 Task: Find connections with filter location Rechytsa with filter topic #property with filter profile language Spanish with filter current company Conduent with filter school Knowledge Institute of Technology (KIOT) with filter industry Renewable Energy Semiconductor Manufacturing with filter service category Network Support with filter keywords title Sales Manager
Action: Mouse moved to (658, 109)
Screenshot: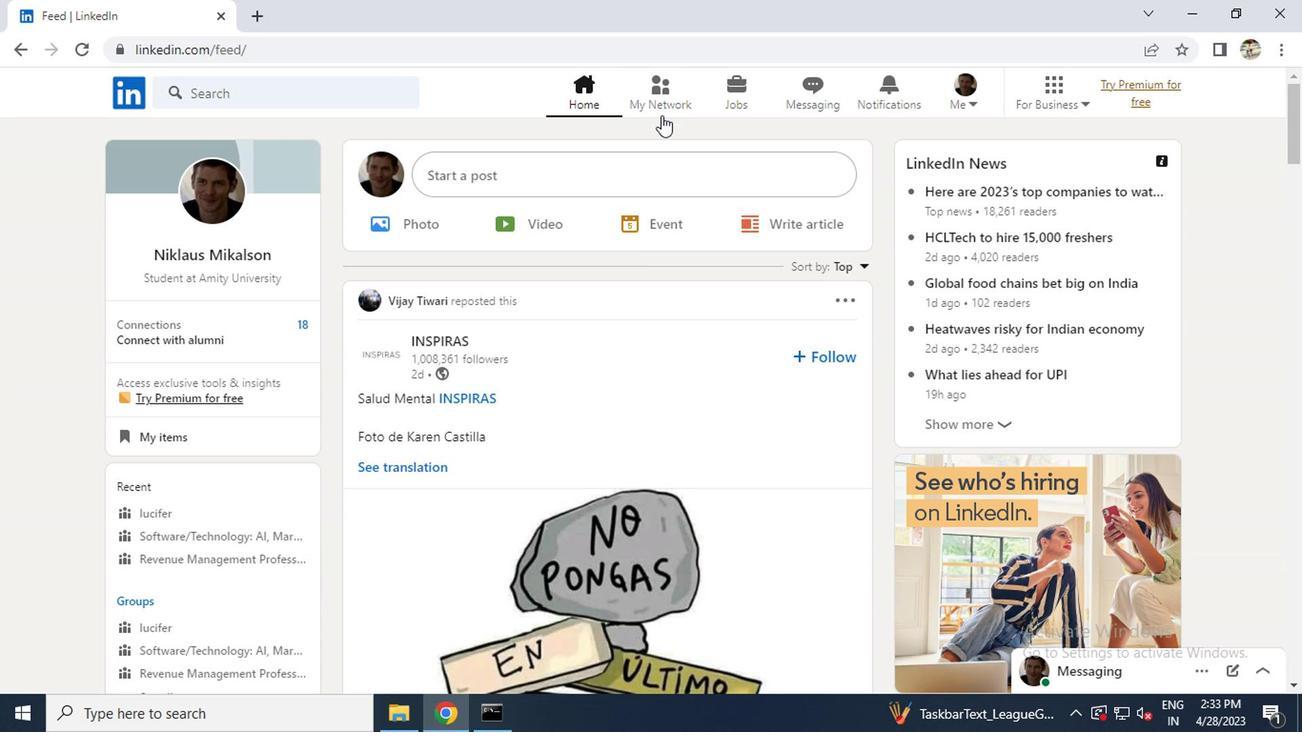 
Action: Mouse pressed left at (658, 109)
Screenshot: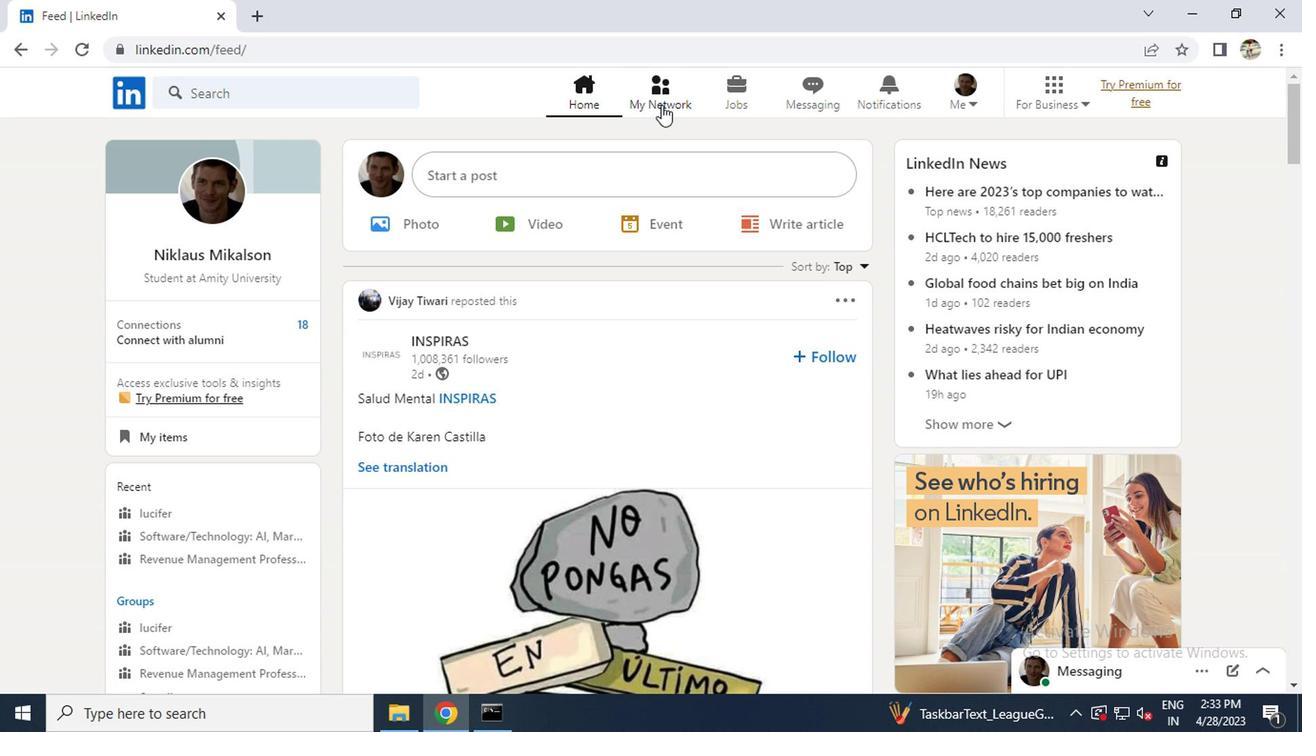
Action: Mouse moved to (248, 193)
Screenshot: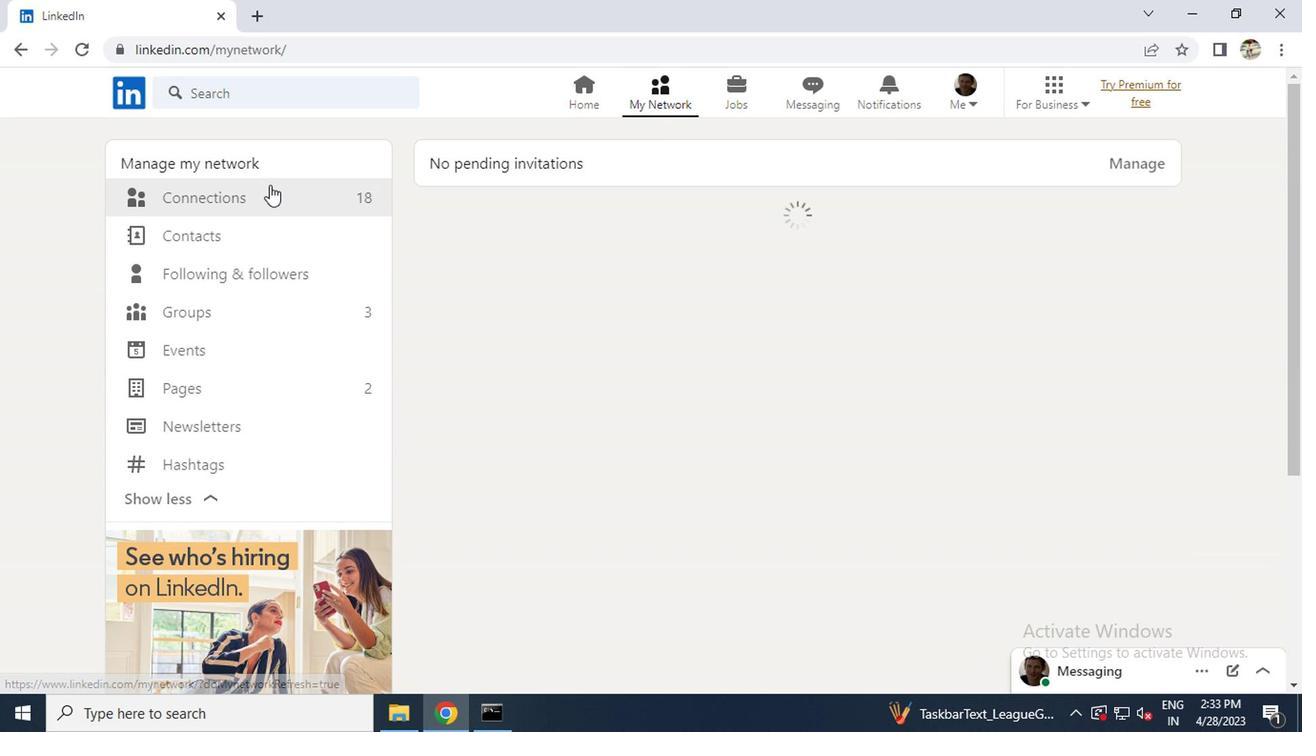 
Action: Mouse pressed left at (248, 193)
Screenshot: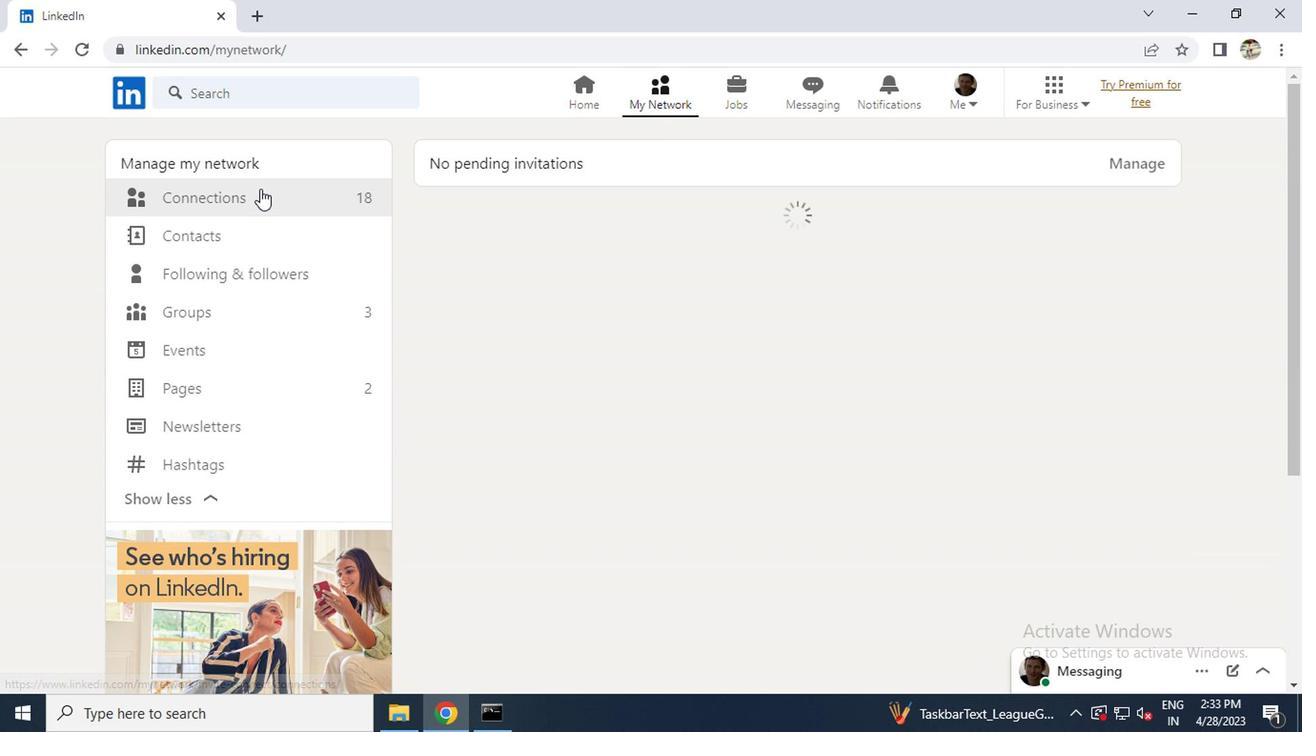 
Action: Mouse moved to (759, 214)
Screenshot: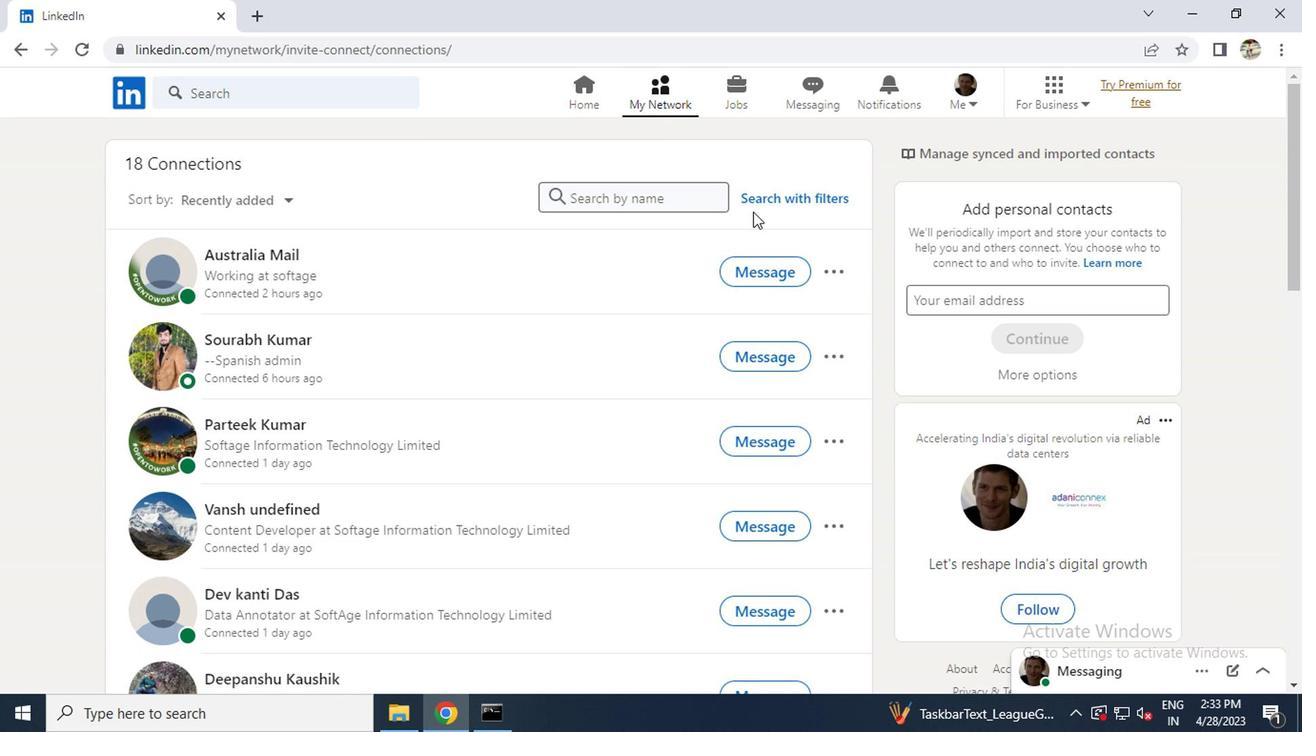
Action: Mouse pressed left at (759, 214)
Screenshot: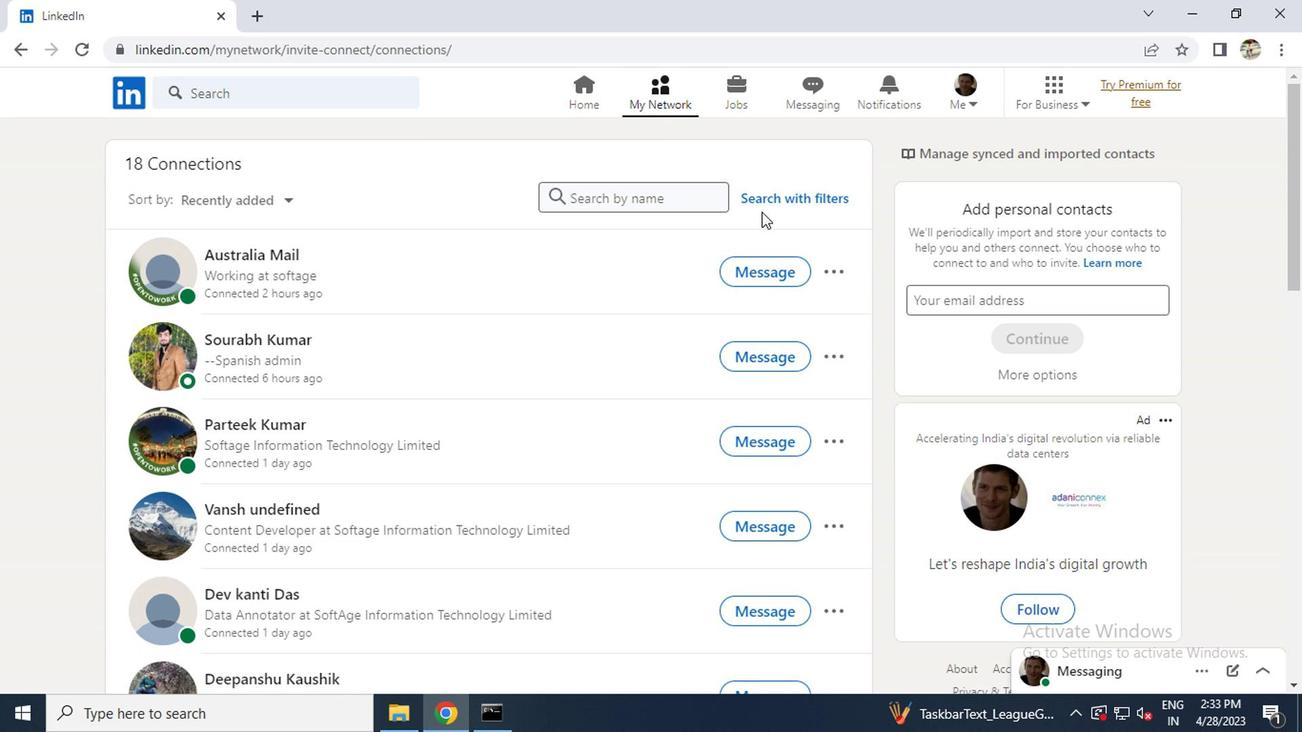 
Action: Mouse moved to (759, 203)
Screenshot: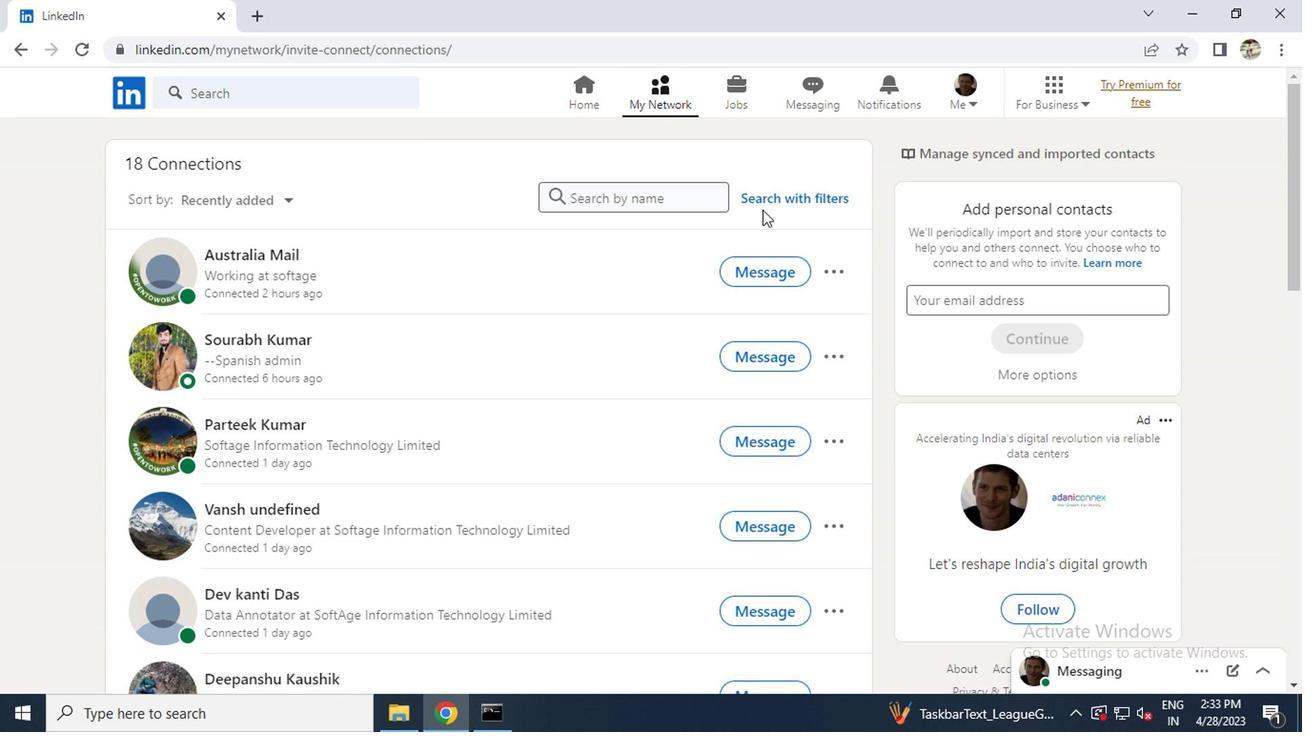 
Action: Mouse pressed left at (759, 203)
Screenshot: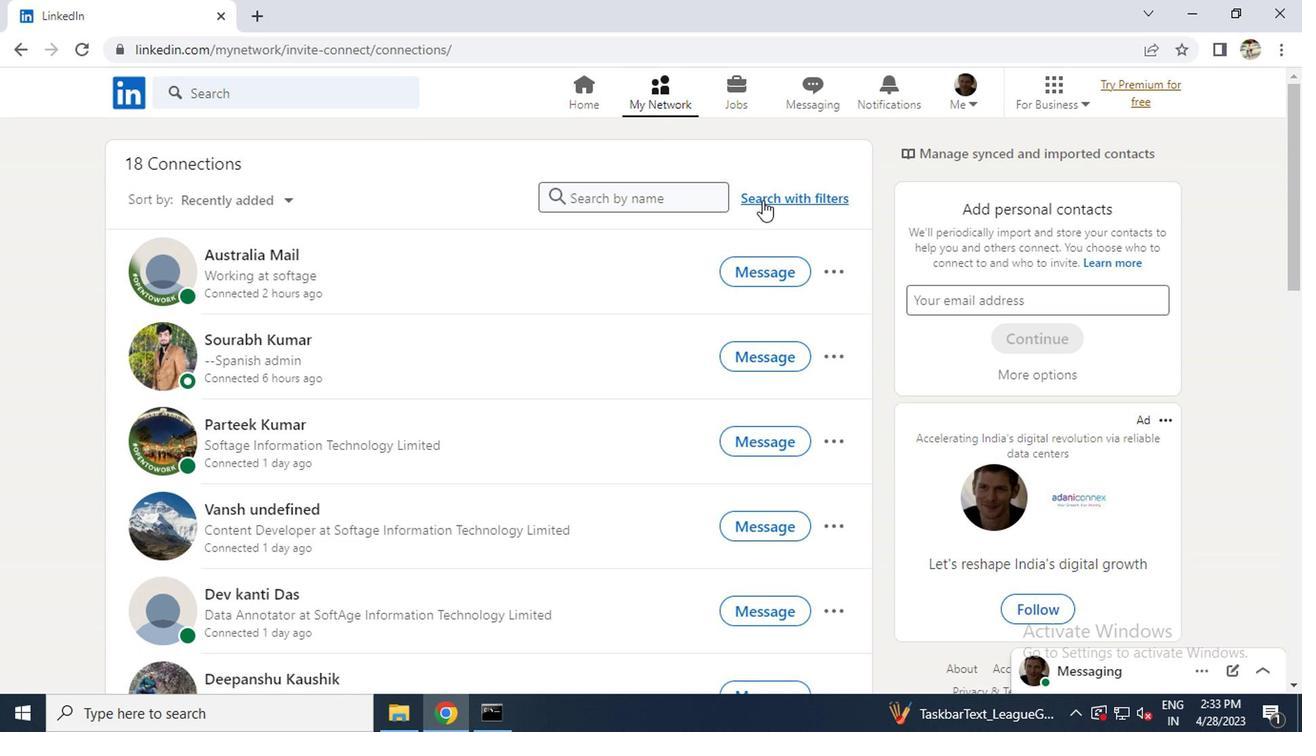 
Action: Mouse moved to (704, 139)
Screenshot: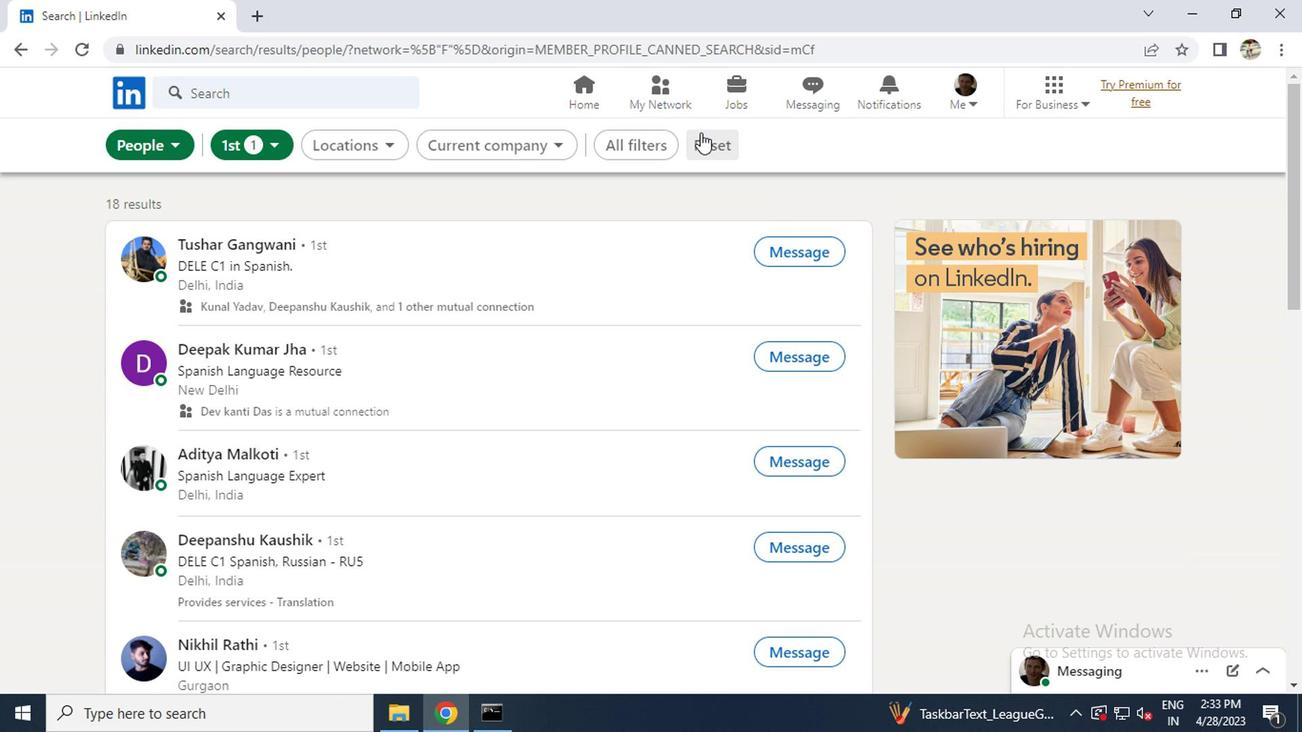 
Action: Mouse pressed left at (704, 139)
Screenshot: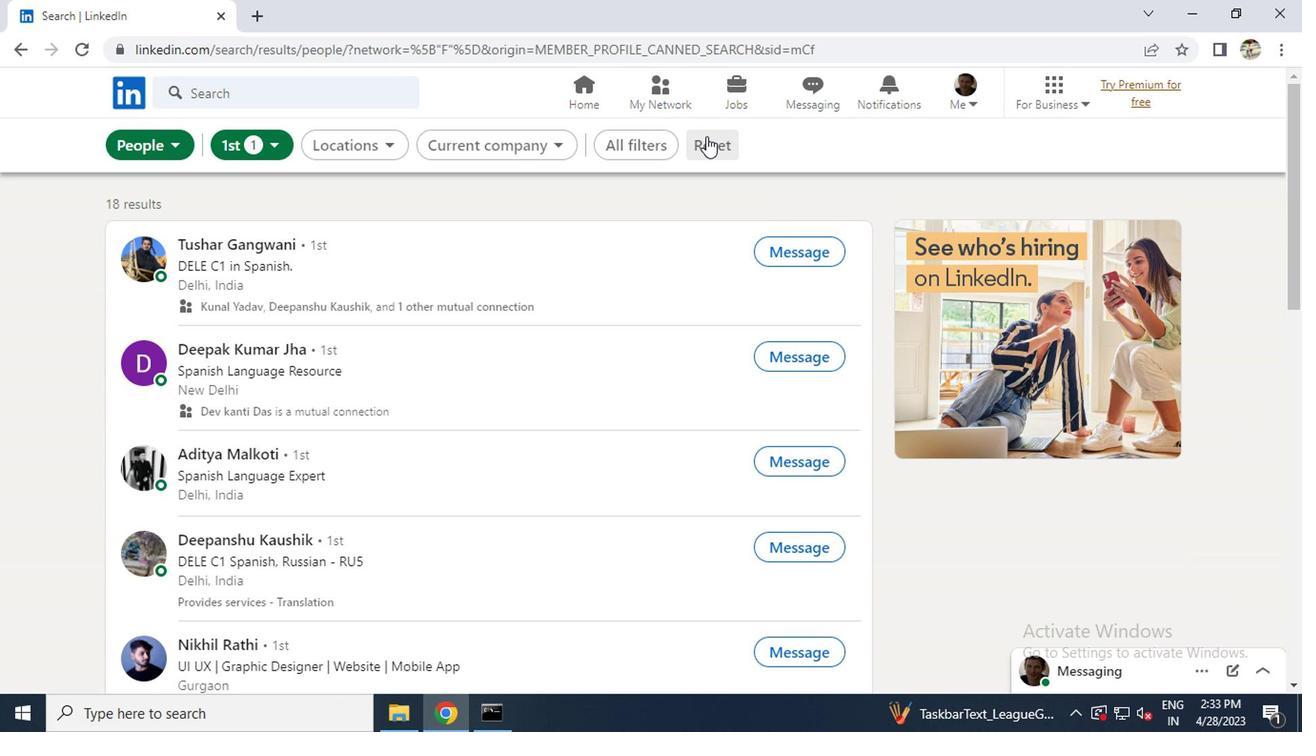 
Action: Mouse moved to (700, 143)
Screenshot: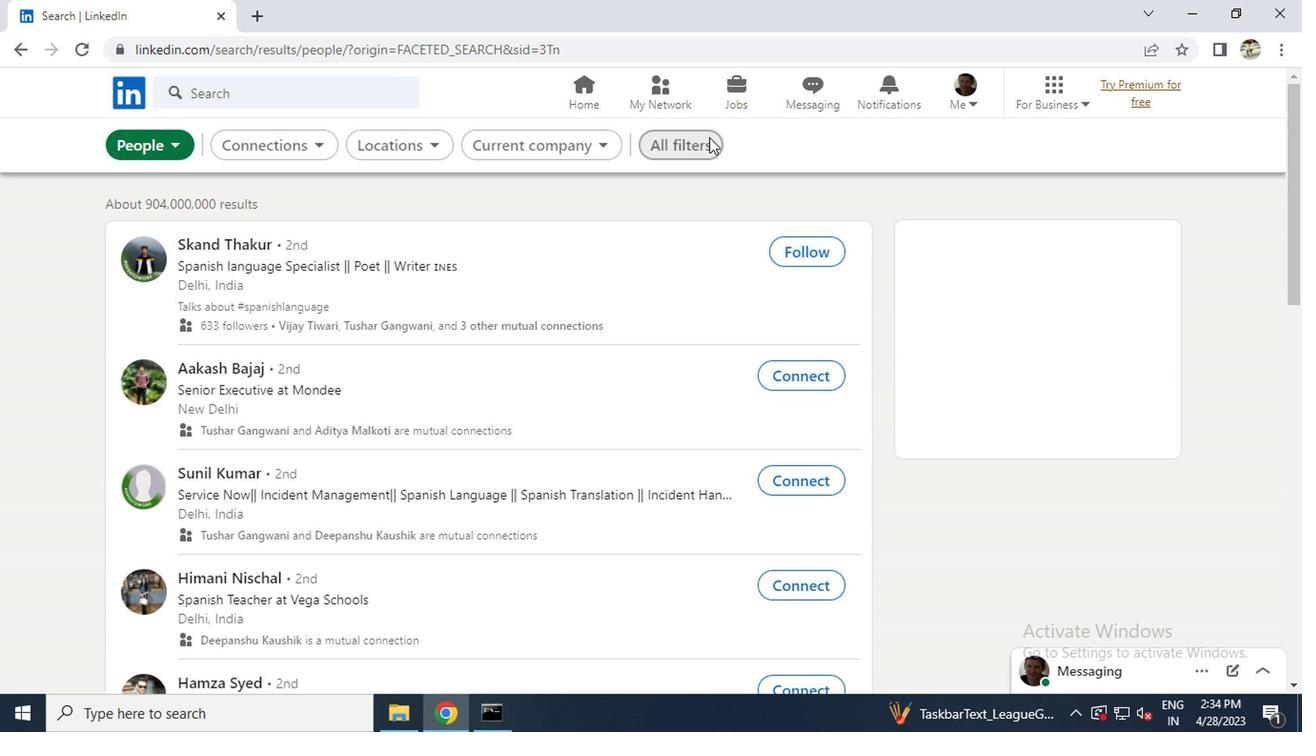
Action: Mouse pressed left at (700, 143)
Screenshot: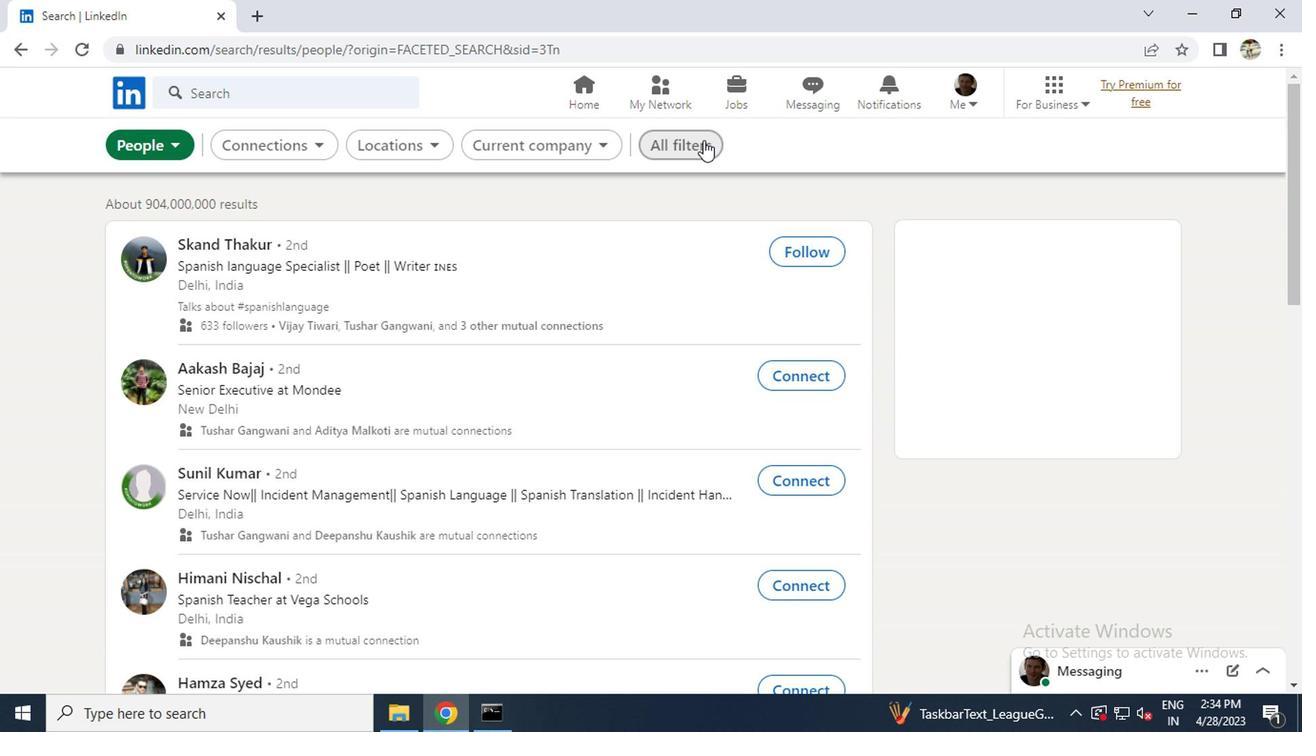 
Action: Mouse moved to (936, 356)
Screenshot: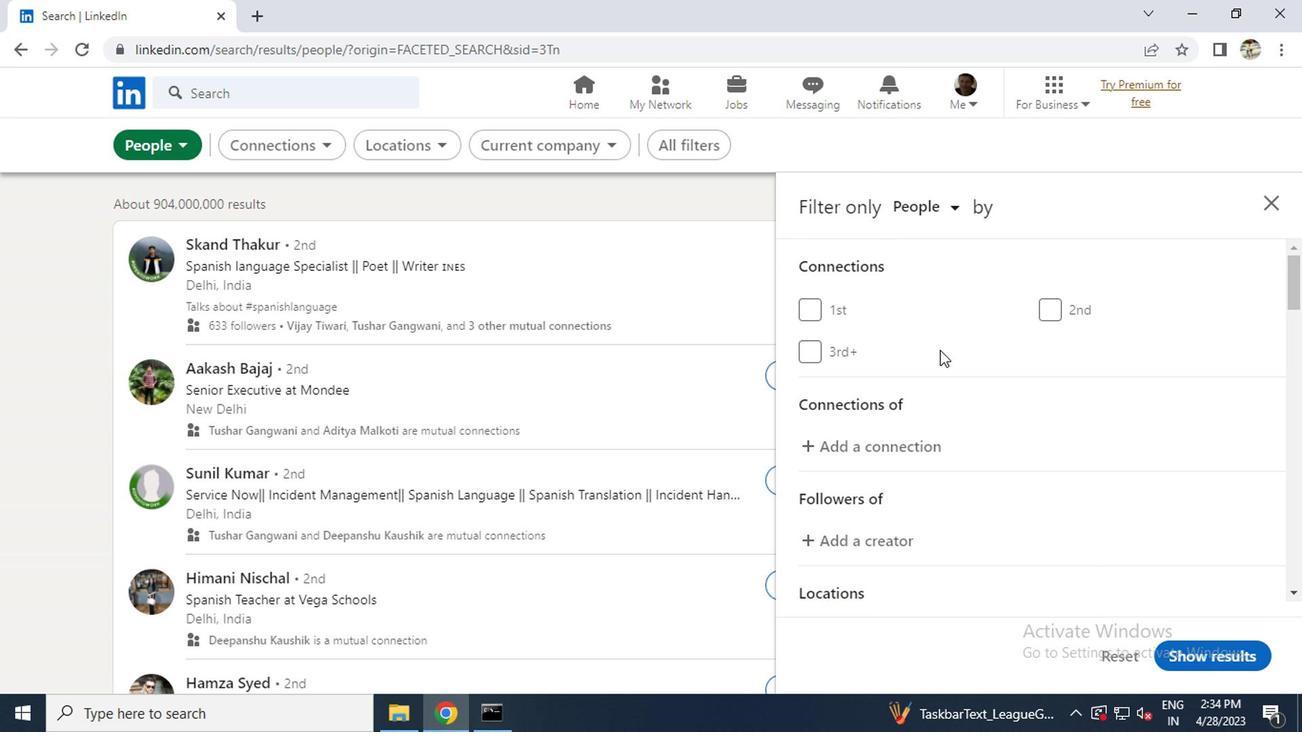 
Action: Mouse scrolled (936, 356) with delta (0, 0)
Screenshot: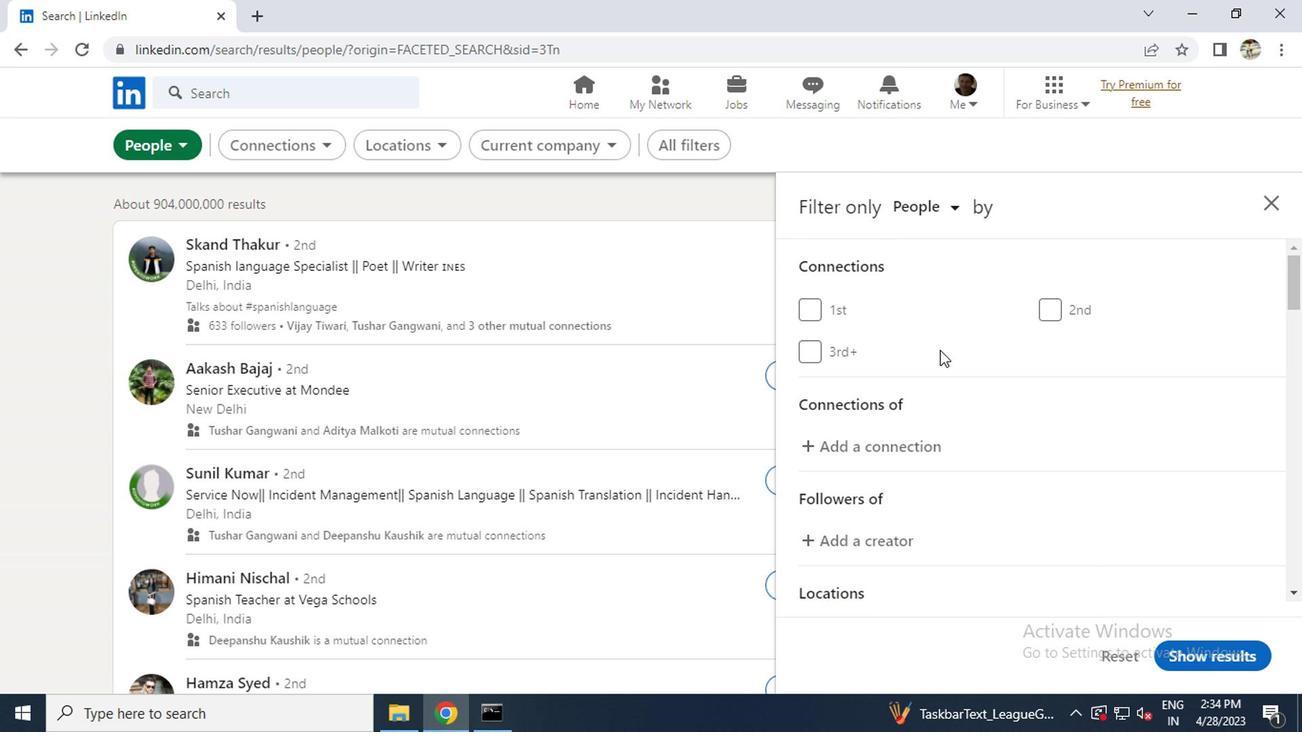 
Action: Mouse scrolled (936, 356) with delta (0, 0)
Screenshot: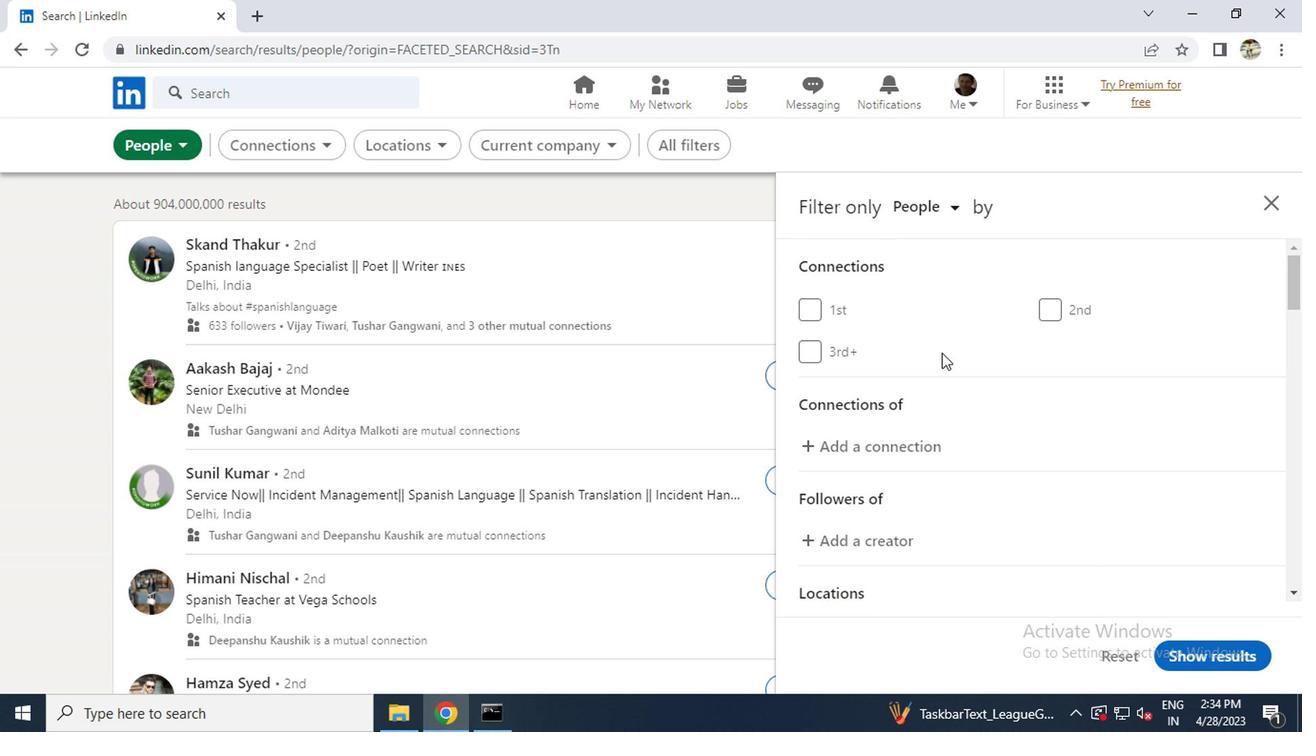 
Action: Mouse scrolled (936, 356) with delta (0, 0)
Screenshot: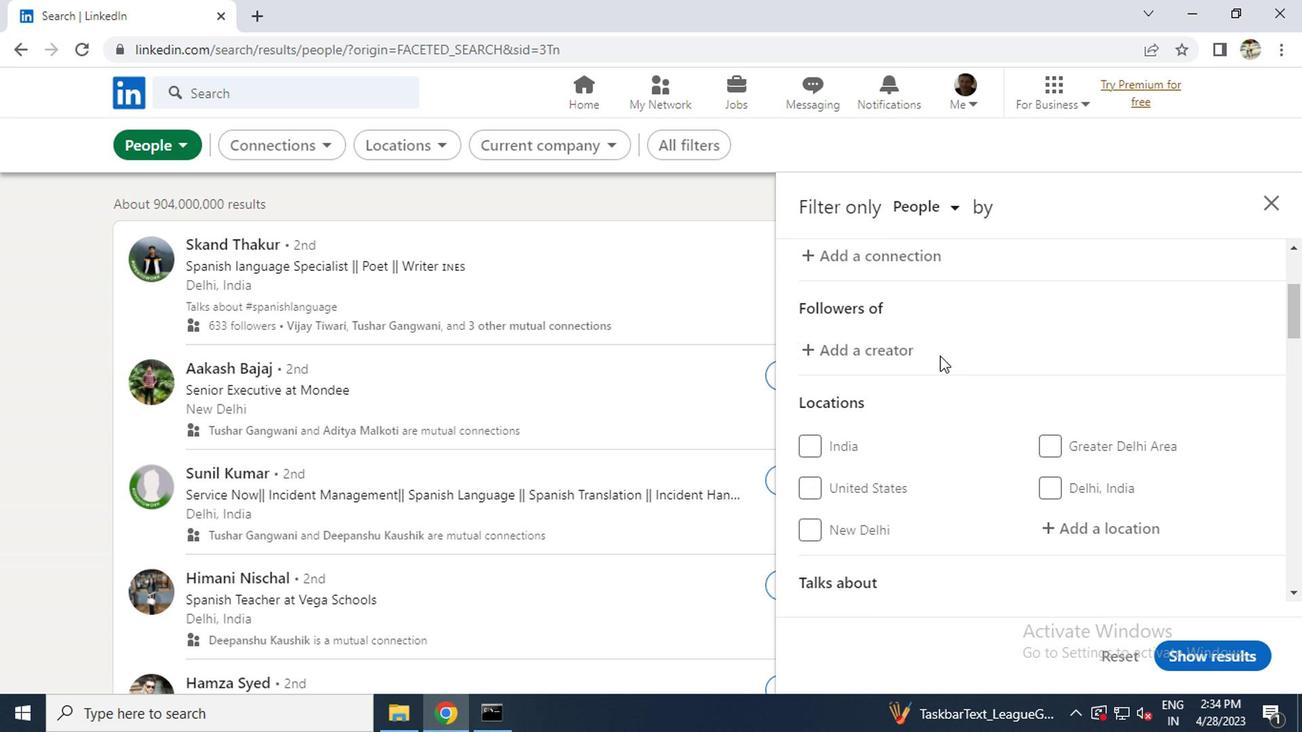 
Action: Mouse moved to (1102, 437)
Screenshot: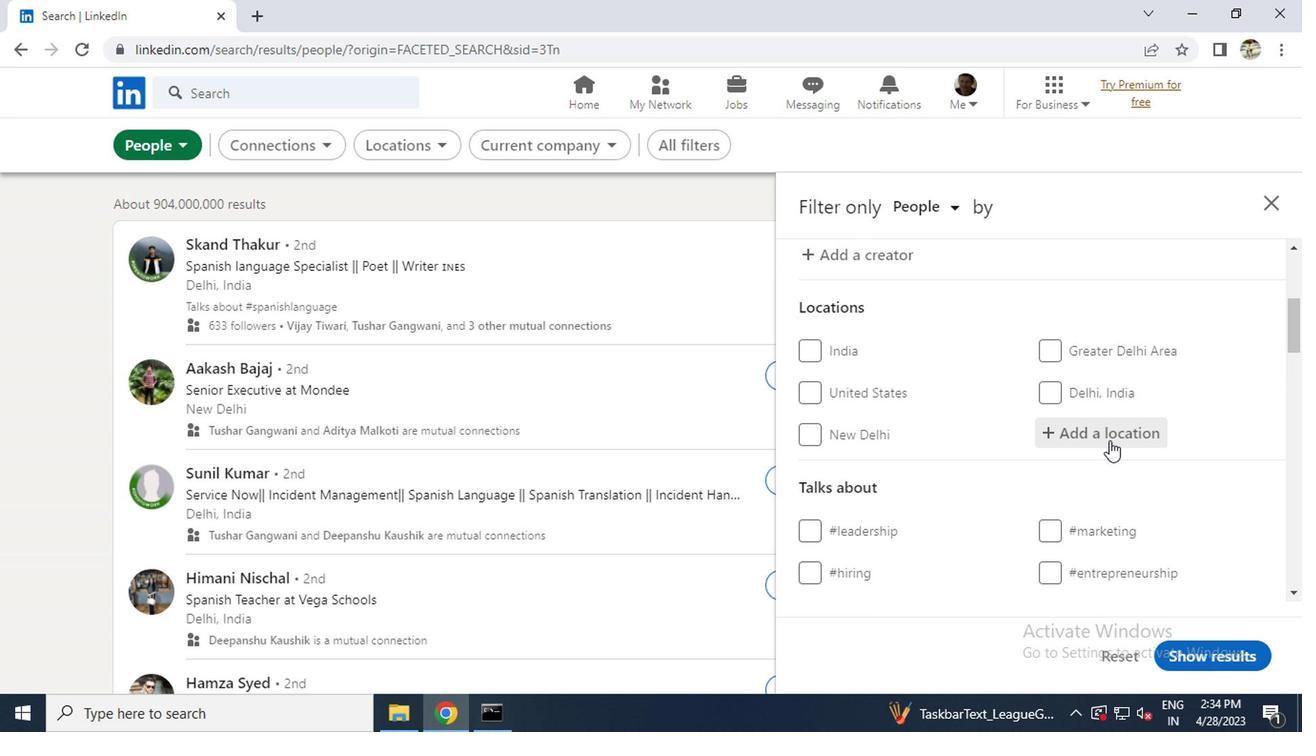 
Action: Mouse pressed left at (1102, 437)
Screenshot: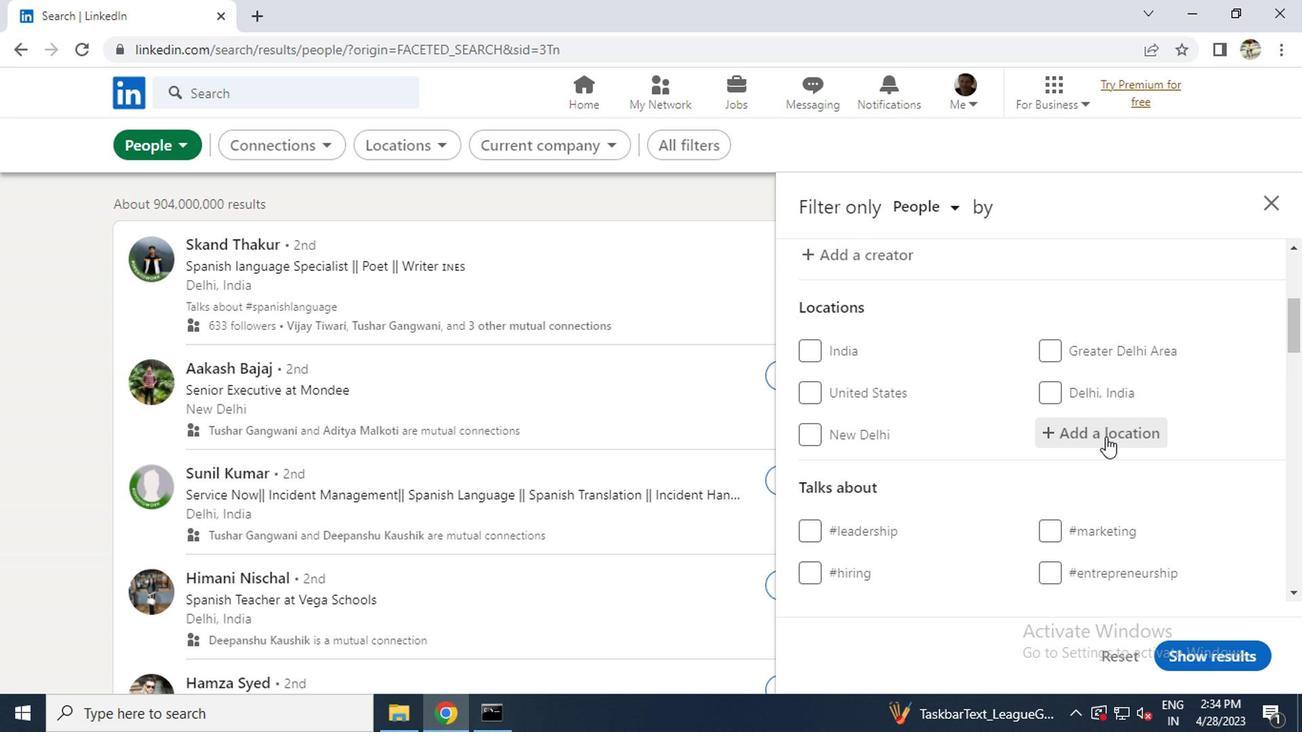 
Action: Mouse moved to (1099, 437)
Screenshot: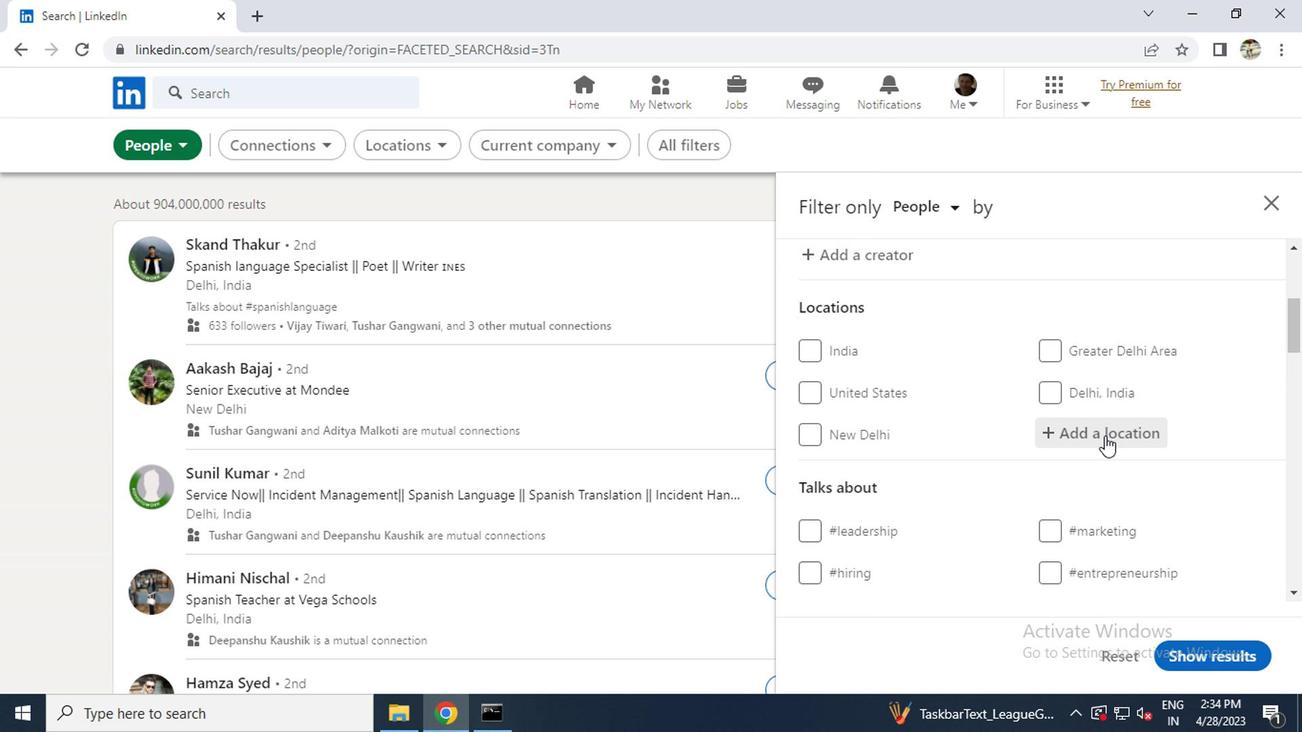 
Action: Key pressed <Key.caps_lock>r<Key.caps_lock>echysta<Key.enter>
Screenshot: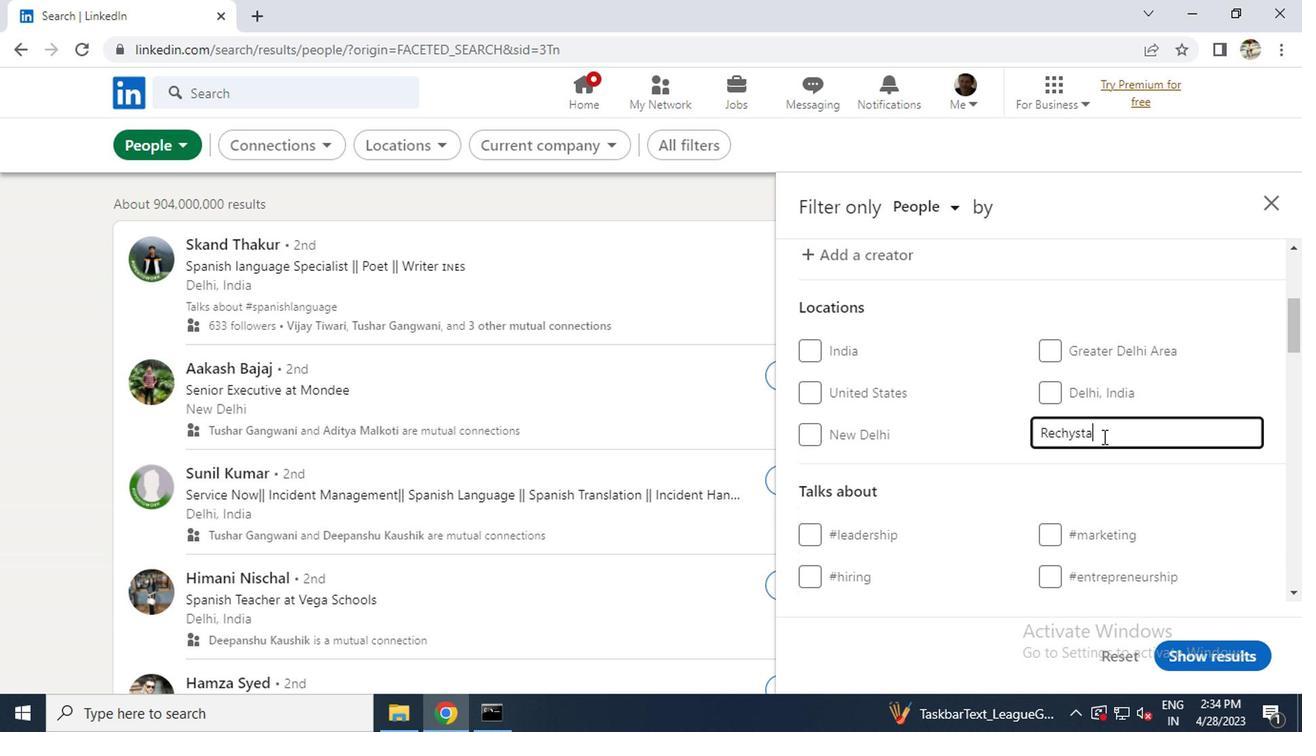 
Action: Mouse moved to (1099, 437)
Screenshot: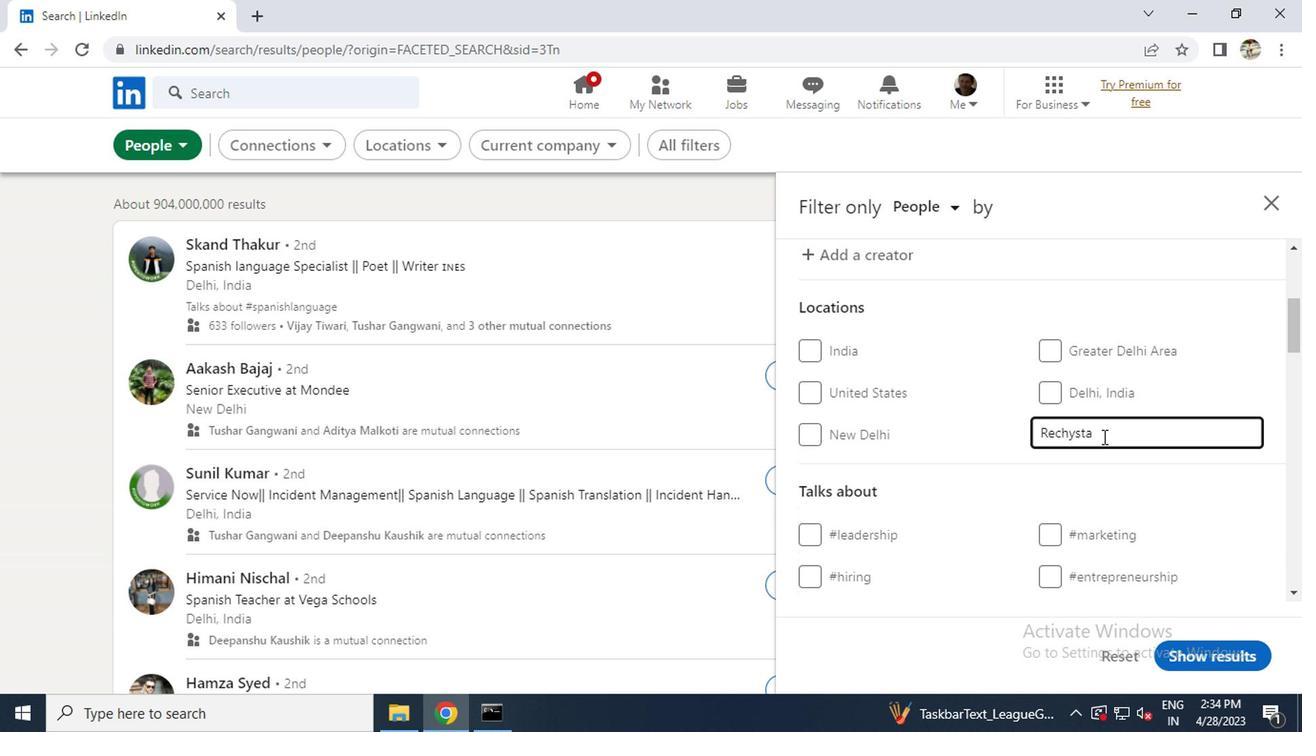 
Action: Mouse scrolled (1099, 436) with delta (0, -1)
Screenshot: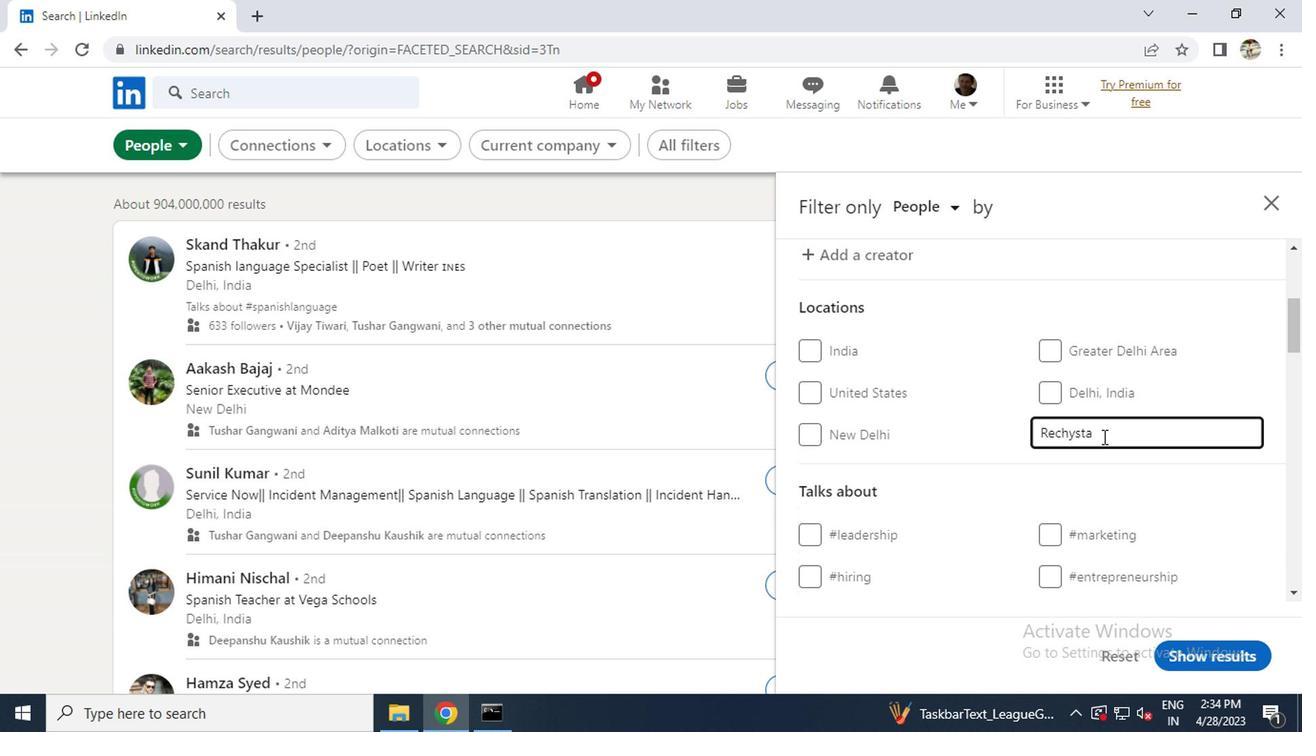 
Action: Mouse moved to (1078, 514)
Screenshot: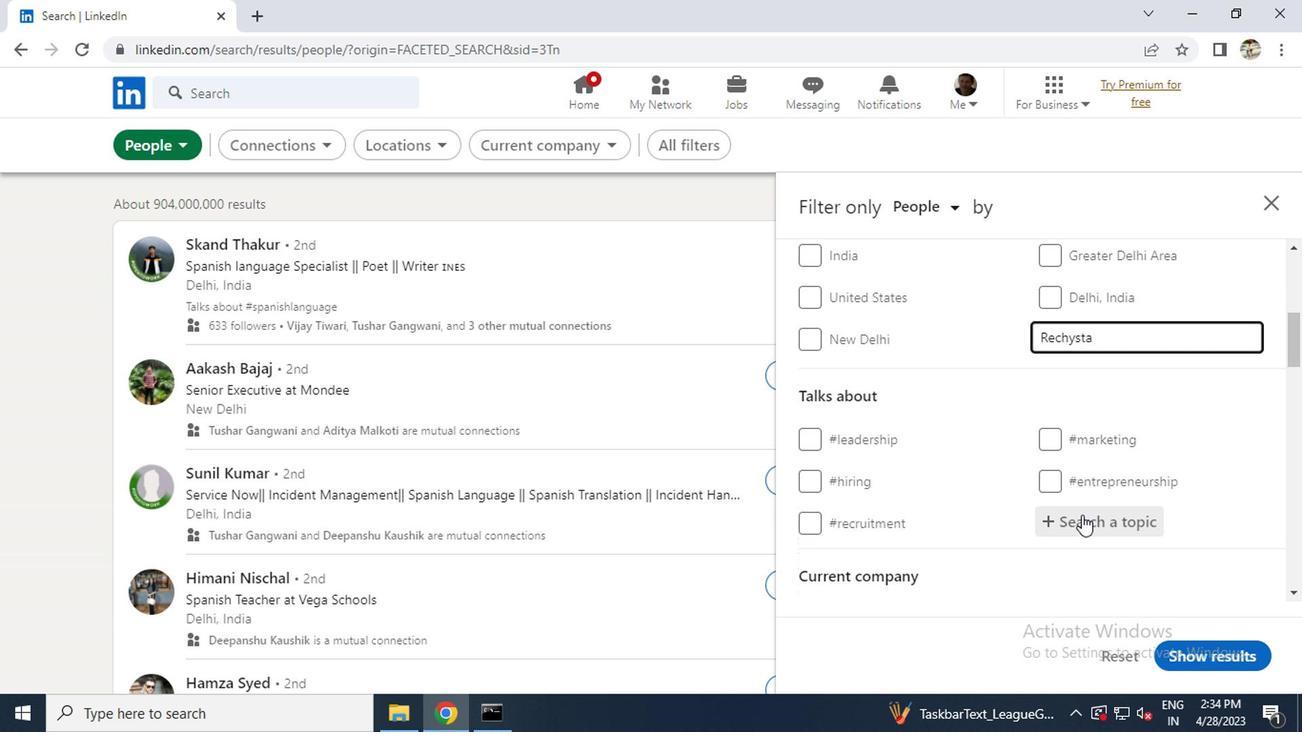 
Action: Mouse pressed left at (1078, 514)
Screenshot: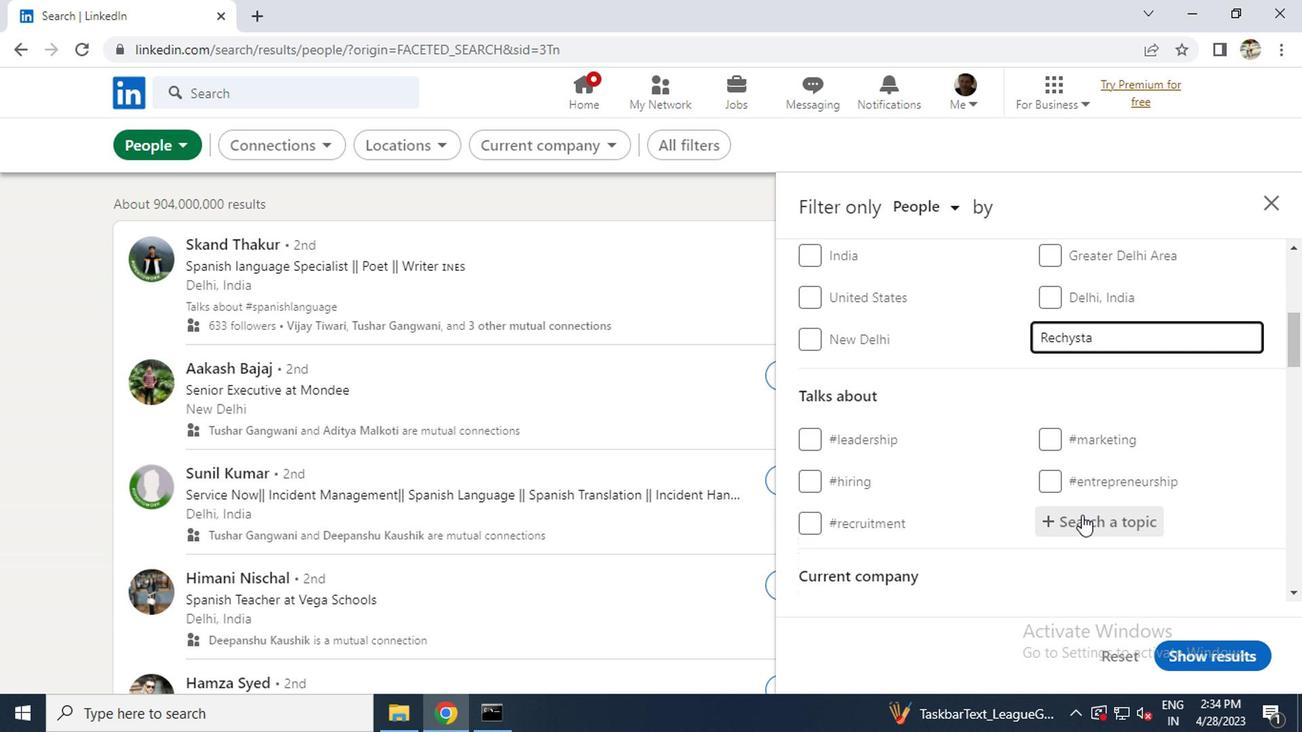 
Action: Key pressed <Key.shift>#PROPERTY<Key.enter>
Screenshot: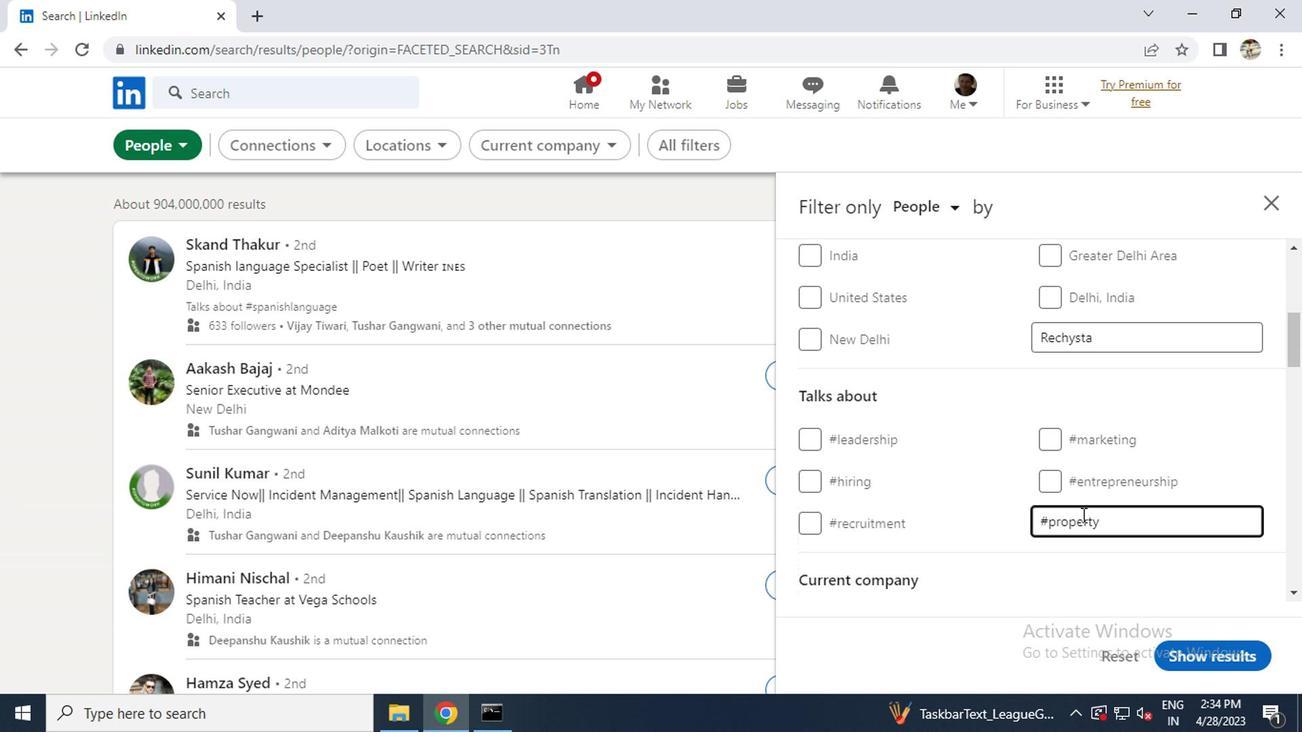 
Action: Mouse scrolled (1078, 513) with delta (0, -1)
Screenshot: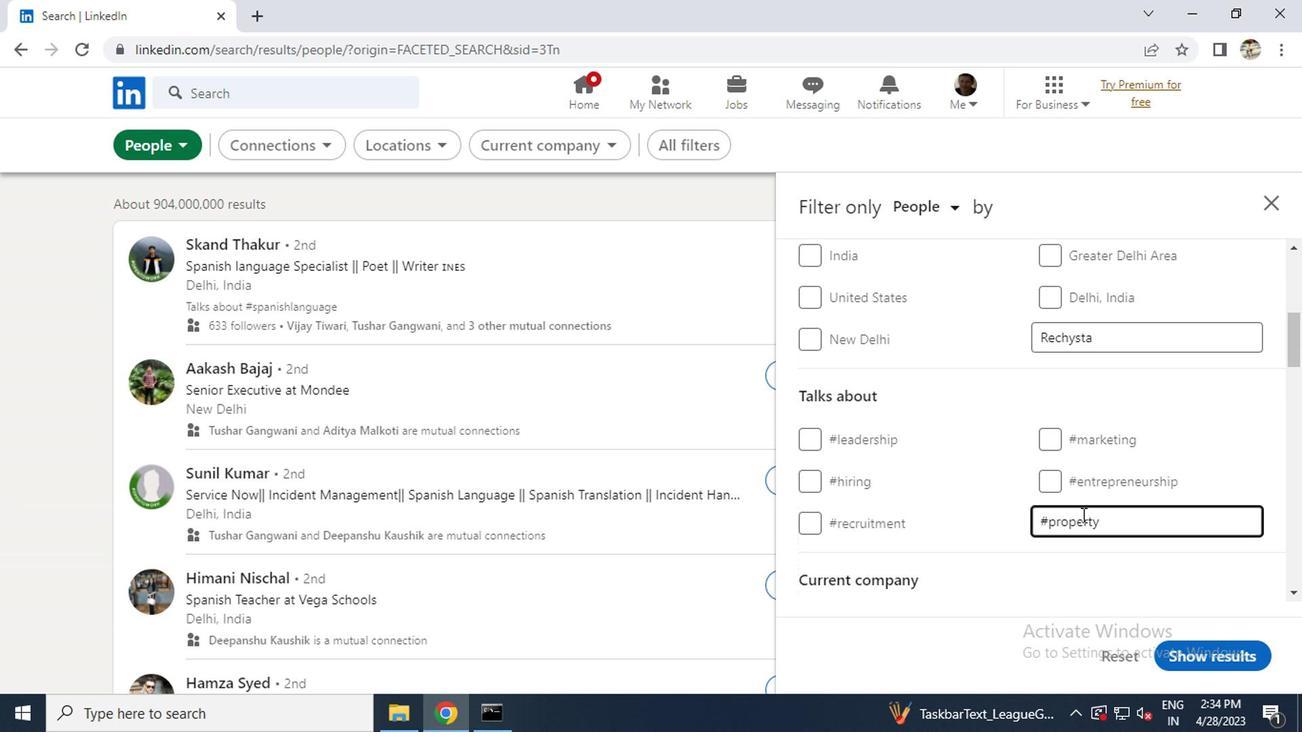 
Action: Mouse scrolled (1078, 513) with delta (0, -1)
Screenshot: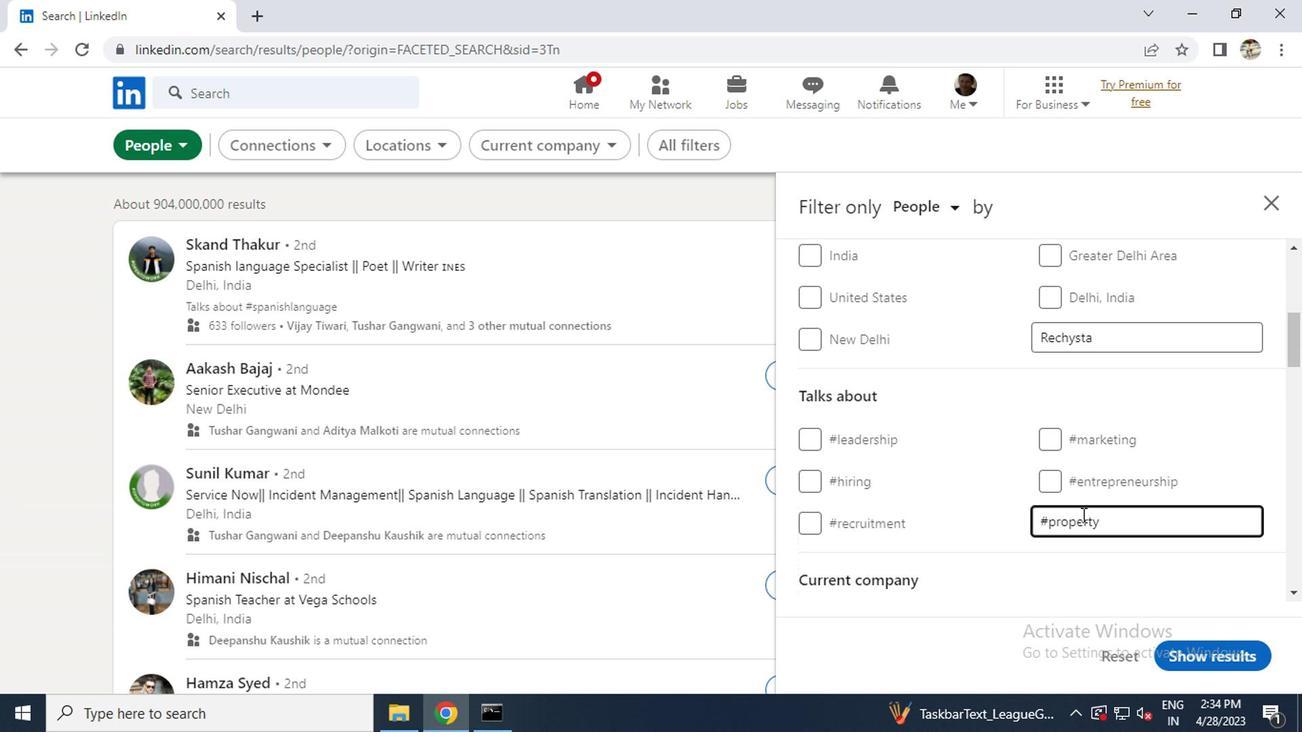 
Action: Mouse moved to (1079, 512)
Screenshot: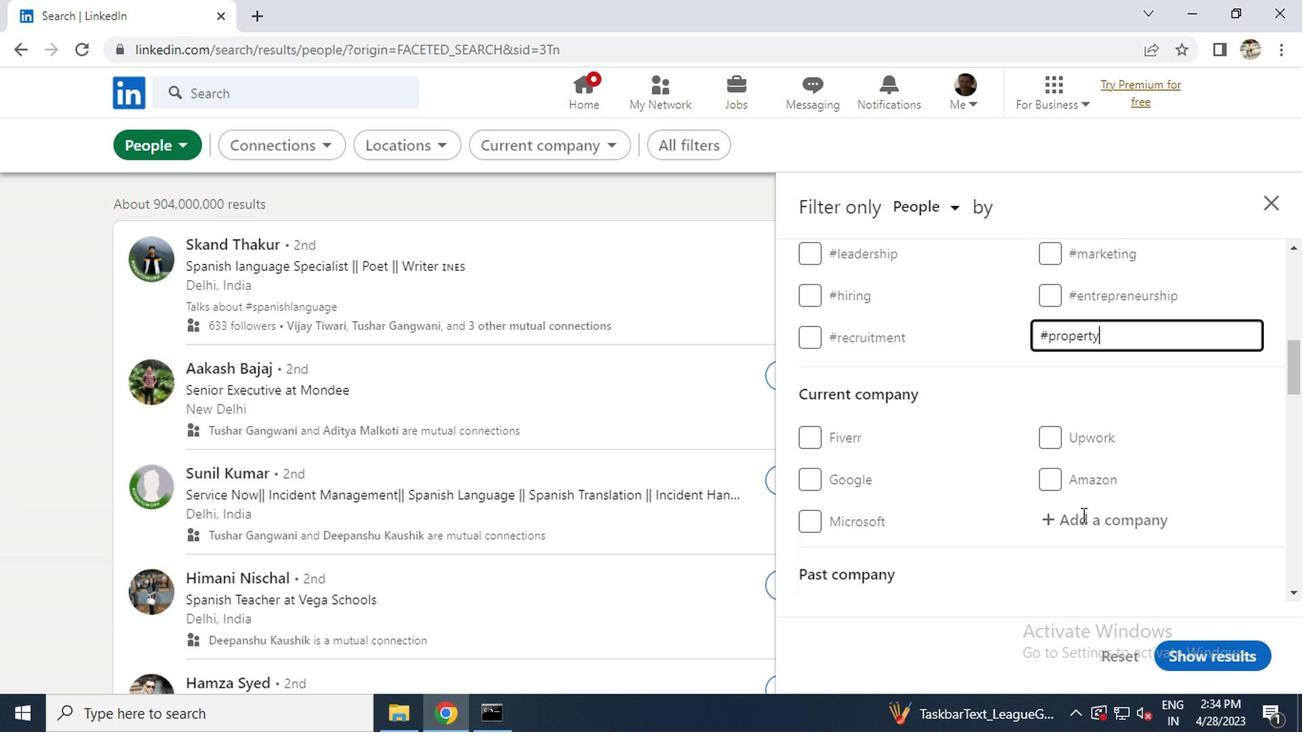 
Action: Mouse scrolled (1079, 511) with delta (0, -1)
Screenshot: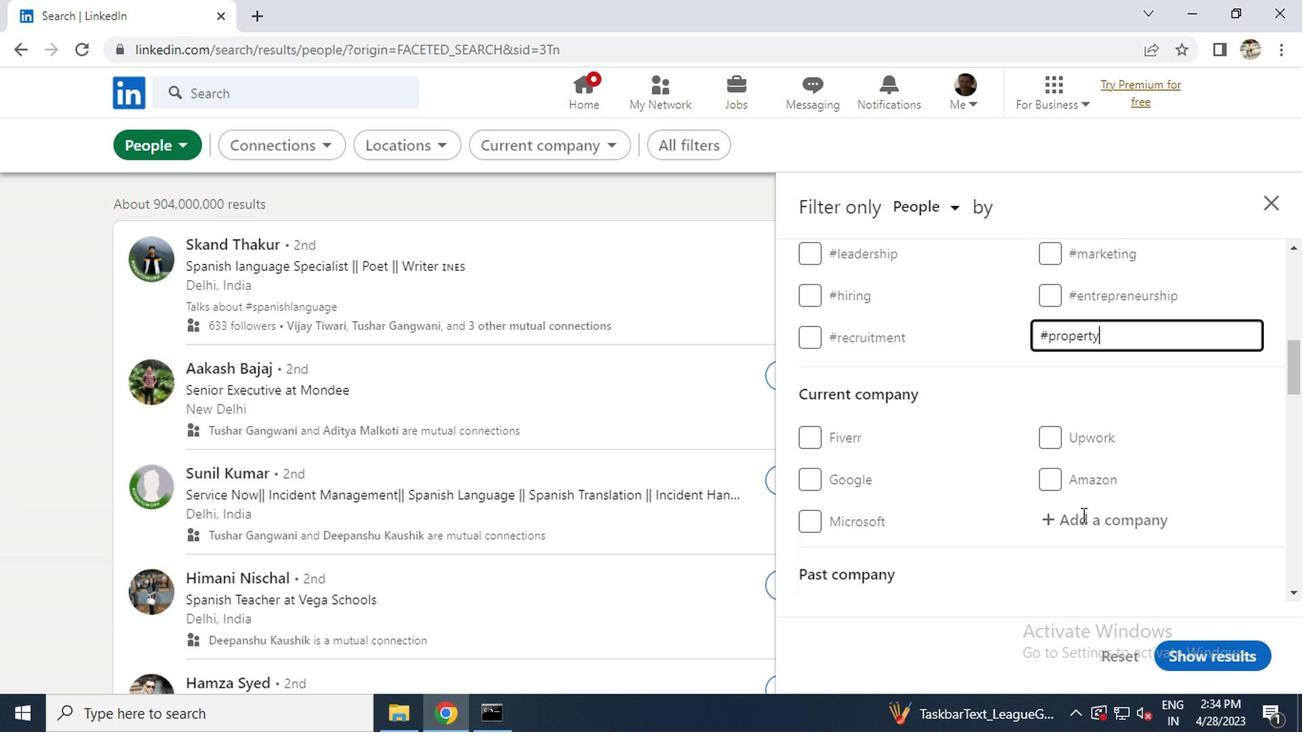 
Action: Mouse moved to (1081, 512)
Screenshot: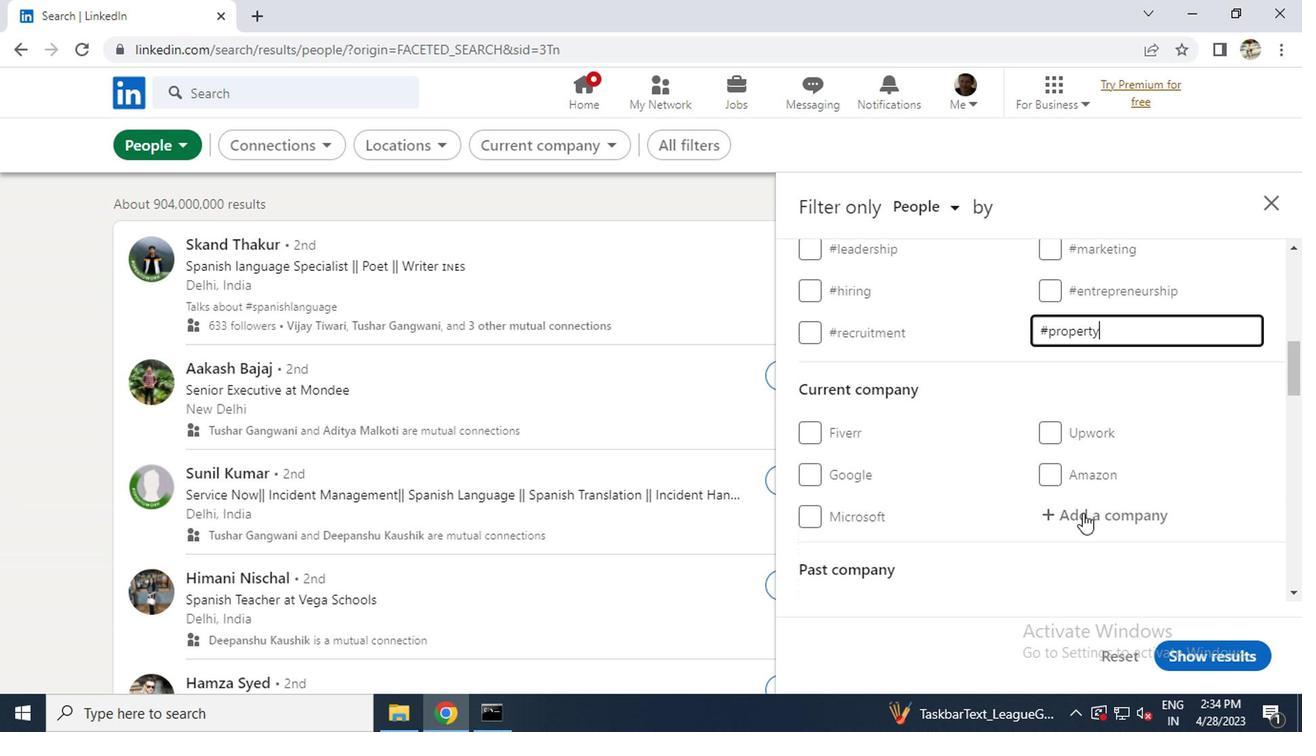 
Action: Mouse scrolled (1081, 511) with delta (0, -1)
Screenshot: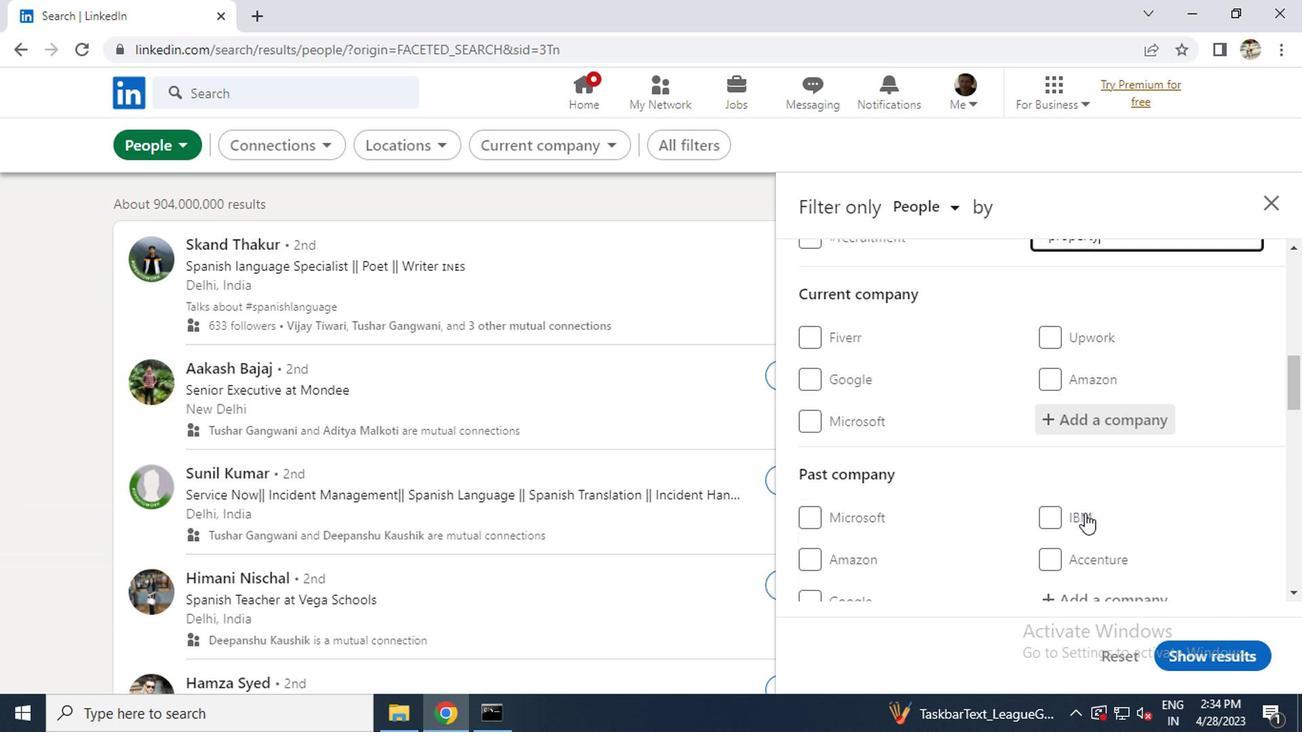 
Action: Mouse scrolled (1081, 511) with delta (0, -1)
Screenshot: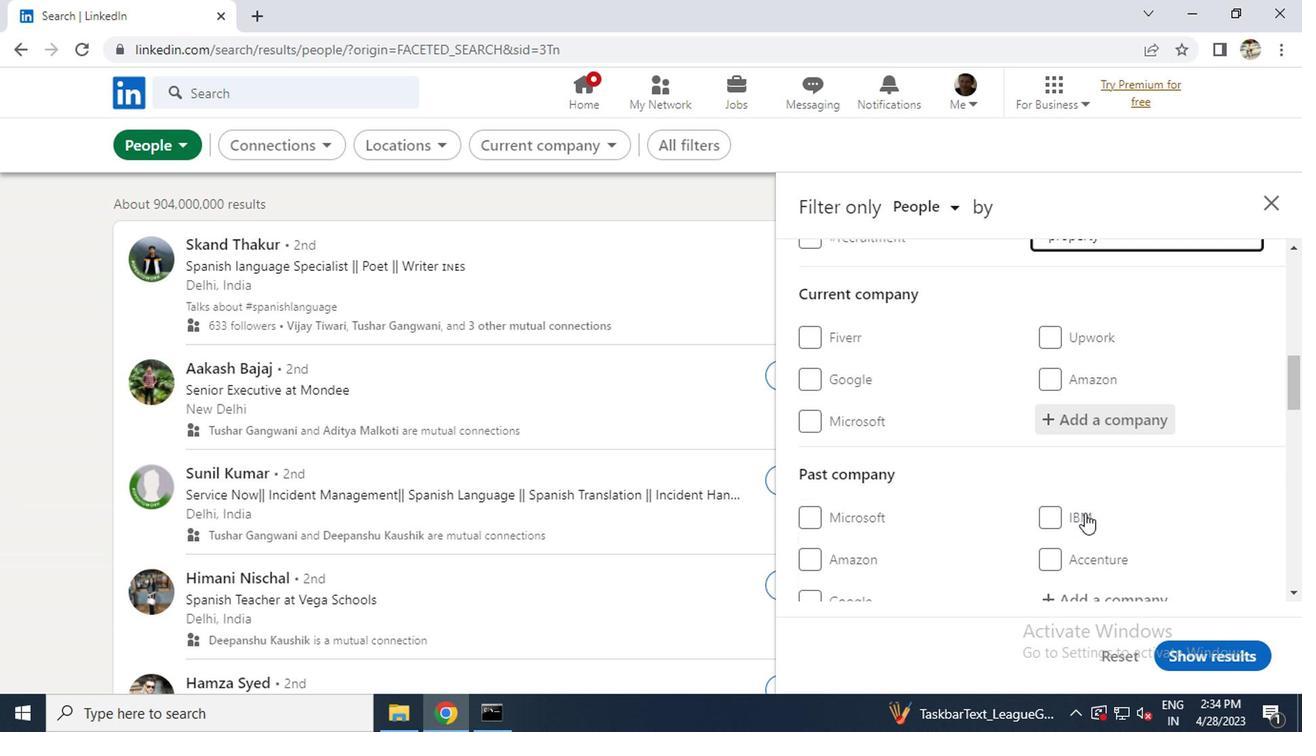
Action: Mouse scrolled (1081, 511) with delta (0, -1)
Screenshot: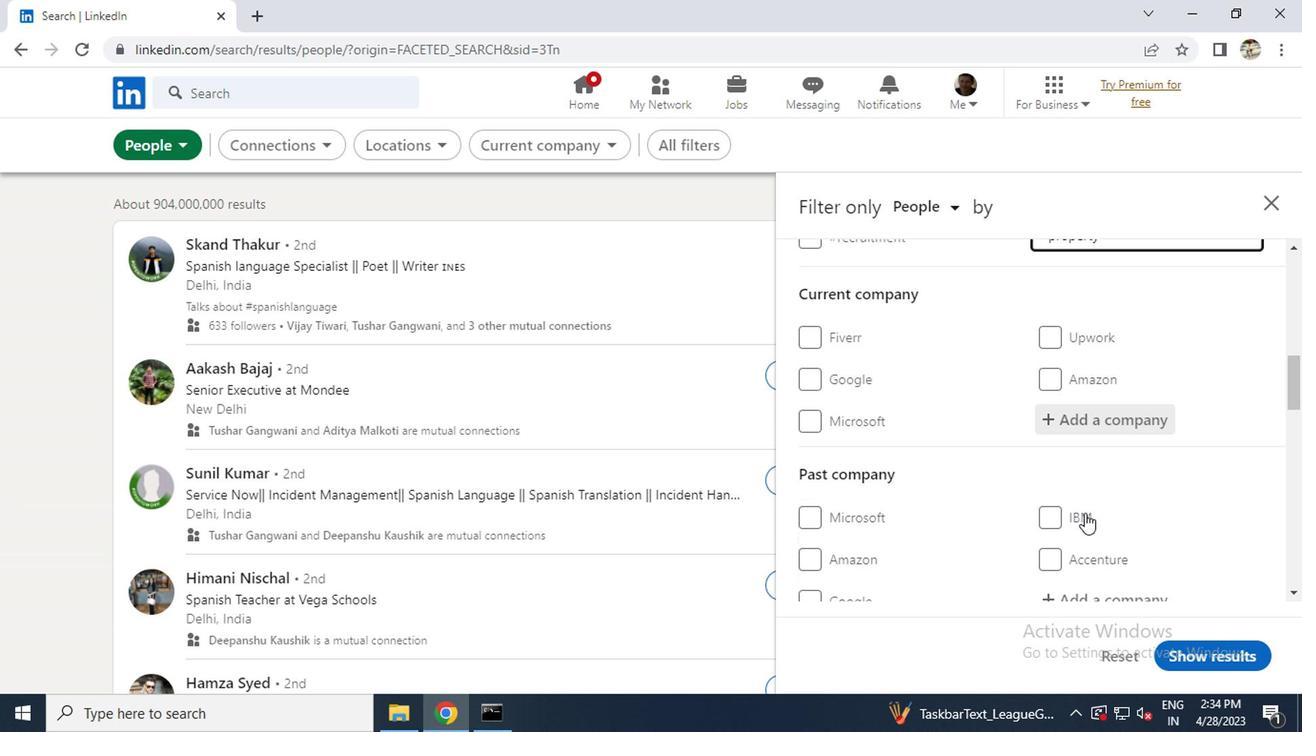 
Action: Mouse scrolled (1081, 511) with delta (0, -1)
Screenshot: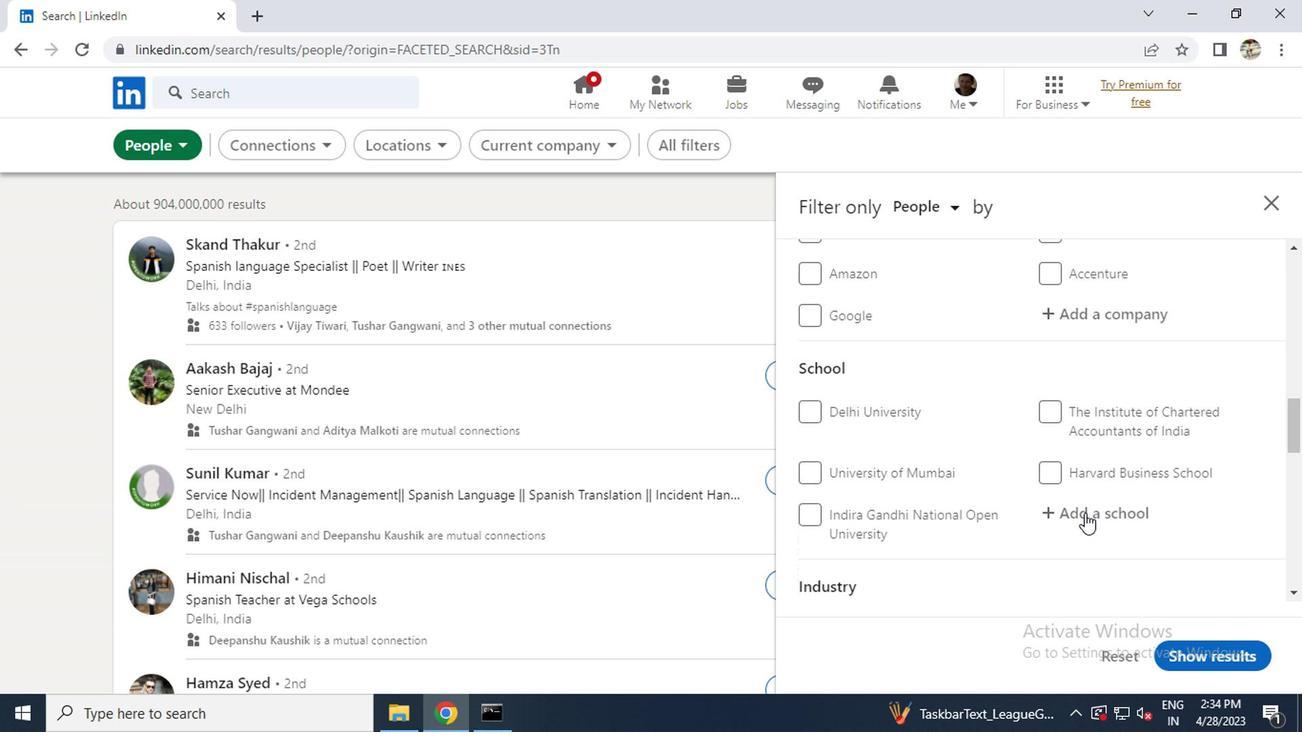 
Action: Mouse scrolled (1081, 511) with delta (0, -1)
Screenshot: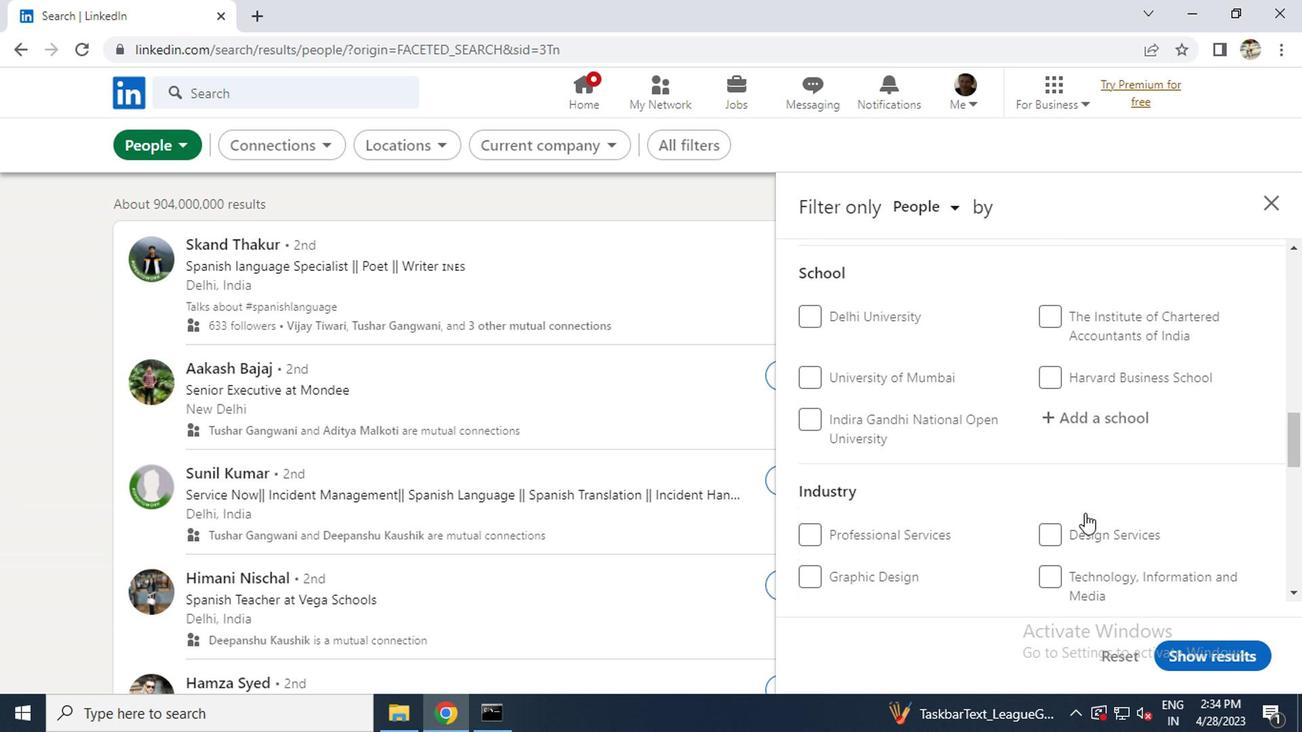 
Action: Mouse scrolled (1081, 511) with delta (0, -1)
Screenshot: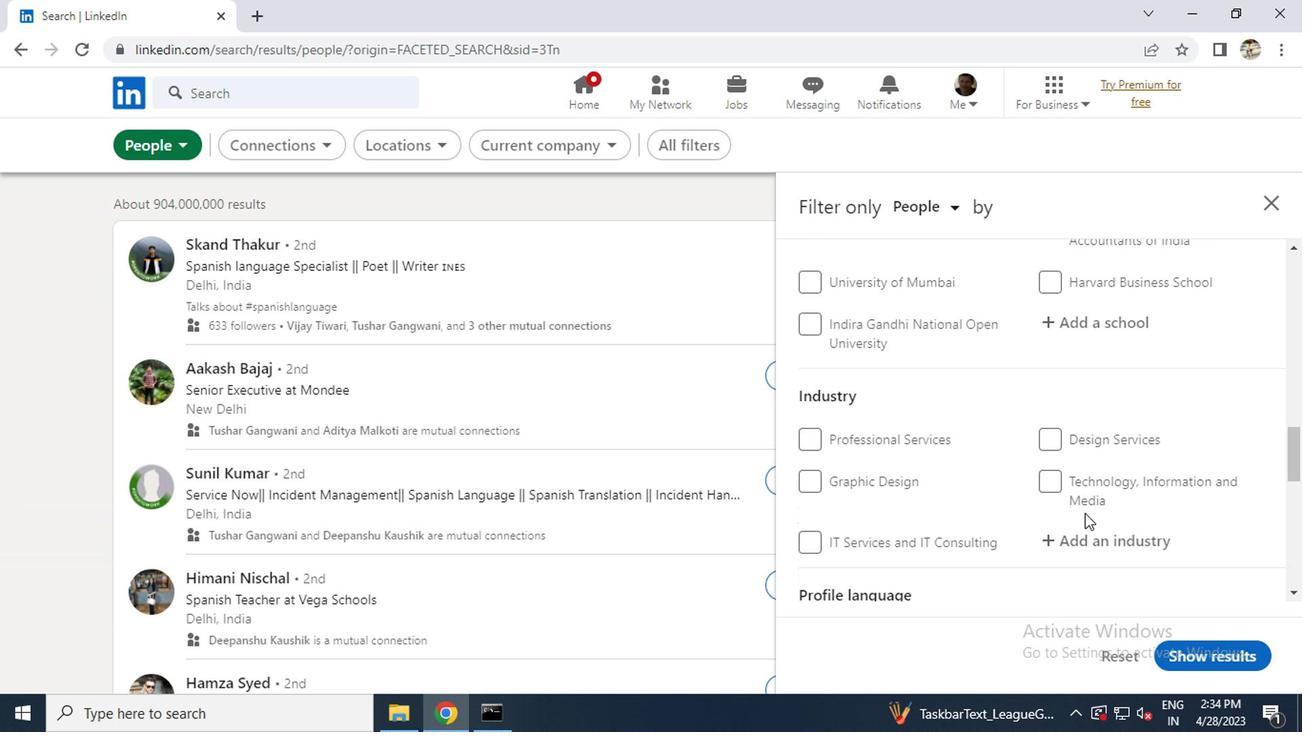 
Action: Mouse scrolled (1081, 511) with delta (0, -1)
Screenshot: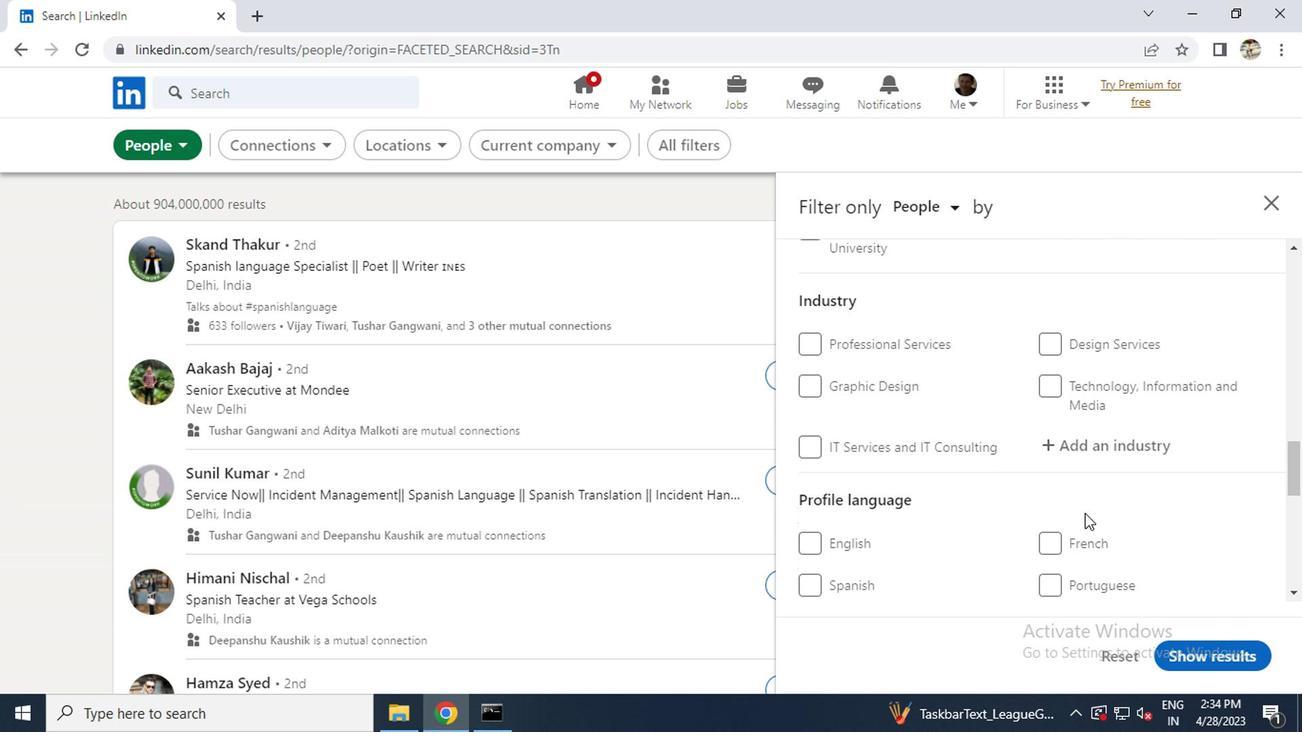 
Action: Mouse moved to (852, 489)
Screenshot: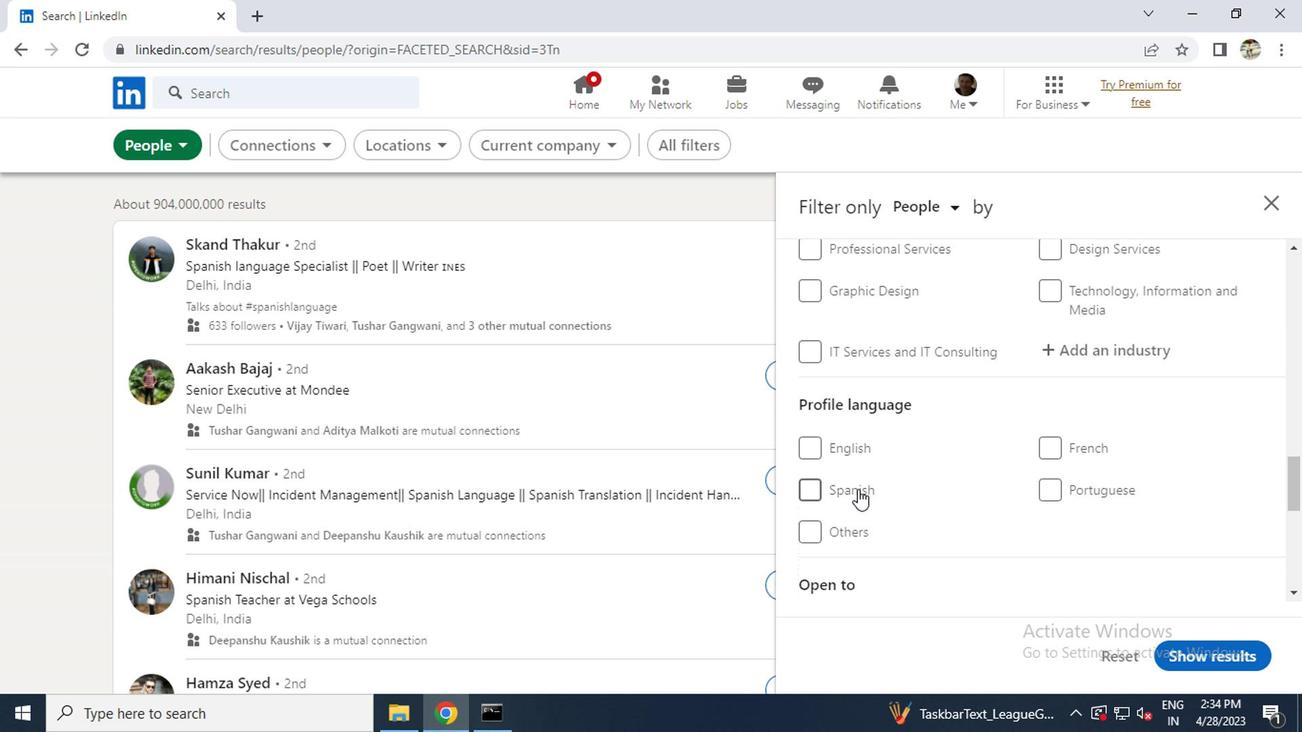 
Action: Mouse pressed left at (852, 489)
Screenshot: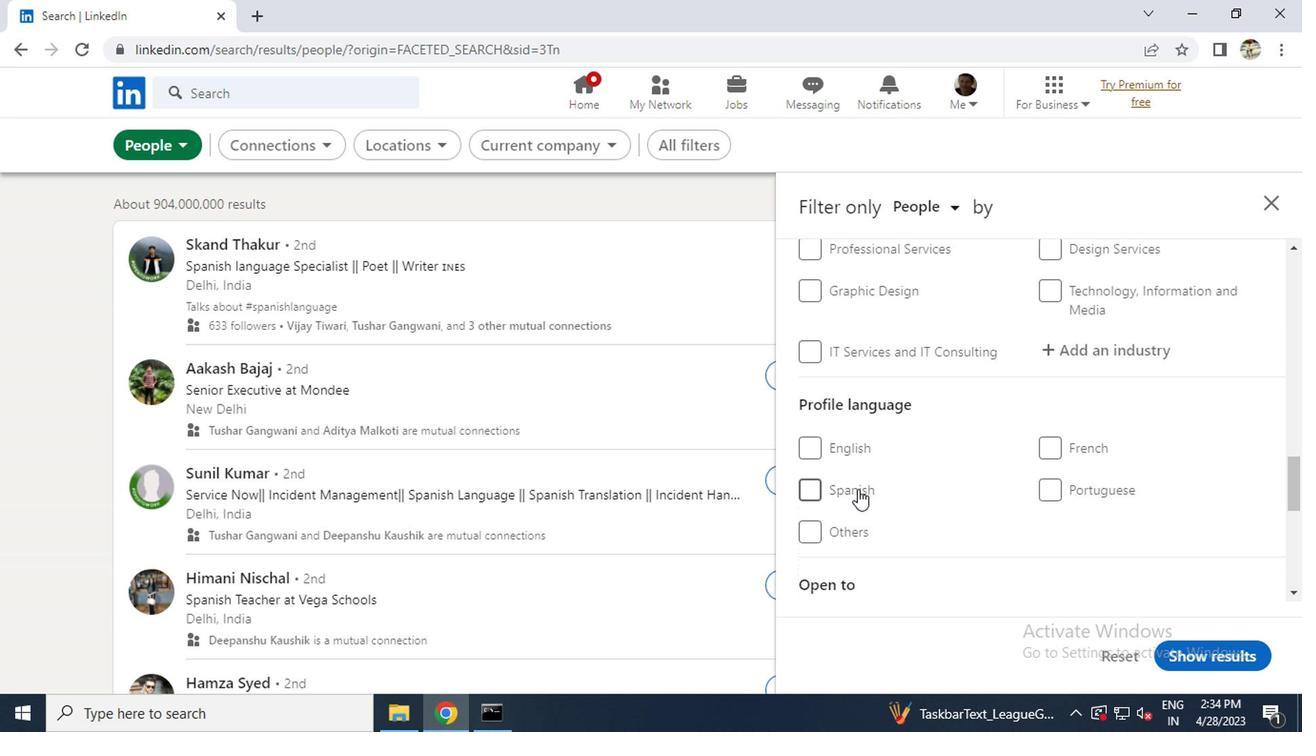 
Action: Mouse scrolled (852, 489) with delta (0, 0)
Screenshot: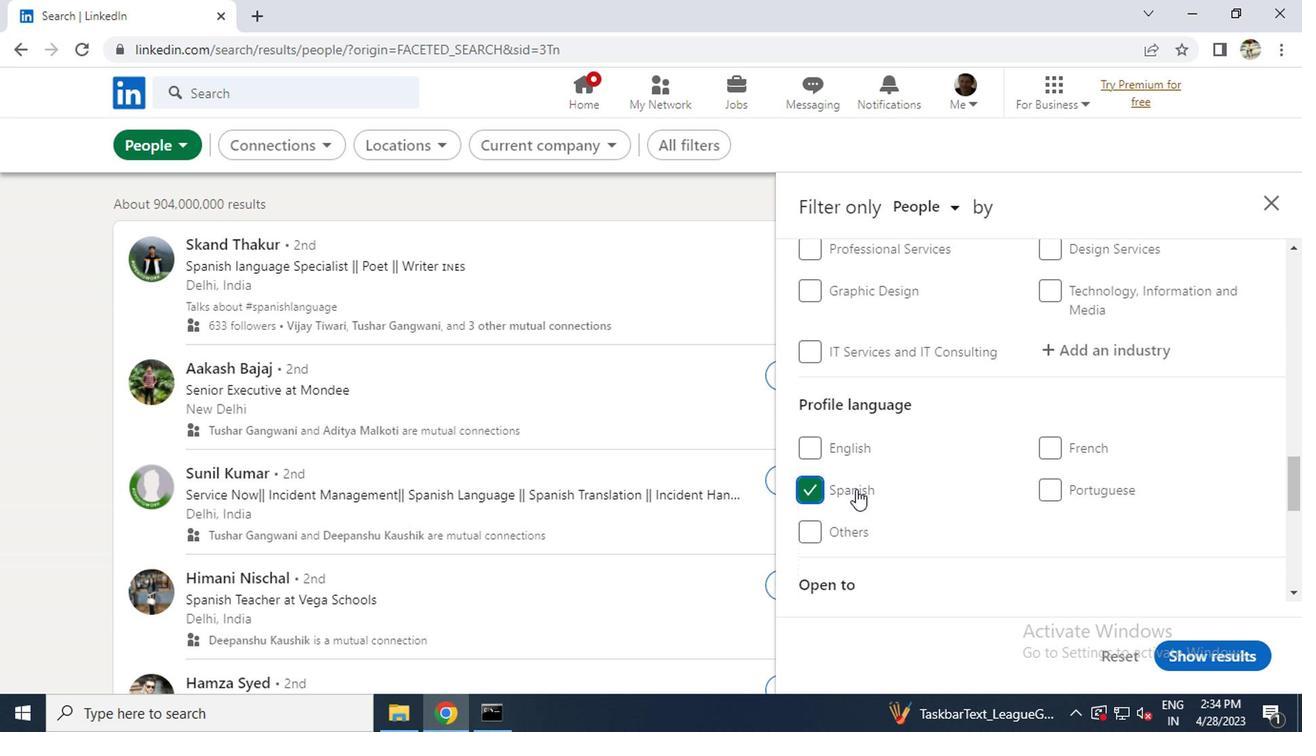 
Action: Mouse scrolled (852, 489) with delta (0, 0)
Screenshot: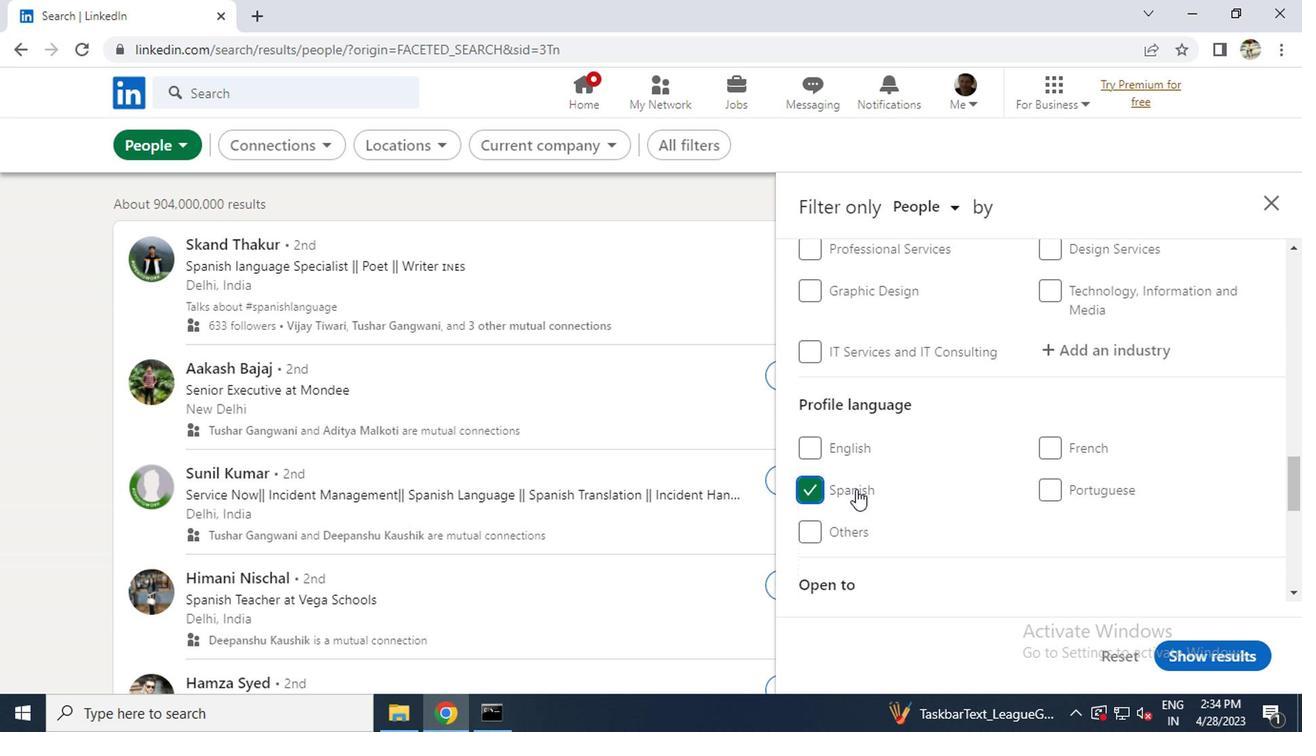 
Action: Mouse moved to (851, 488)
Screenshot: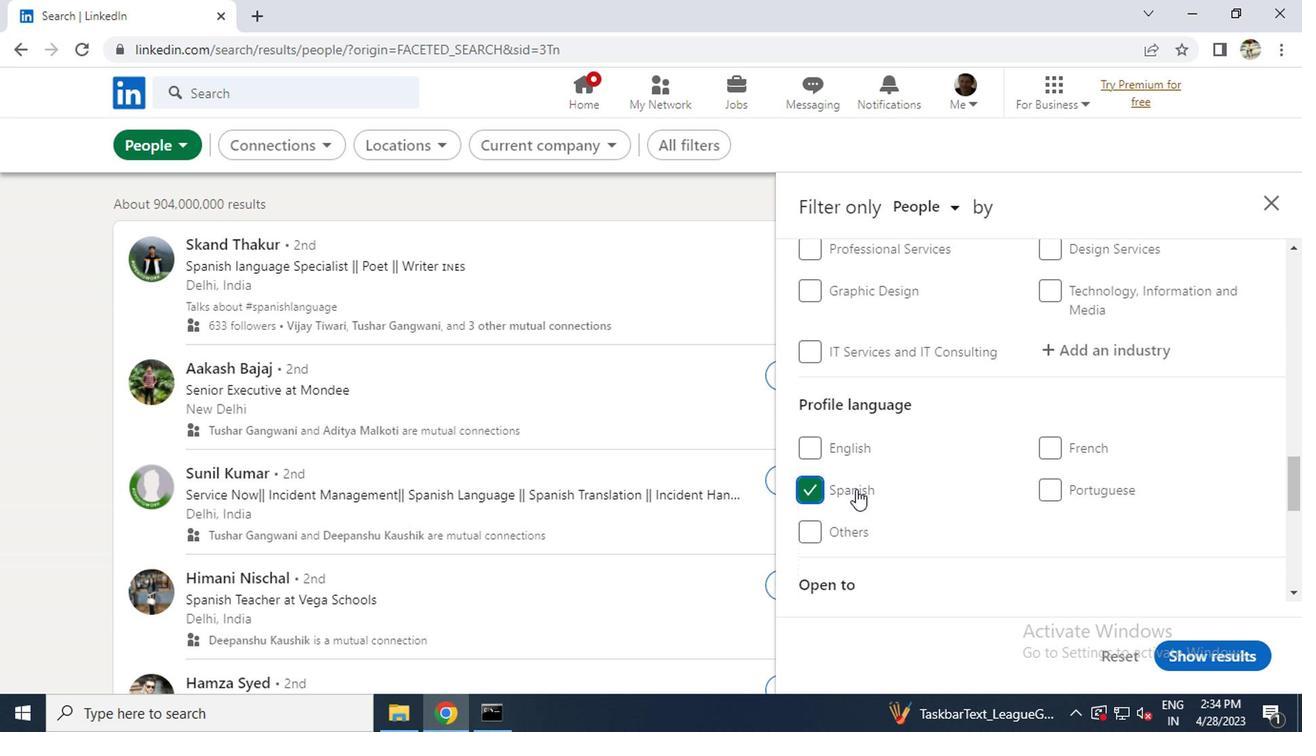 
Action: Mouse scrolled (851, 489) with delta (0, 0)
Screenshot: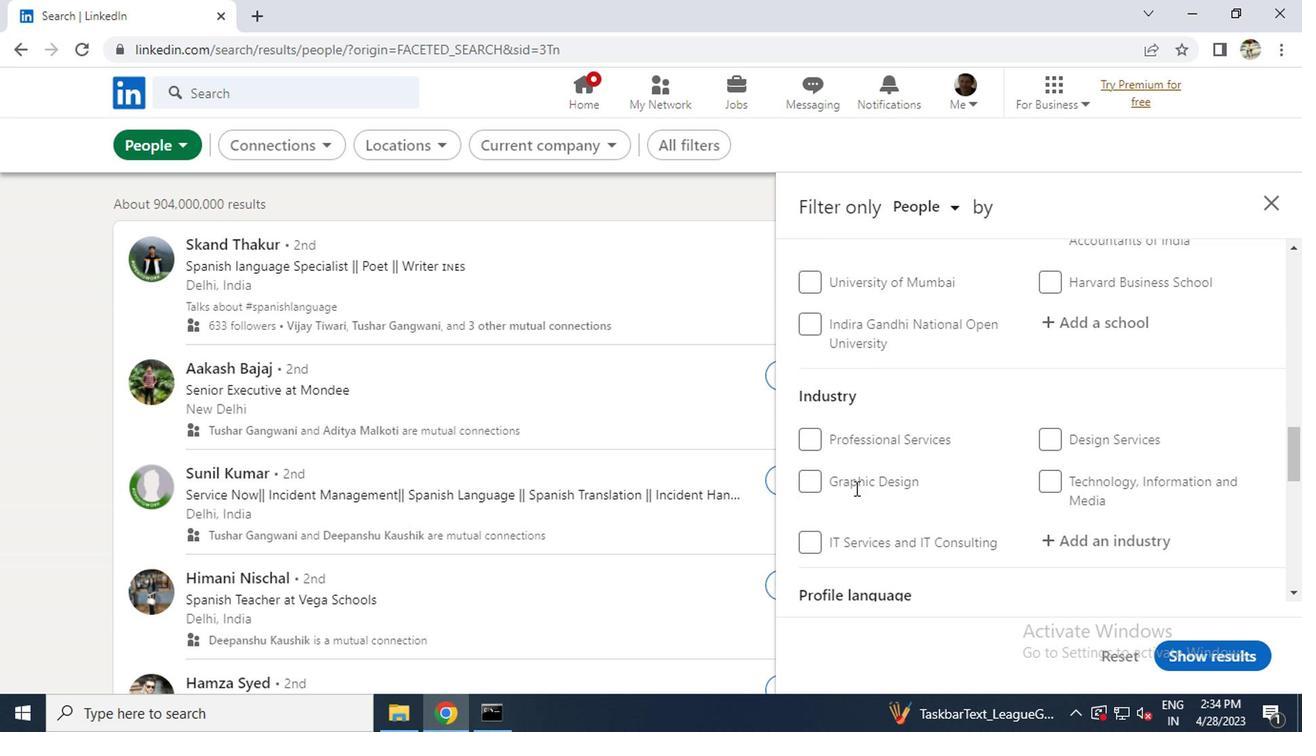 
Action: Mouse scrolled (851, 489) with delta (0, 0)
Screenshot: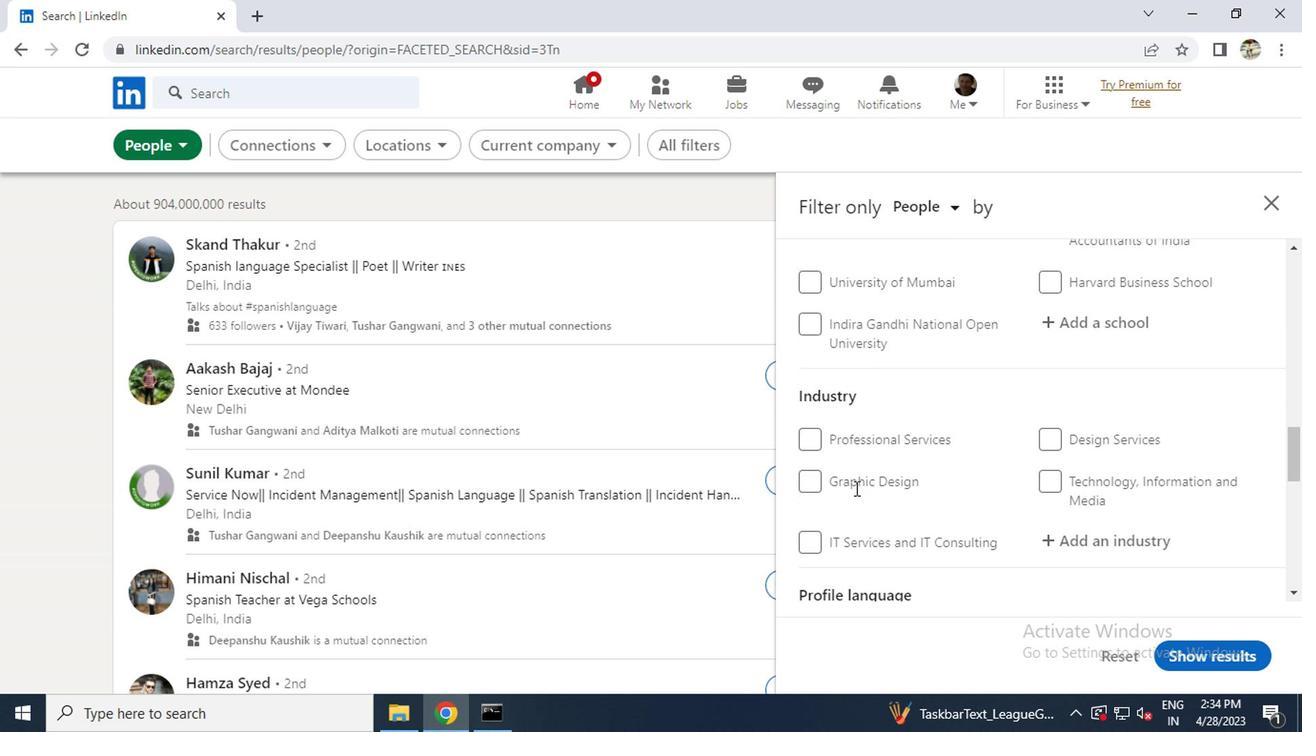 
Action: Mouse scrolled (851, 489) with delta (0, 0)
Screenshot: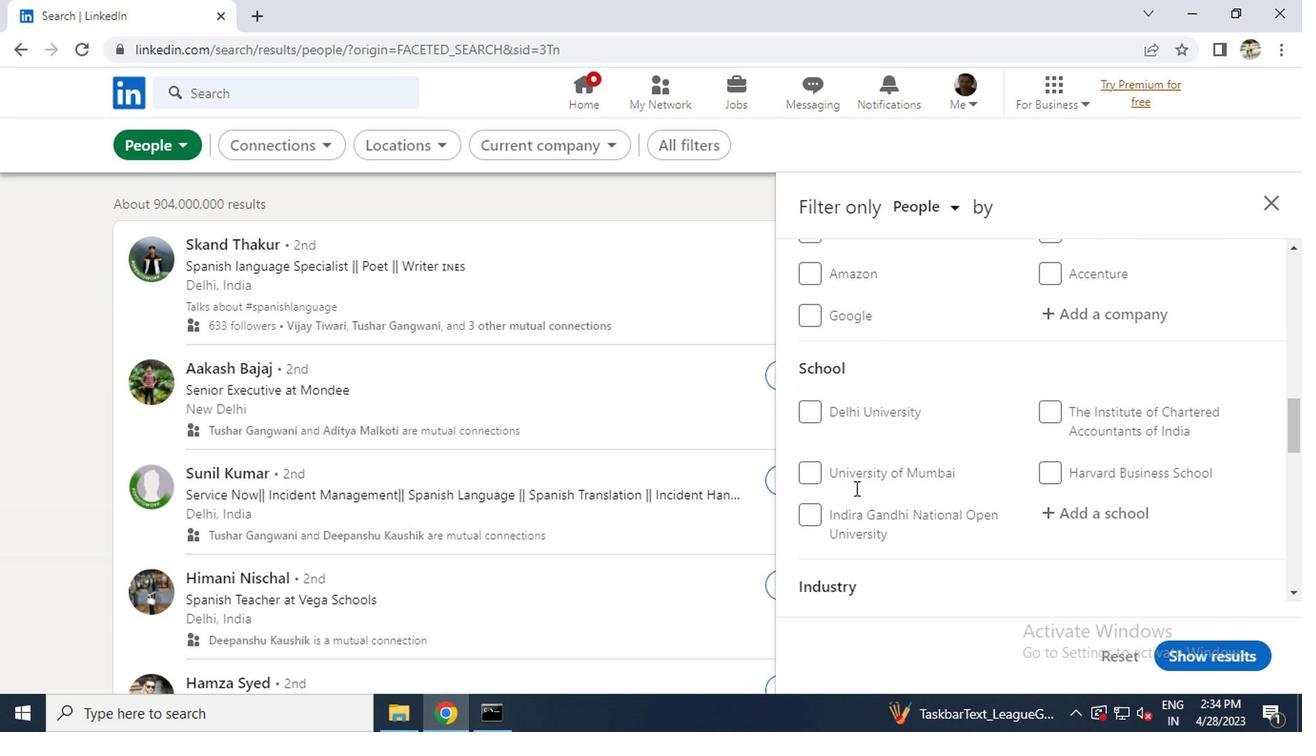 
Action: Mouse scrolled (851, 489) with delta (0, 0)
Screenshot: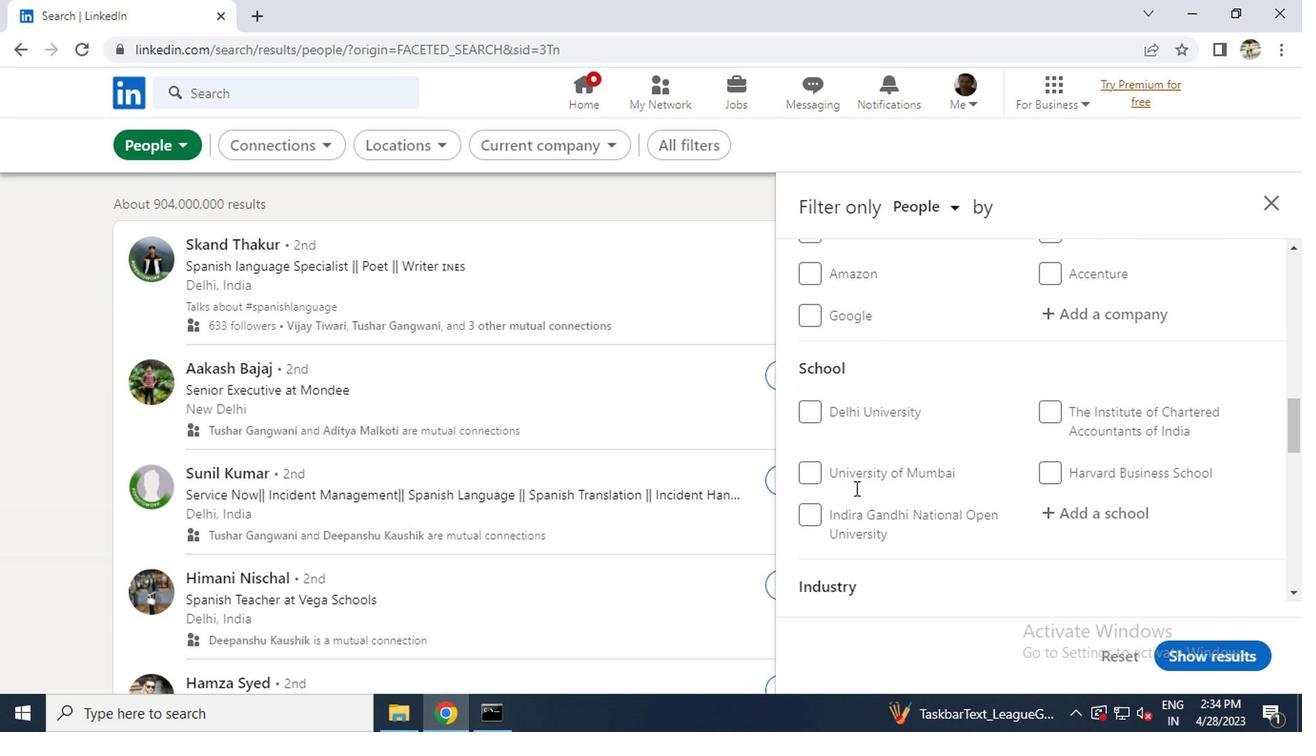
Action: Mouse scrolled (851, 489) with delta (0, 0)
Screenshot: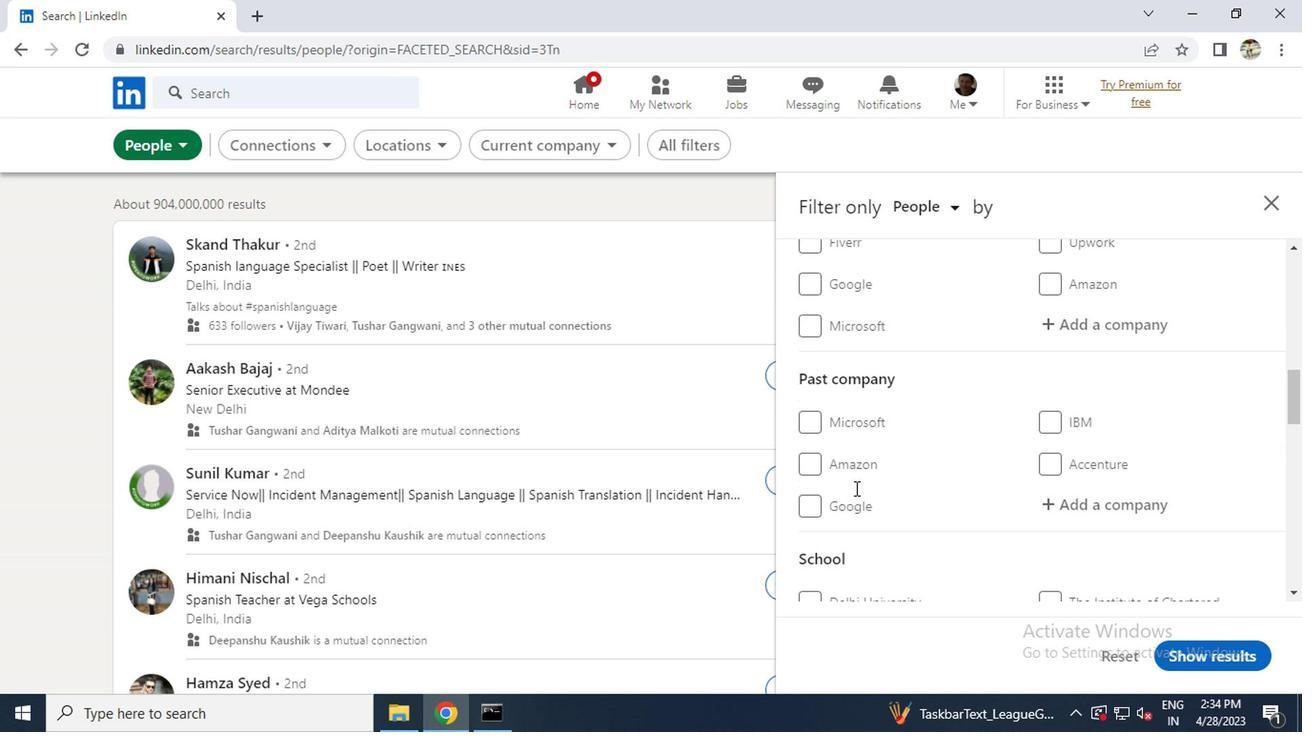 
Action: Mouse moved to (1105, 412)
Screenshot: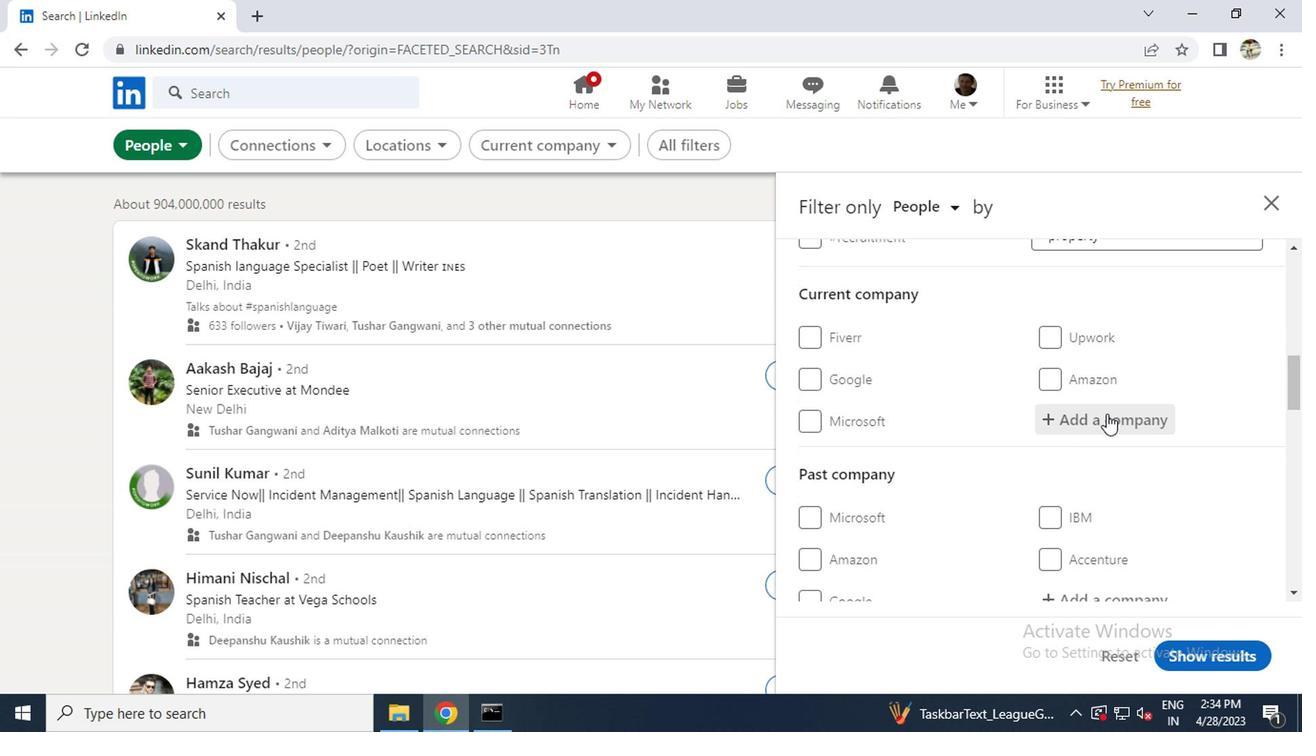 
Action: Mouse pressed left at (1105, 412)
Screenshot: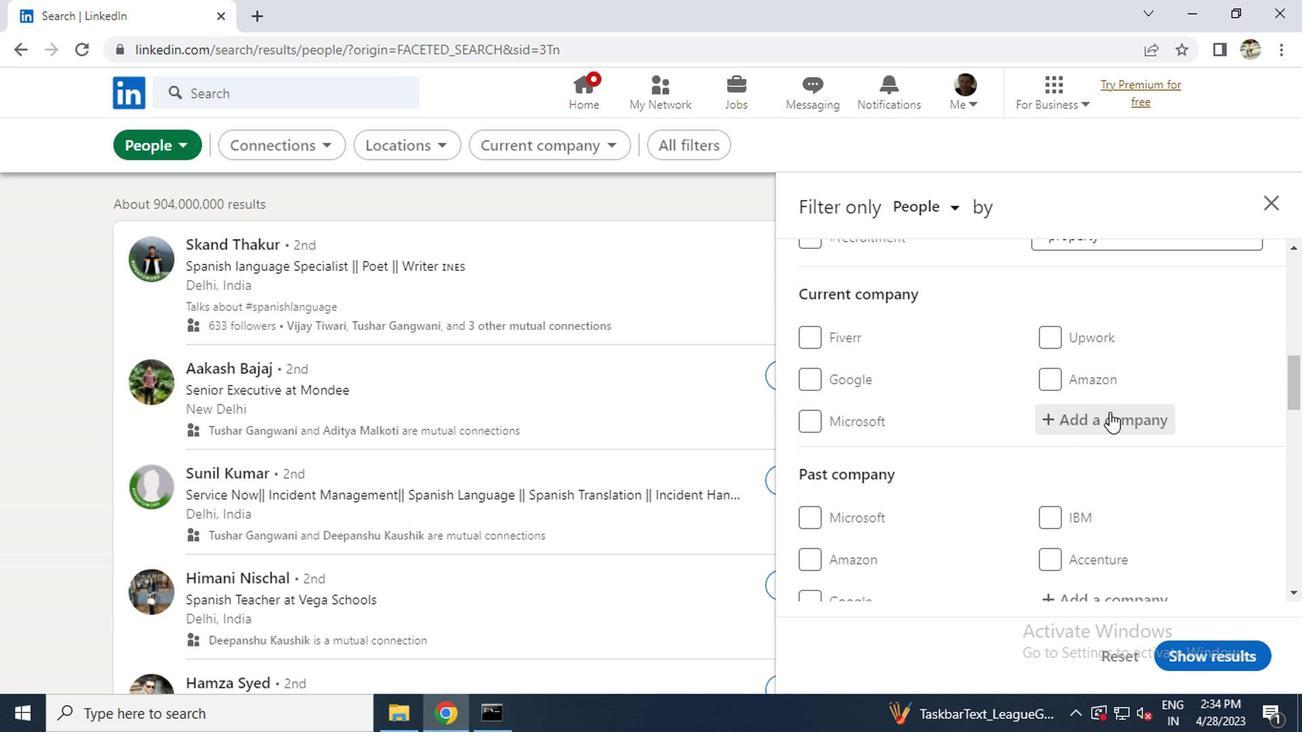 
Action: Key pressed <Key.caps_lock>C<Key.caps_lock>ONDUENT<Key.enter>
Screenshot: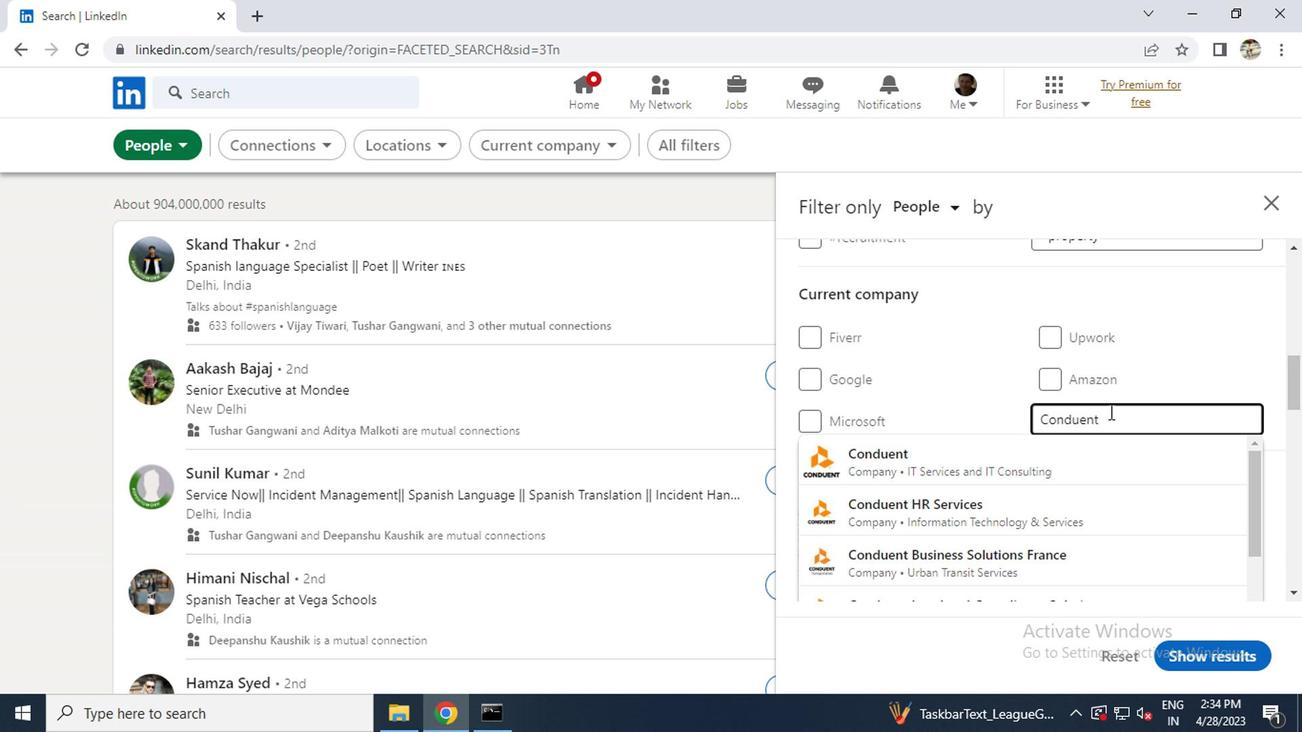 
Action: Mouse moved to (1097, 419)
Screenshot: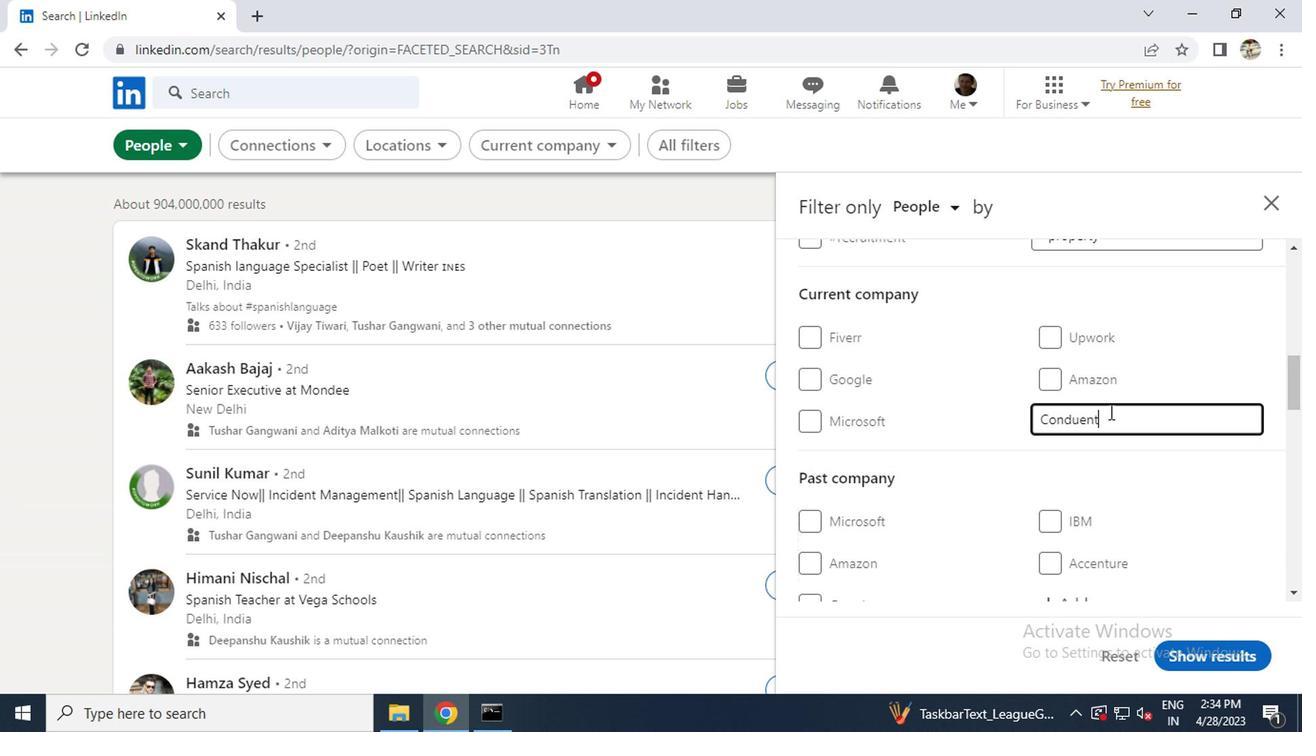 
Action: Mouse scrolled (1097, 419) with delta (0, 0)
Screenshot: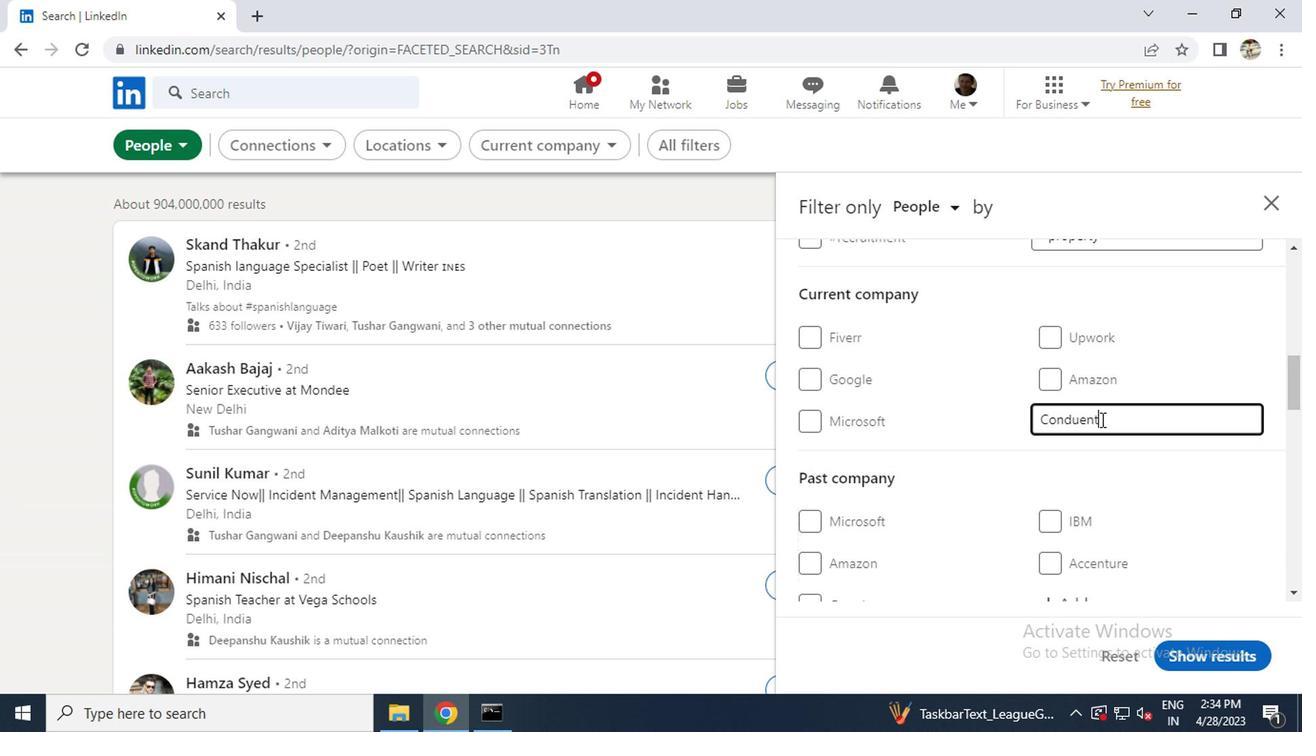 
Action: Mouse scrolled (1097, 419) with delta (0, 0)
Screenshot: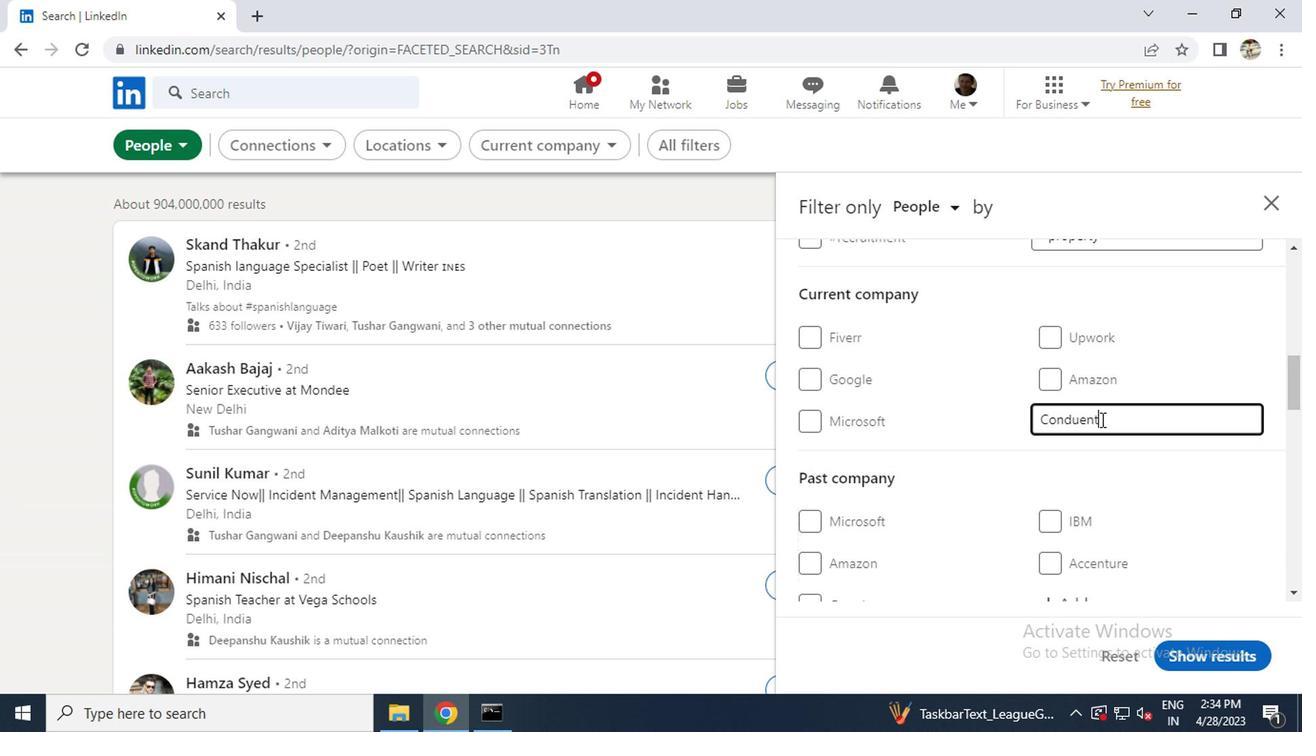 
Action: Mouse scrolled (1097, 419) with delta (0, 0)
Screenshot: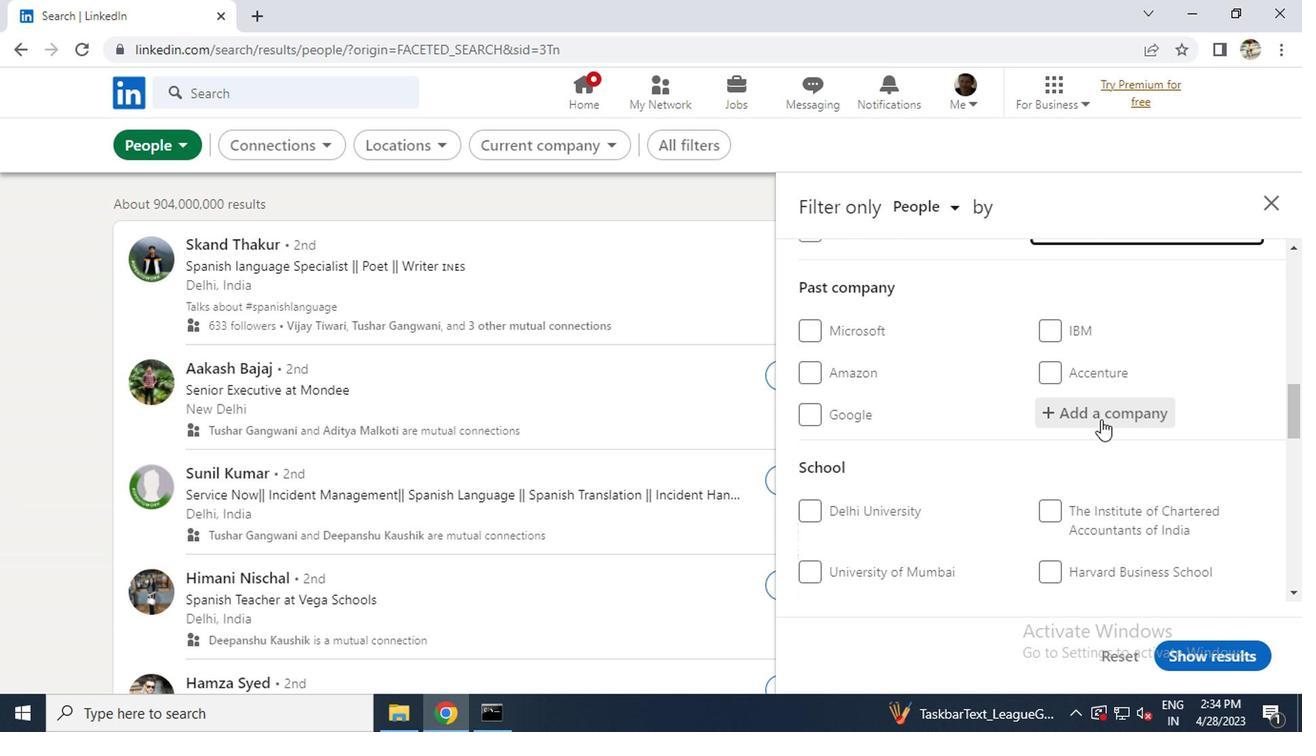 
Action: Mouse moved to (1069, 508)
Screenshot: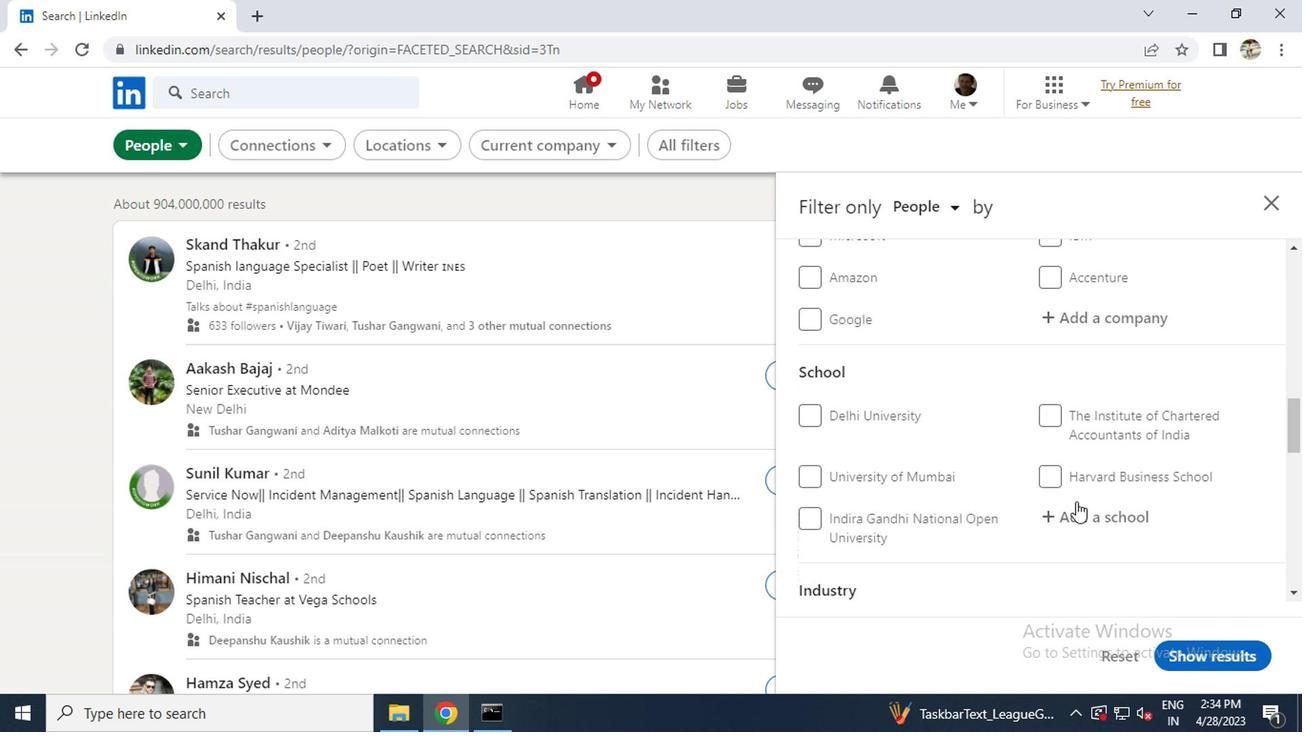 
Action: Mouse pressed left at (1069, 508)
Screenshot: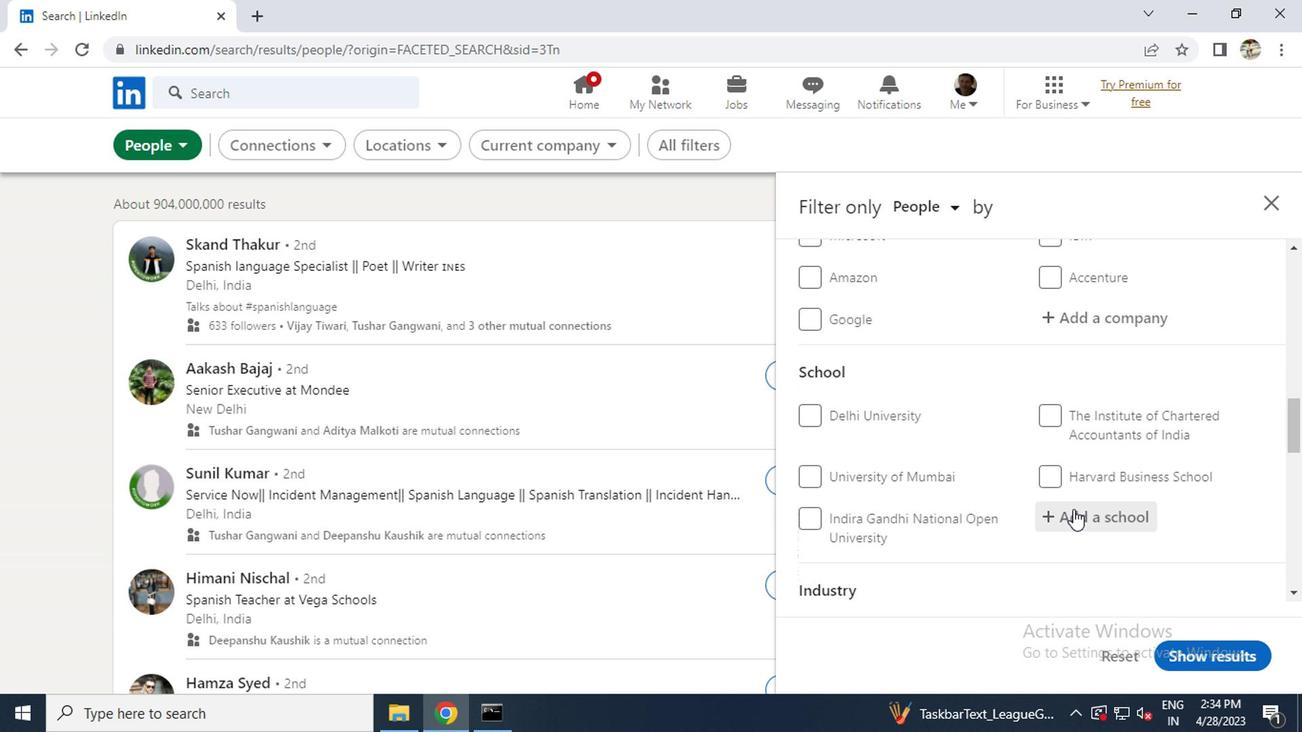 
Action: Key pressed <Key.caps_lock>I<Key.caps_lock>NSTITUTE<Key.space>OF<Key.space><Key.caps_lock>T<Key.caps_lock>ECHNOLOGY<Key.space><Key.shift>(<Key.caps_lock>KIOT<Key.shift>)
Screenshot: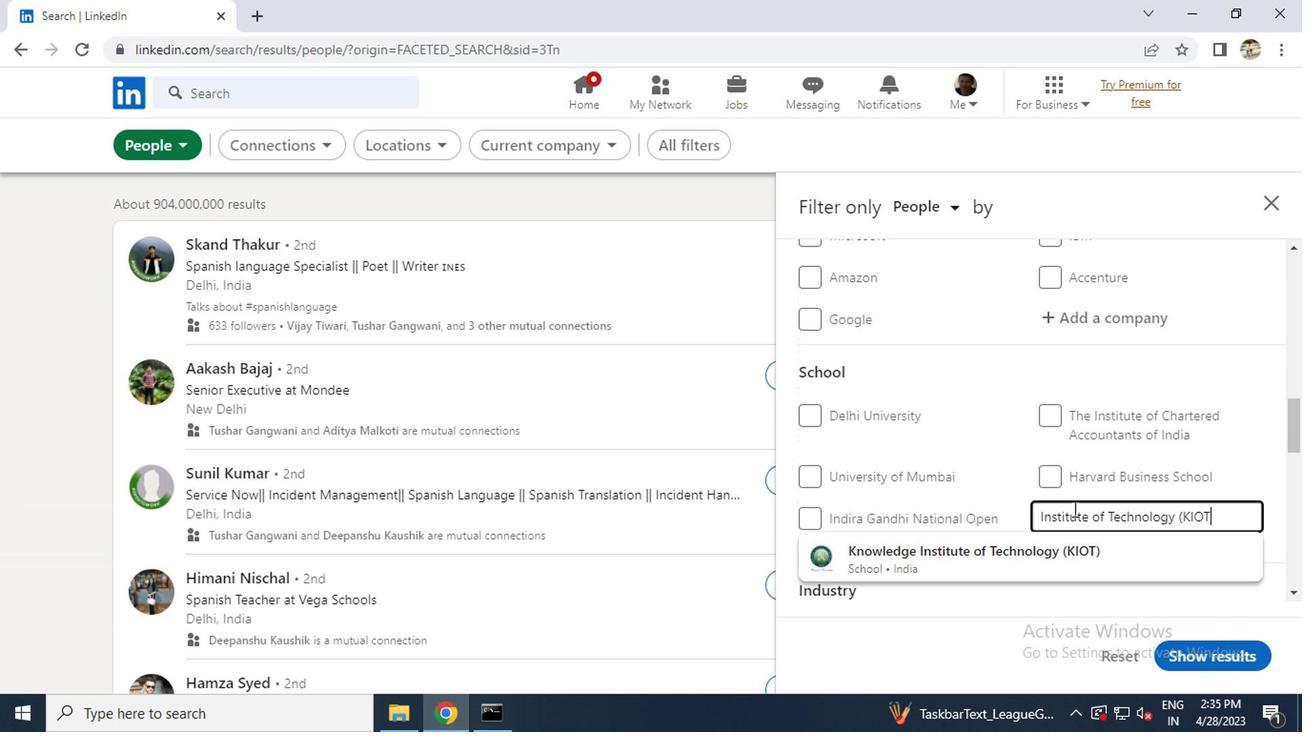 
Action: Mouse moved to (1039, 564)
Screenshot: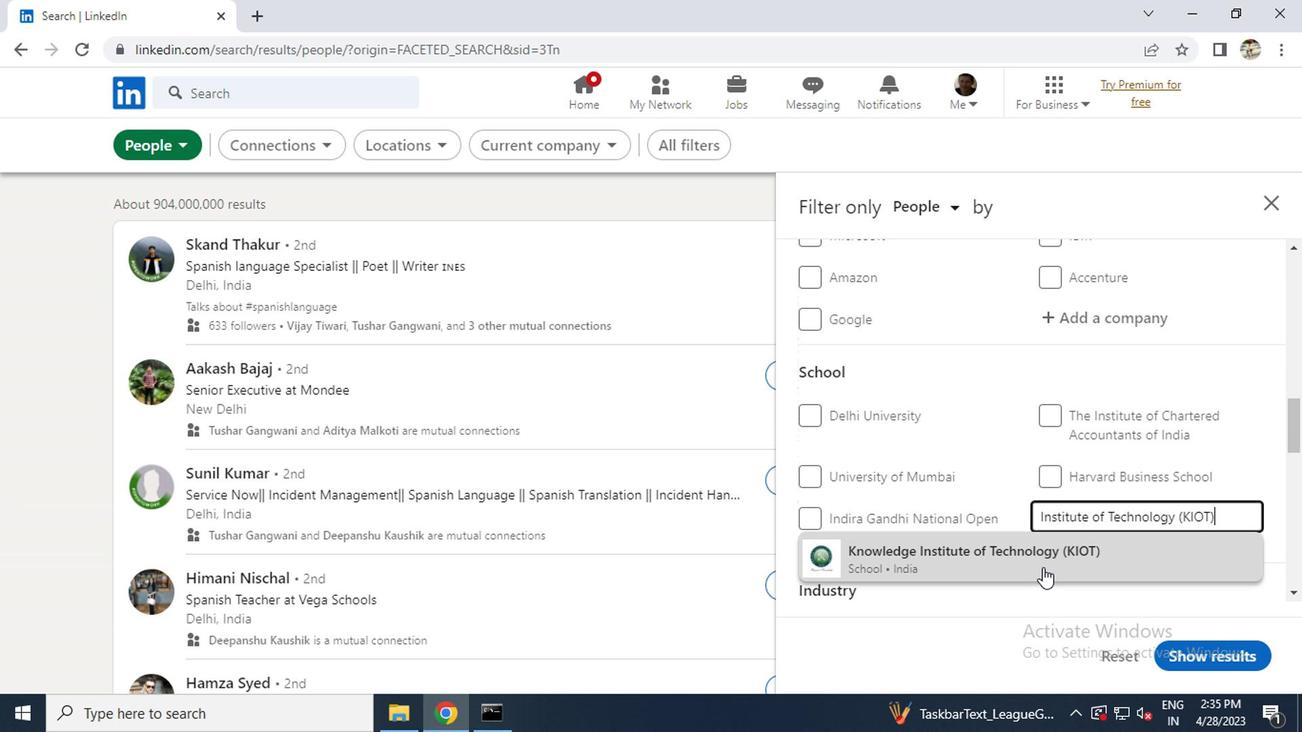 
Action: Mouse pressed left at (1039, 564)
Screenshot: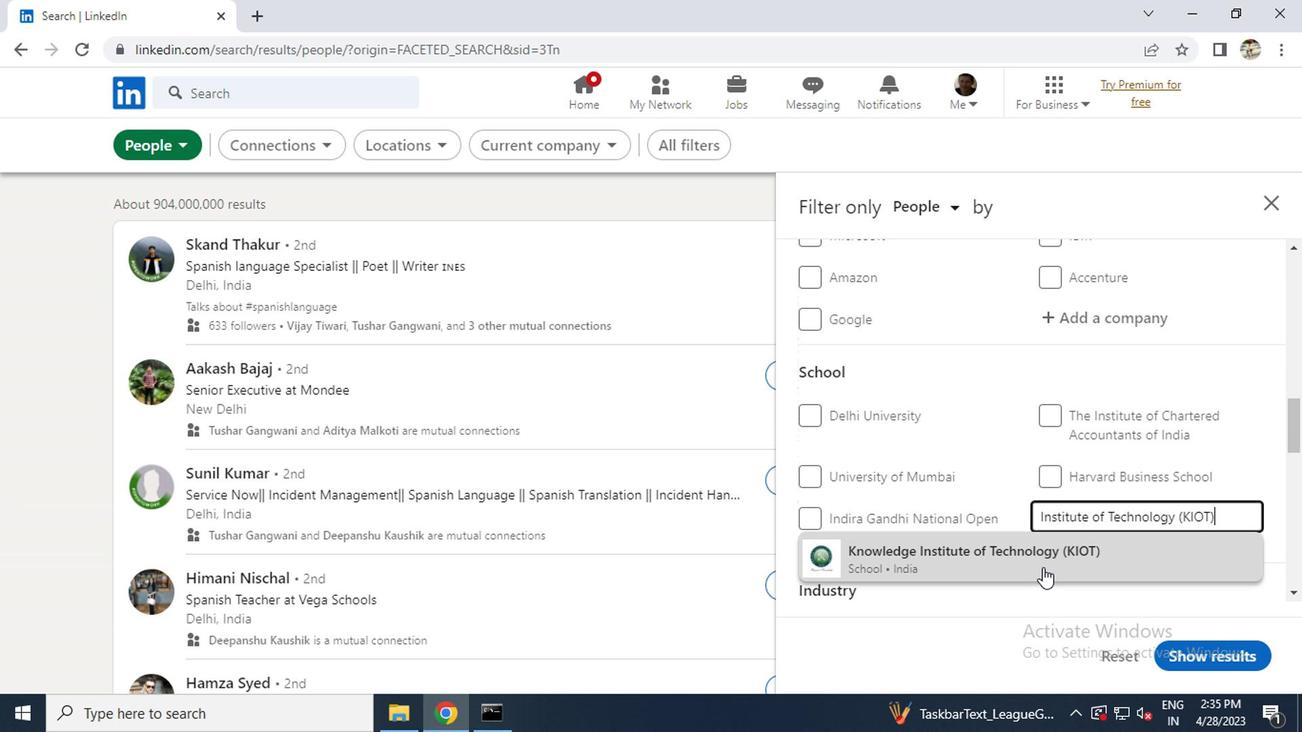 
Action: Mouse moved to (1032, 558)
Screenshot: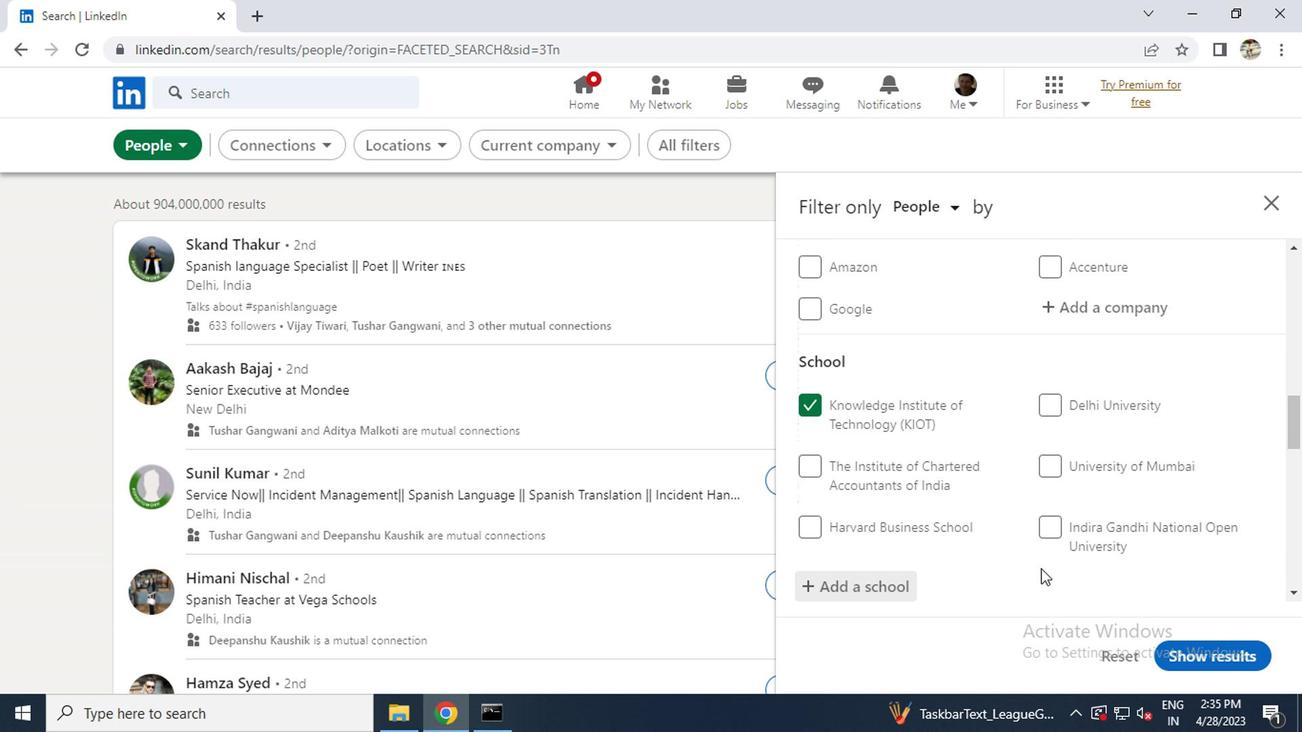 
Action: Mouse scrolled (1032, 556) with delta (0, -1)
Screenshot: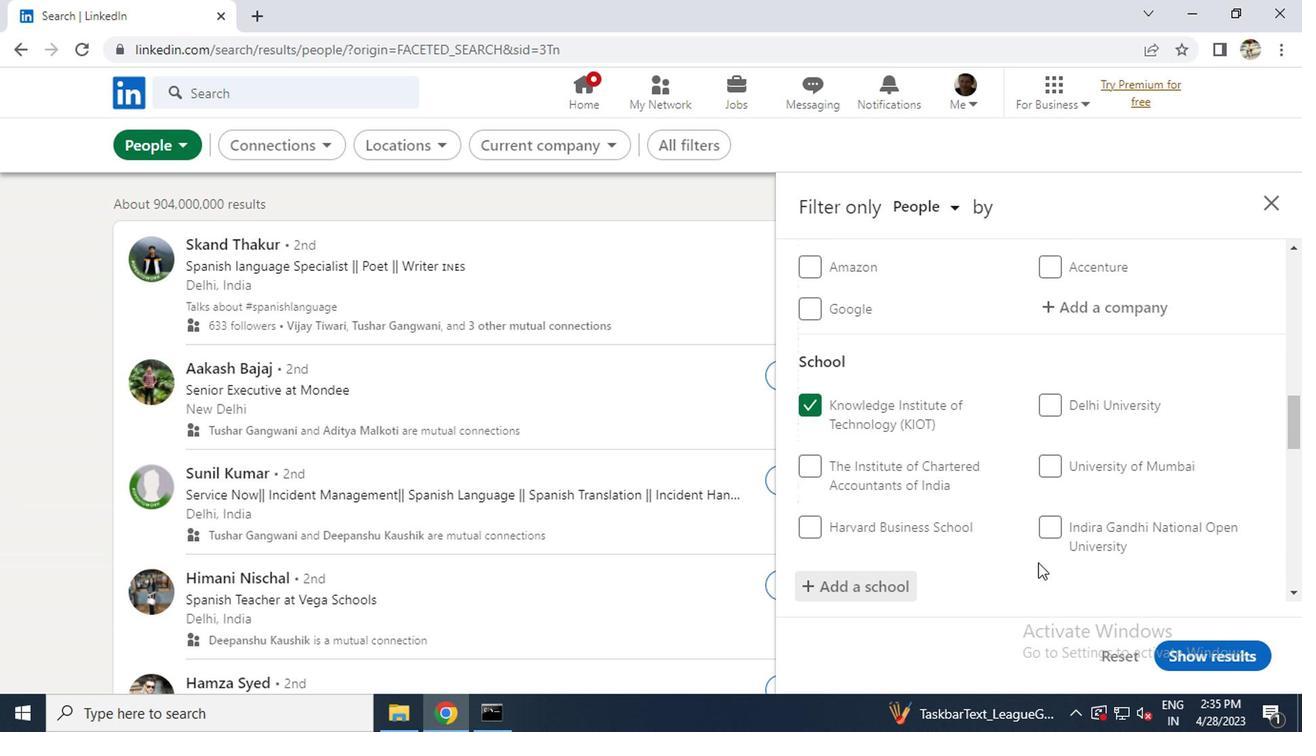 
Action: Mouse scrolled (1032, 556) with delta (0, -1)
Screenshot: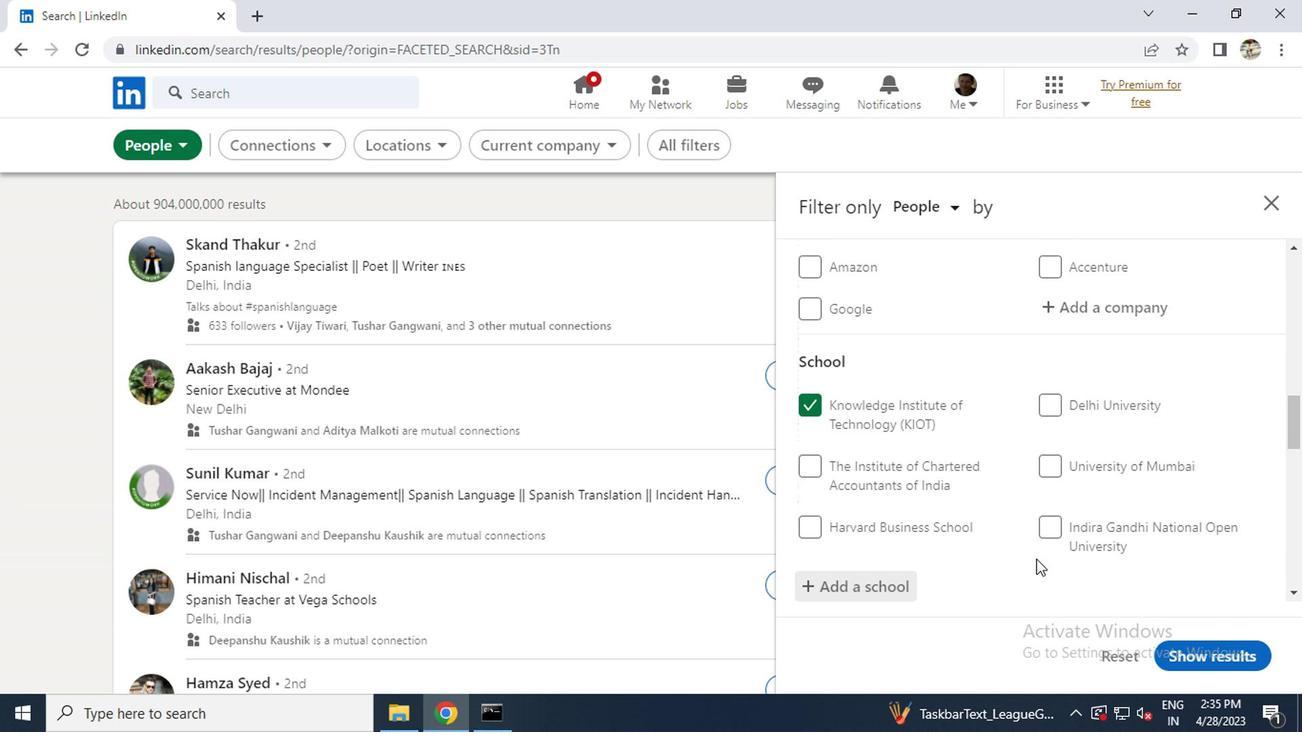 
Action: Mouse scrolled (1032, 556) with delta (0, -1)
Screenshot: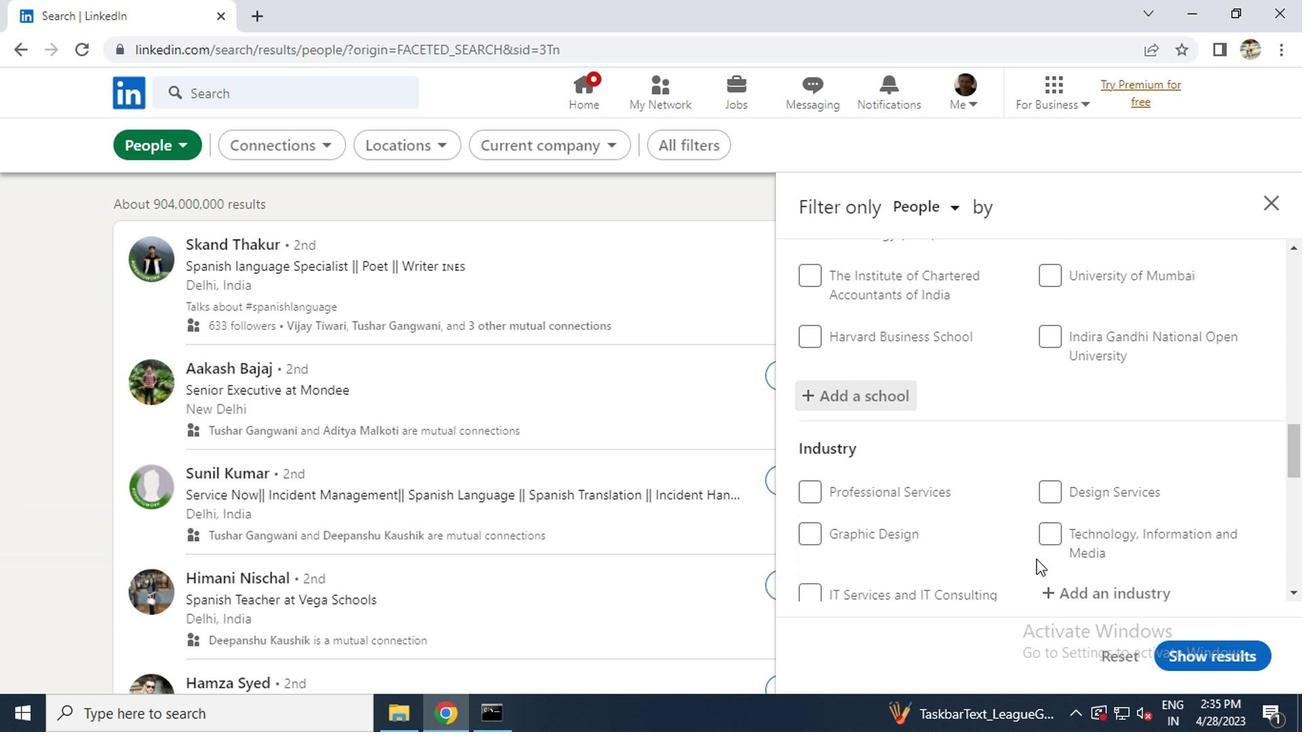 
Action: Mouse moved to (1079, 506)
Screenshot: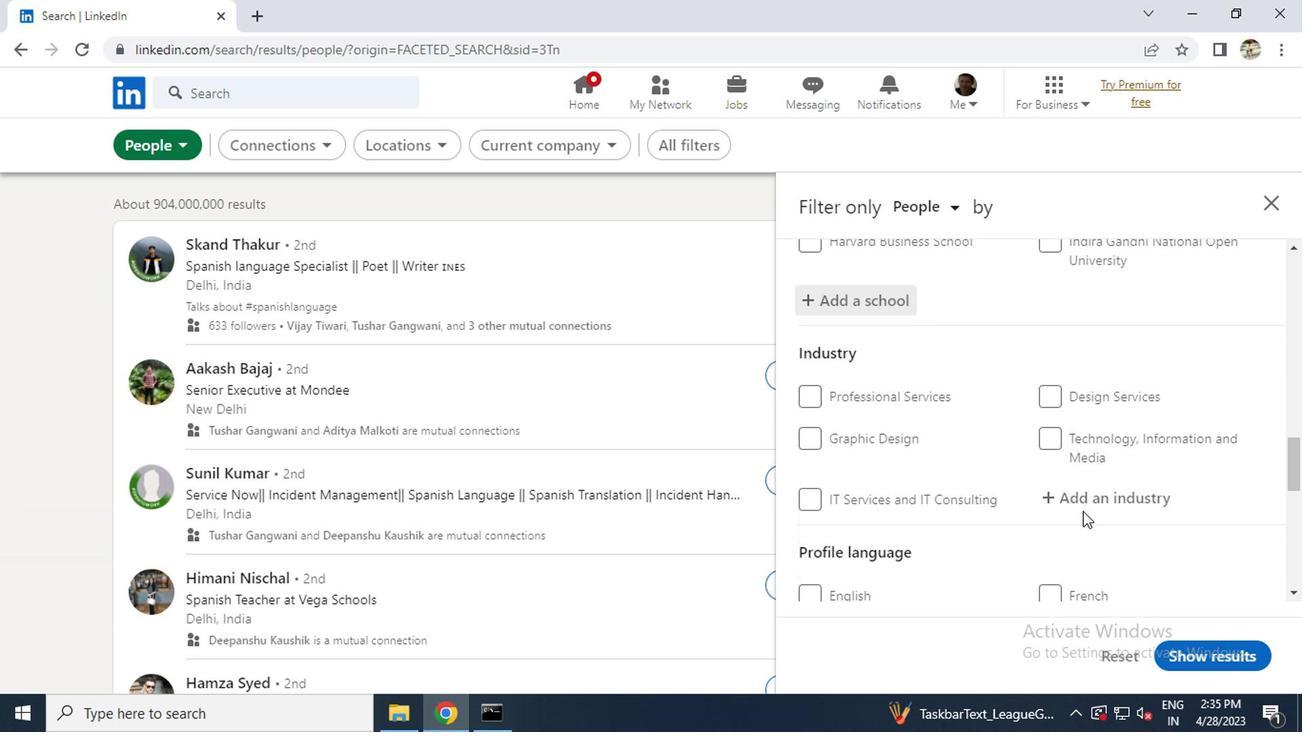 
Action: Mouse pressed left at (1079, 506)
Screenshot: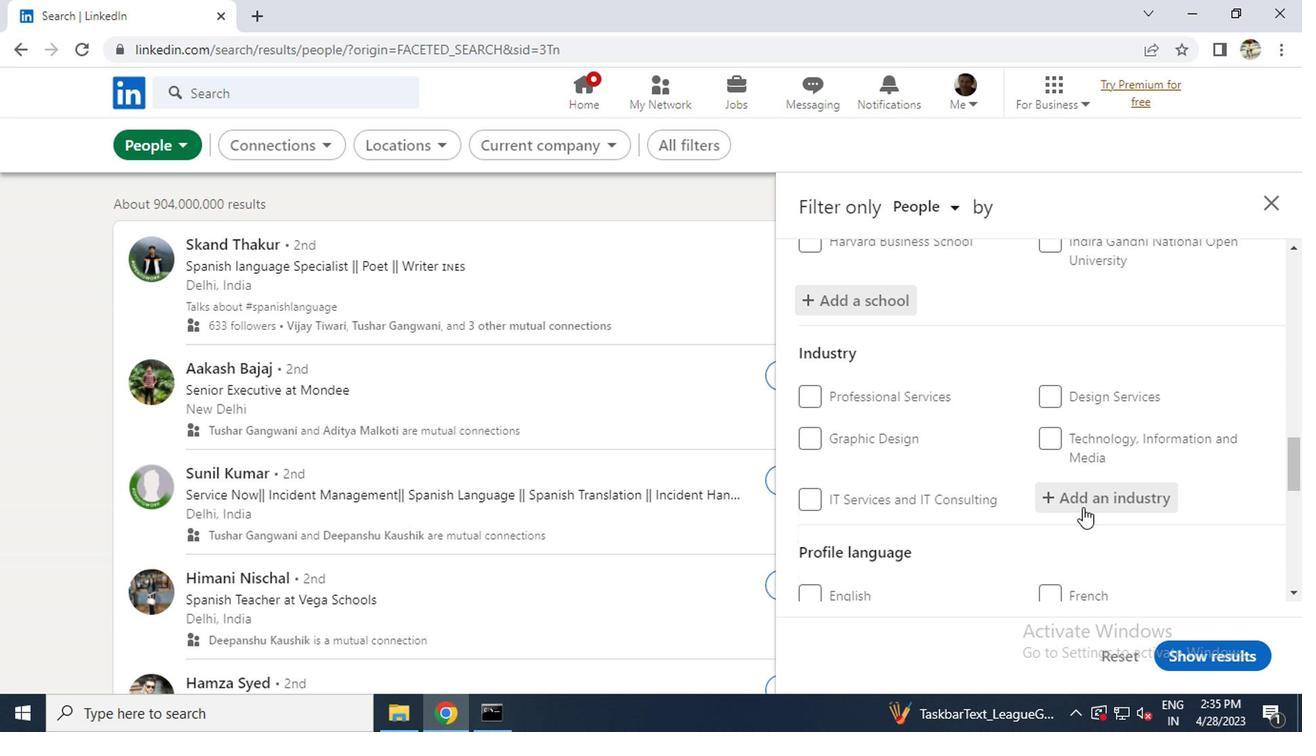 
Action: Key pressed <Key.caps_lock>R<Key.caps_lock><Key.backspace>R<Key.caps_lock>
Screenshot: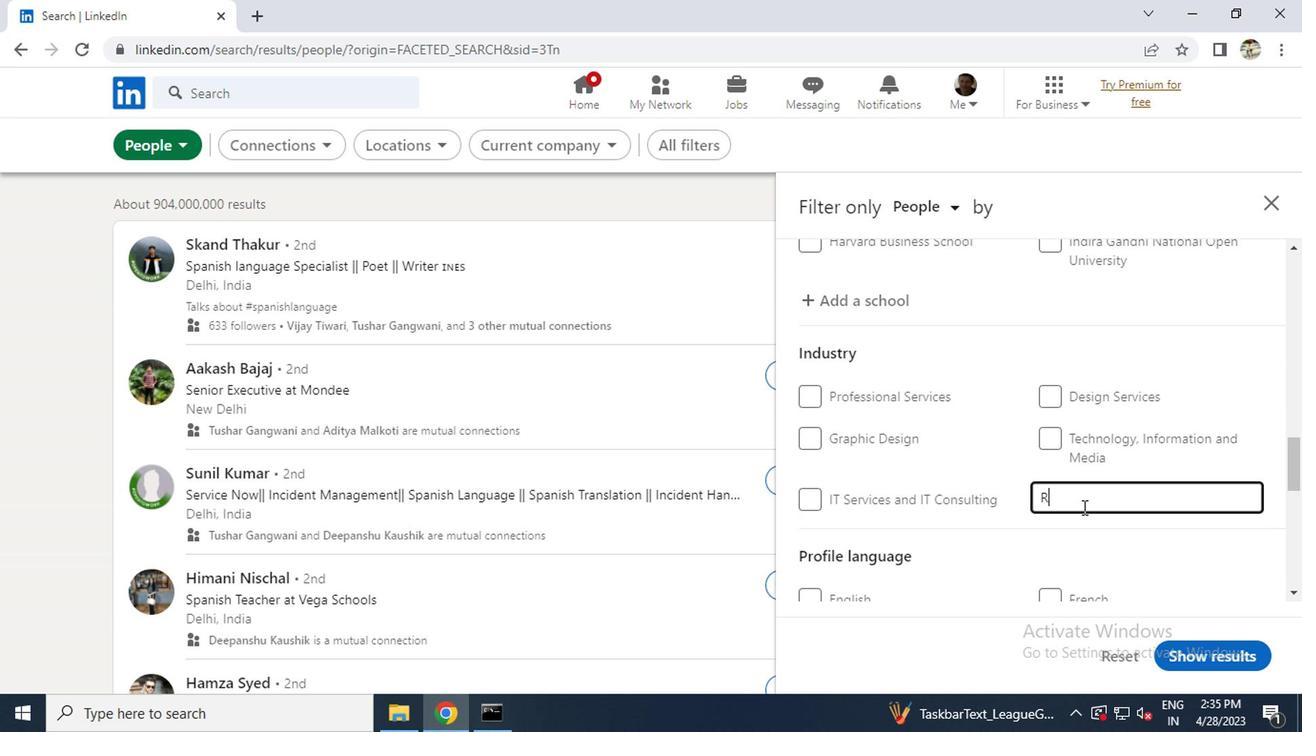 
Action: Mouse moved to (973, 465)
Screenshot: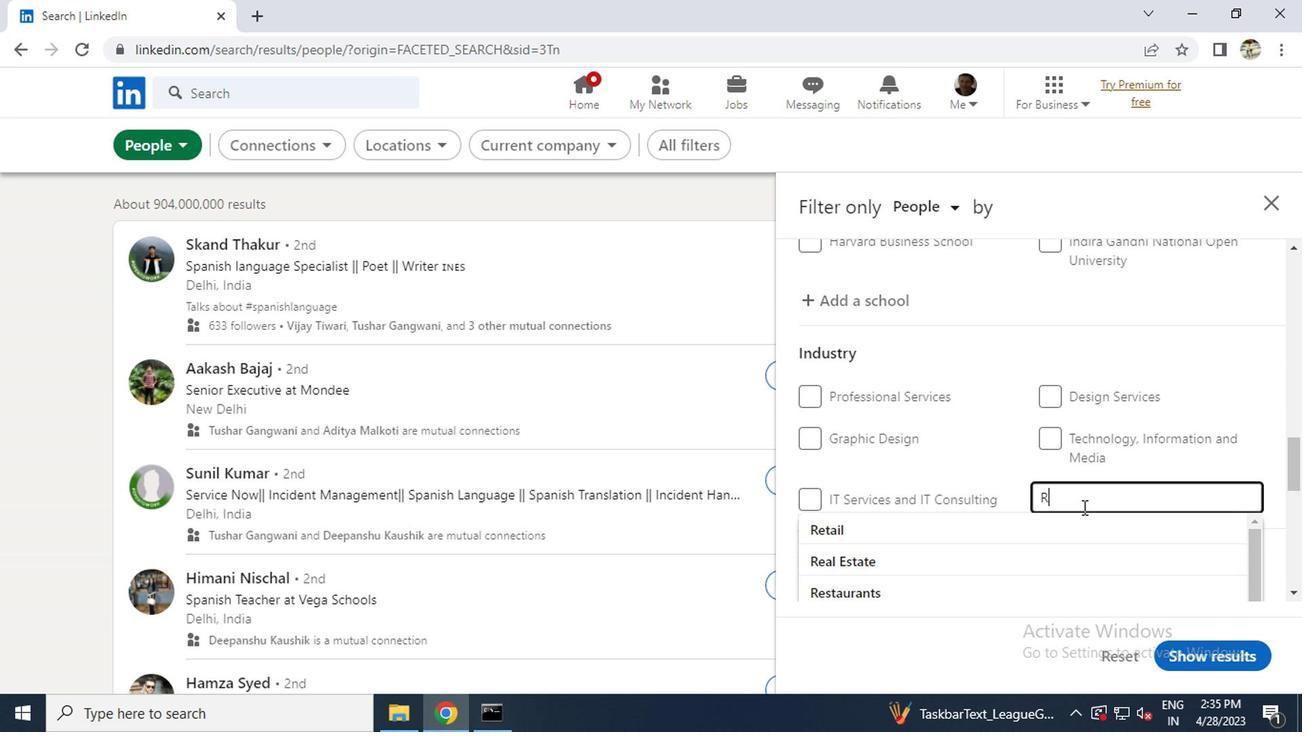 
Action: Key pressed ENE
Screenshot: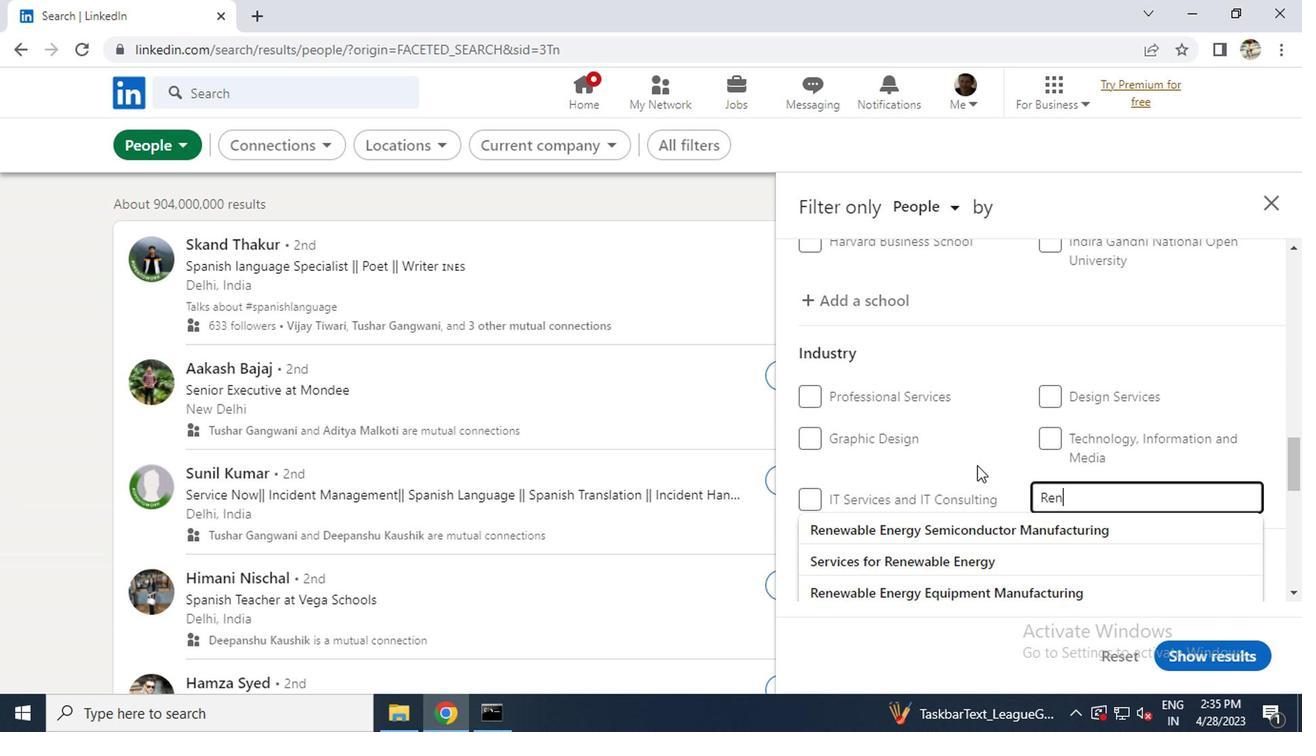 
Action: Mouse moved to (937, 522)
Screenshot: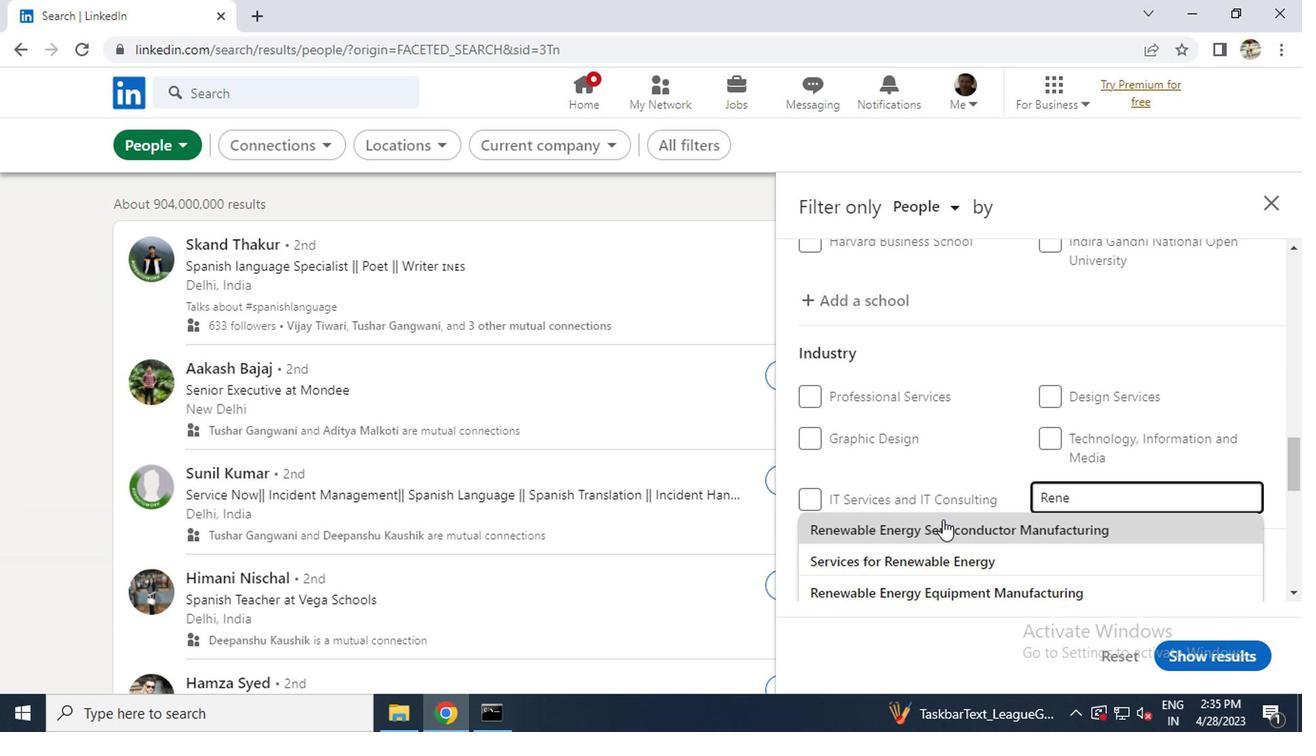 
Action: Mouse pressed left at (937, 522)
Screenshot: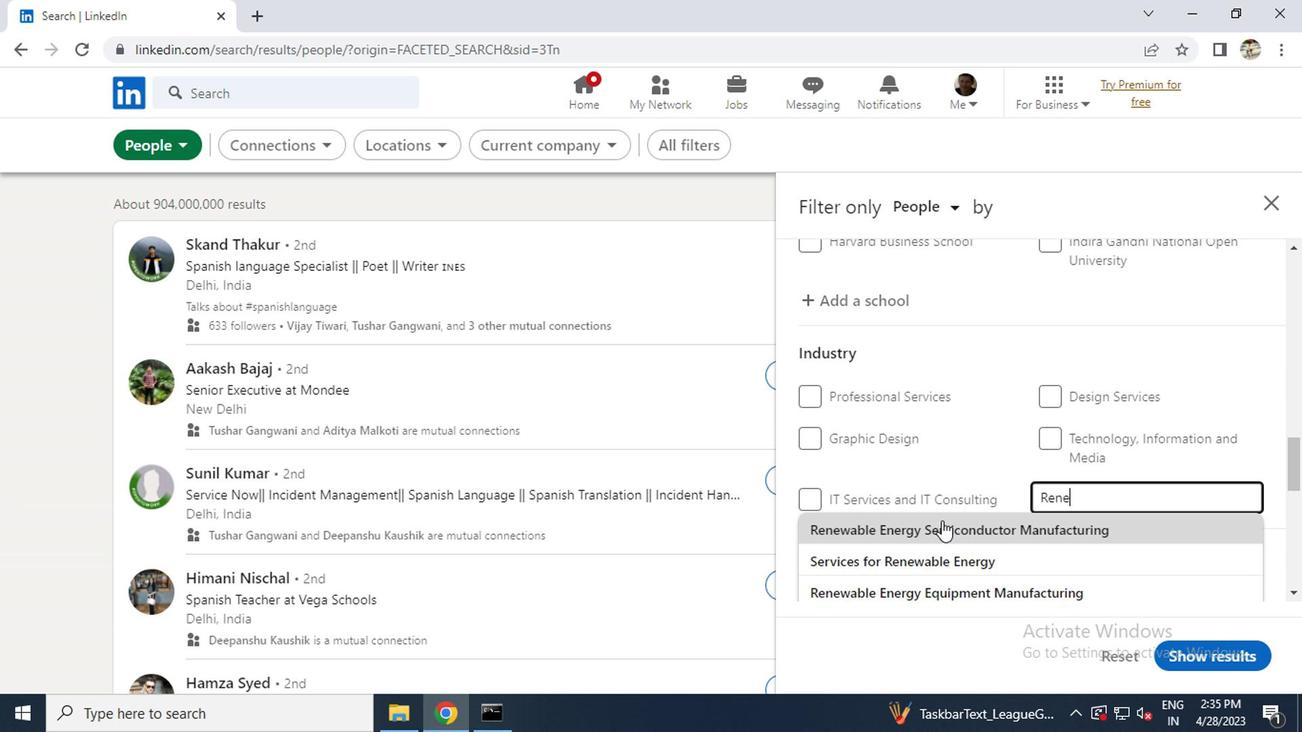 
Action: Mouse scrolled (937, 520) with delta (0, -1)
Screenshot: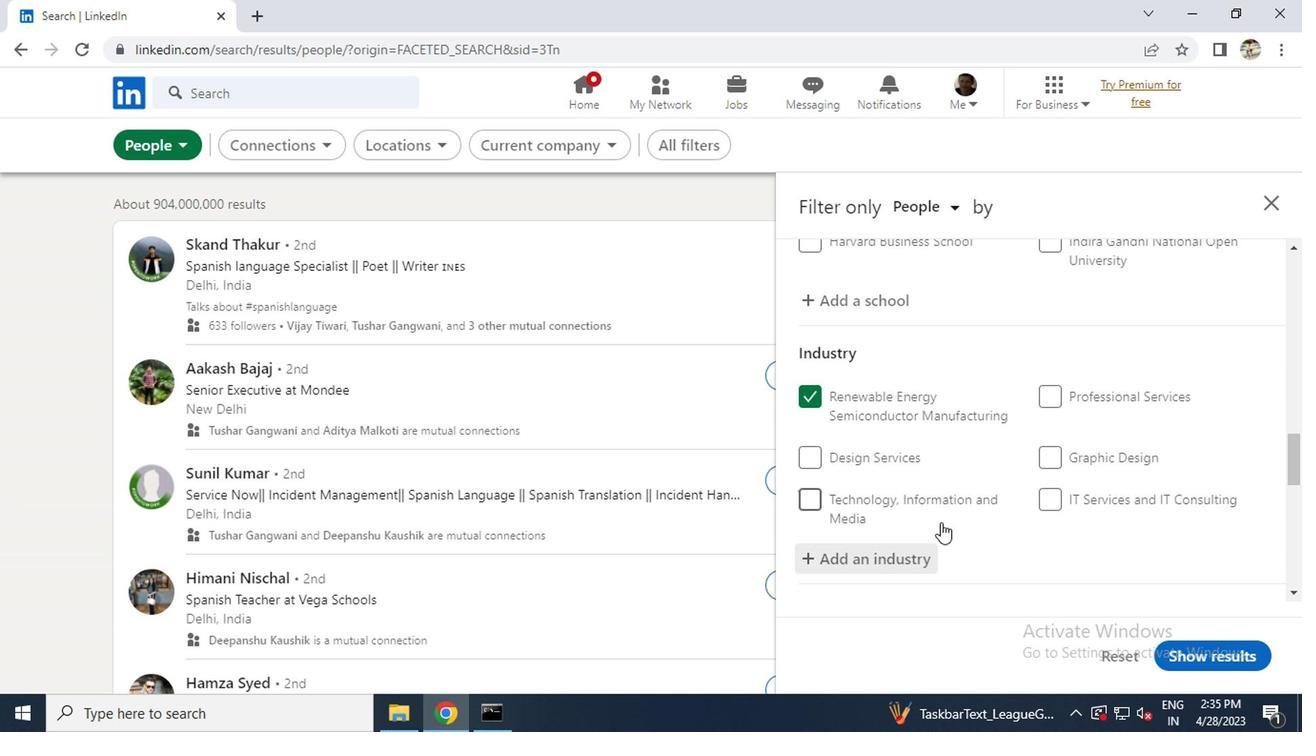 
Action: Mouse scrolled (937, 520) with delta (0, -1)
Screenshot: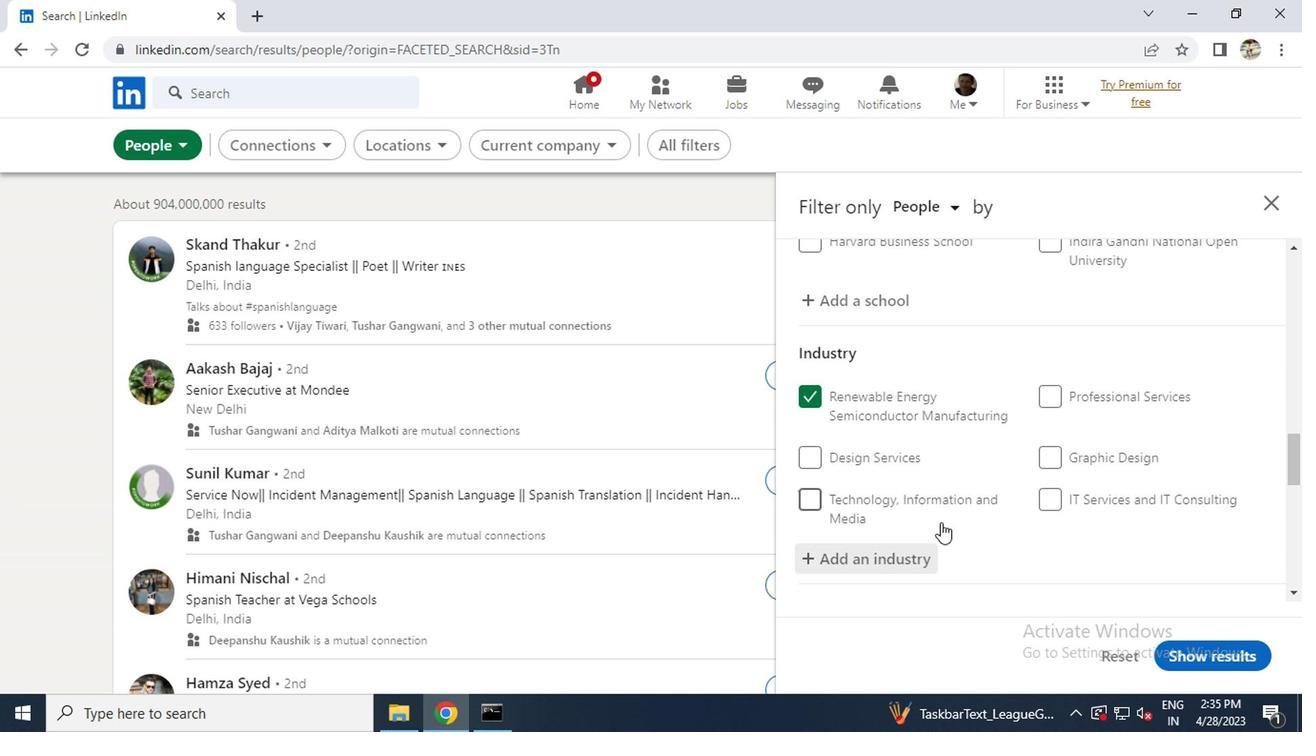 
Action: Mouse scrolled (937, 520) with delta (0, -1)
Screenshot: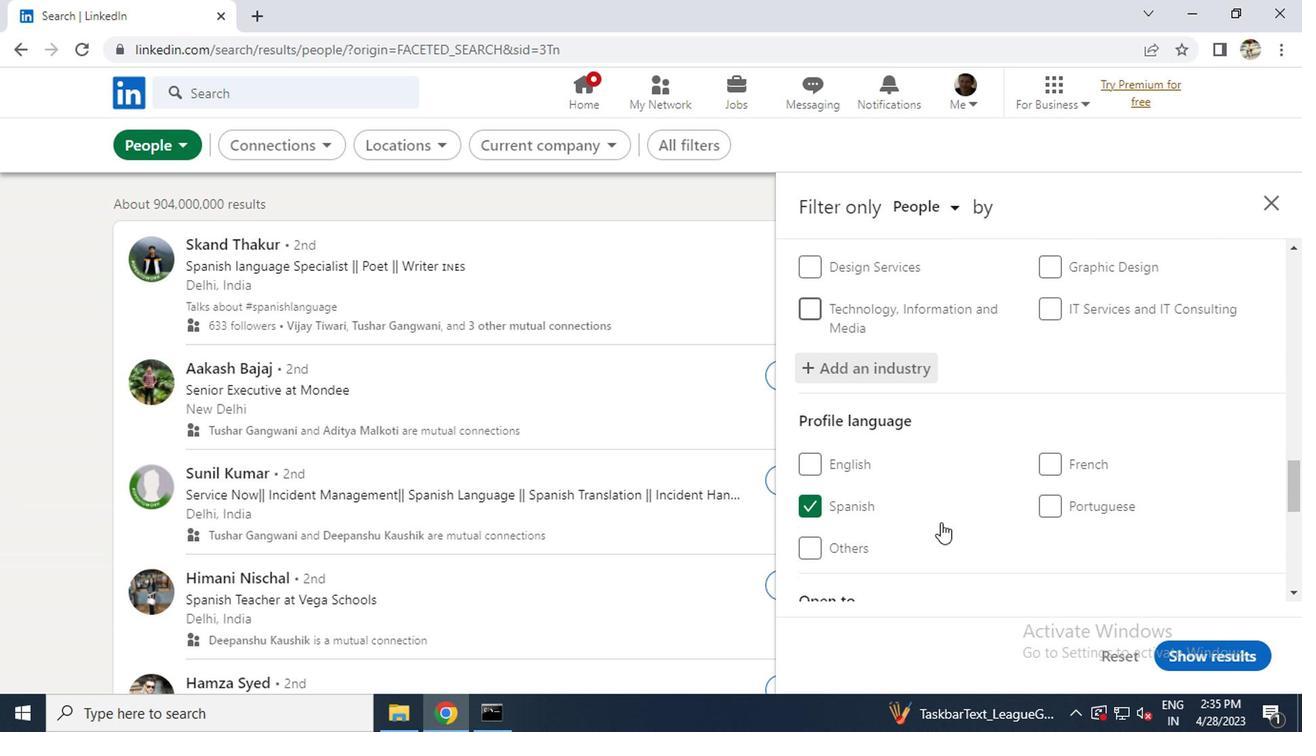 
Action: Mouse scrolled (937, 520) with delta (0, -1)
Screenshot: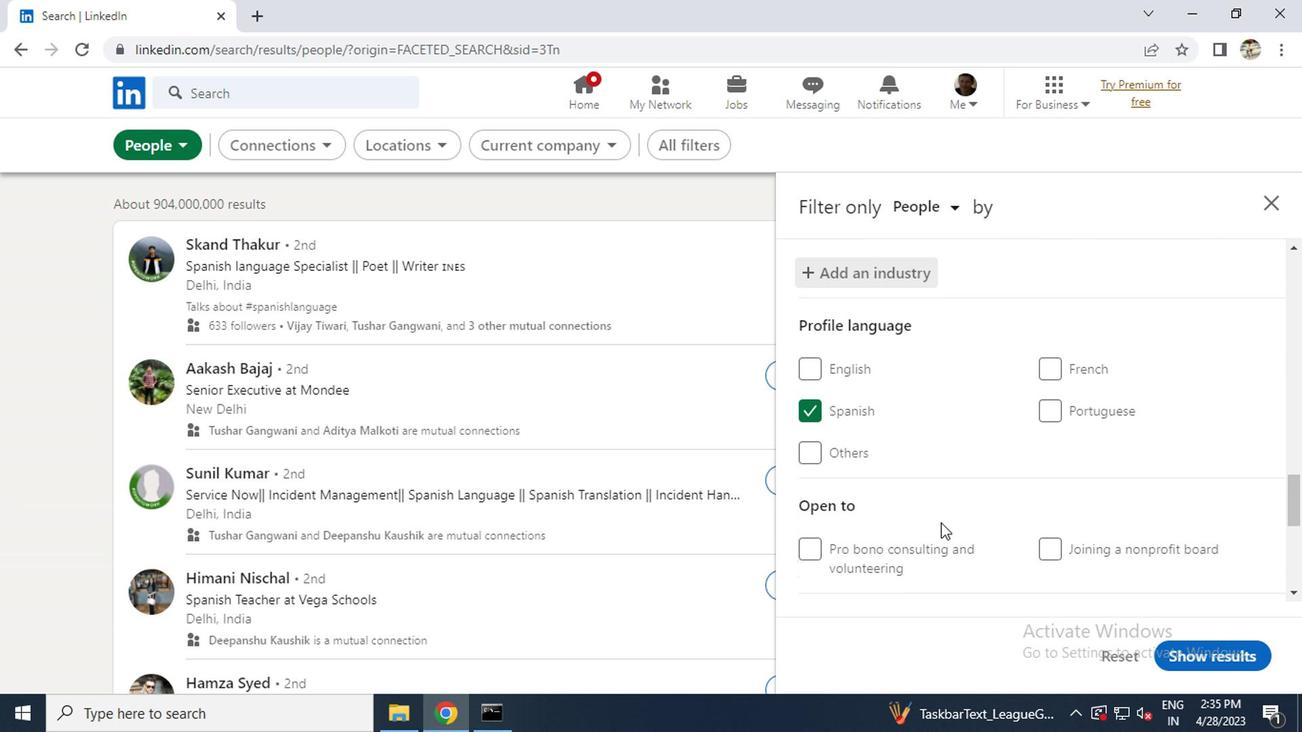 
Action: Mouse moved to (938, 520)
Screenshot: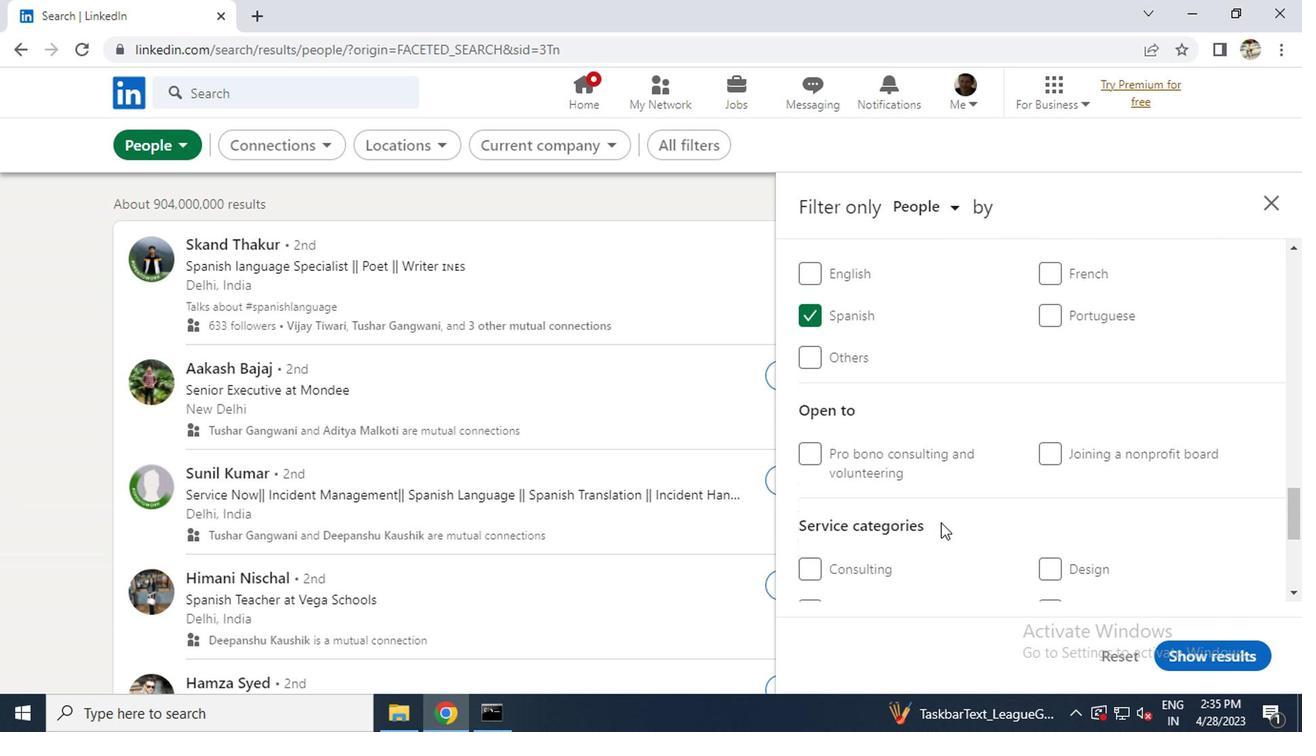 
Action: Mouse scrolled (938, 522) with delta (0, 1)
Screenshot: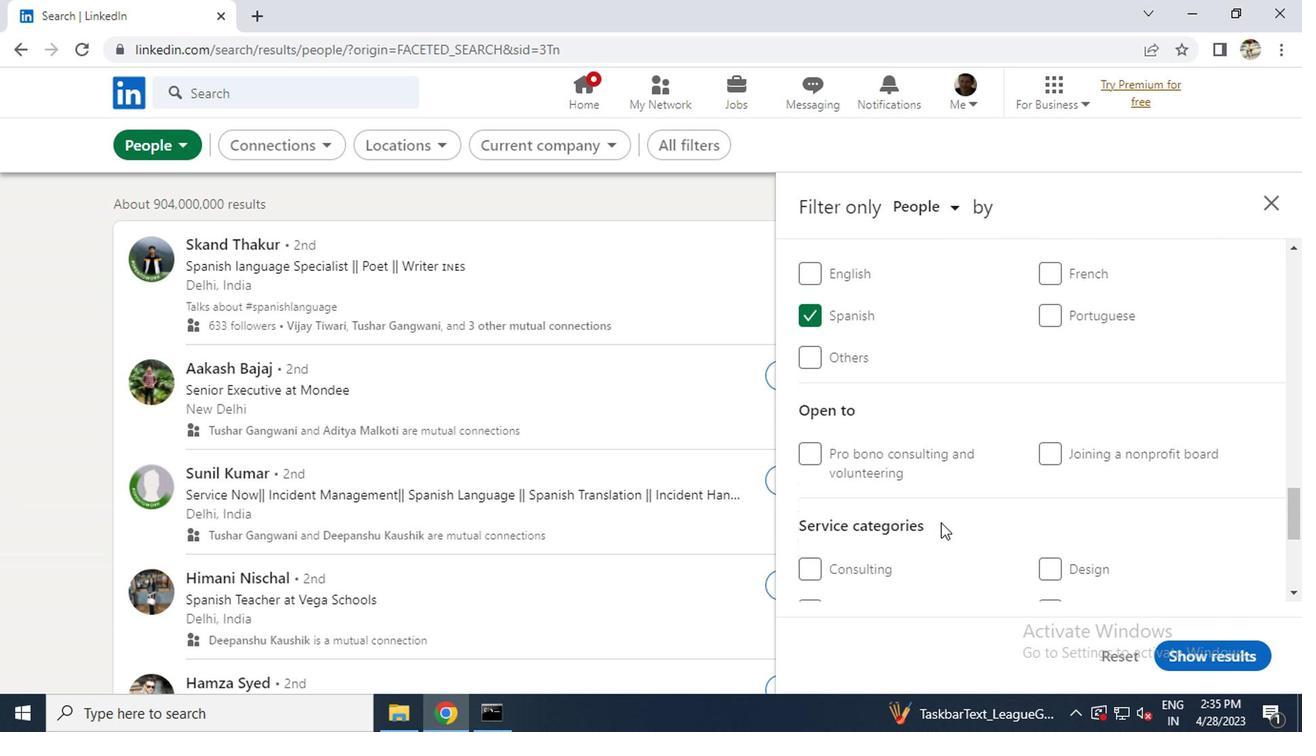 
Action: Mouse scrolled (938, 522) with delta (0, 1)
Screenshot: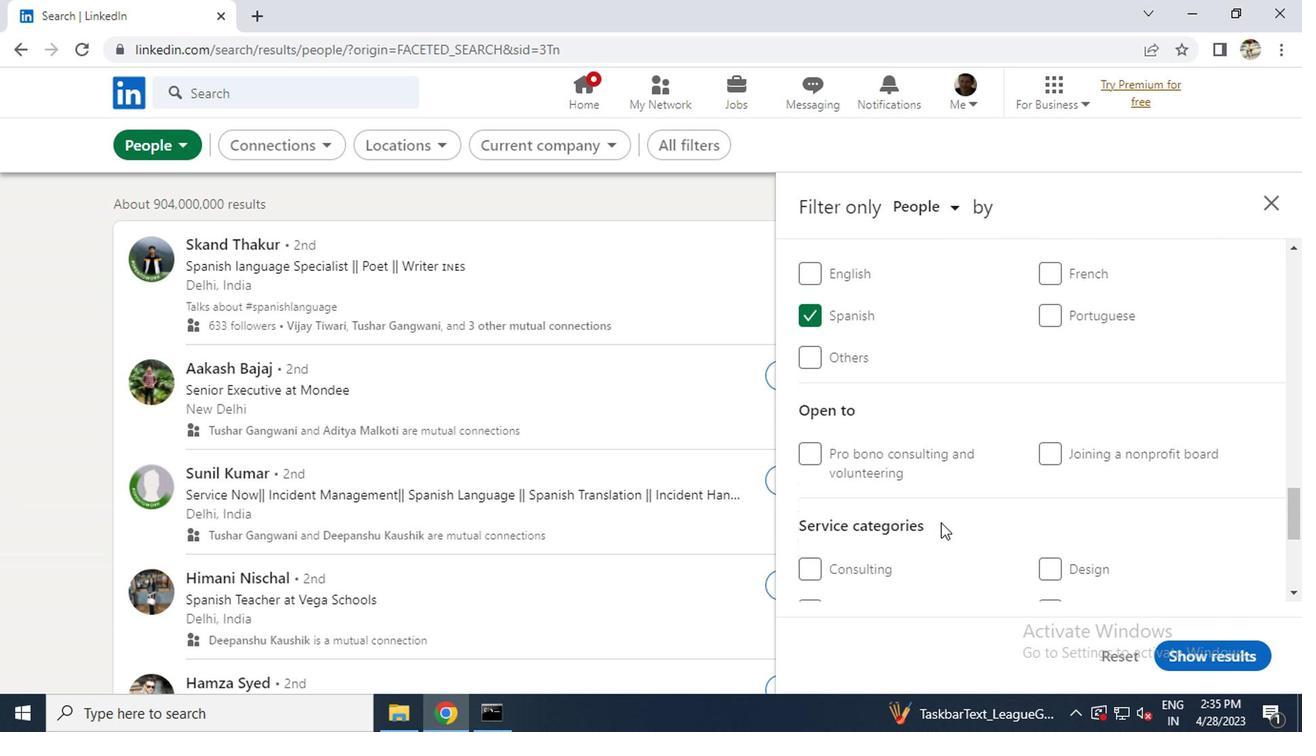 
Action: Mouse moved to (894, 370)
Screenshot: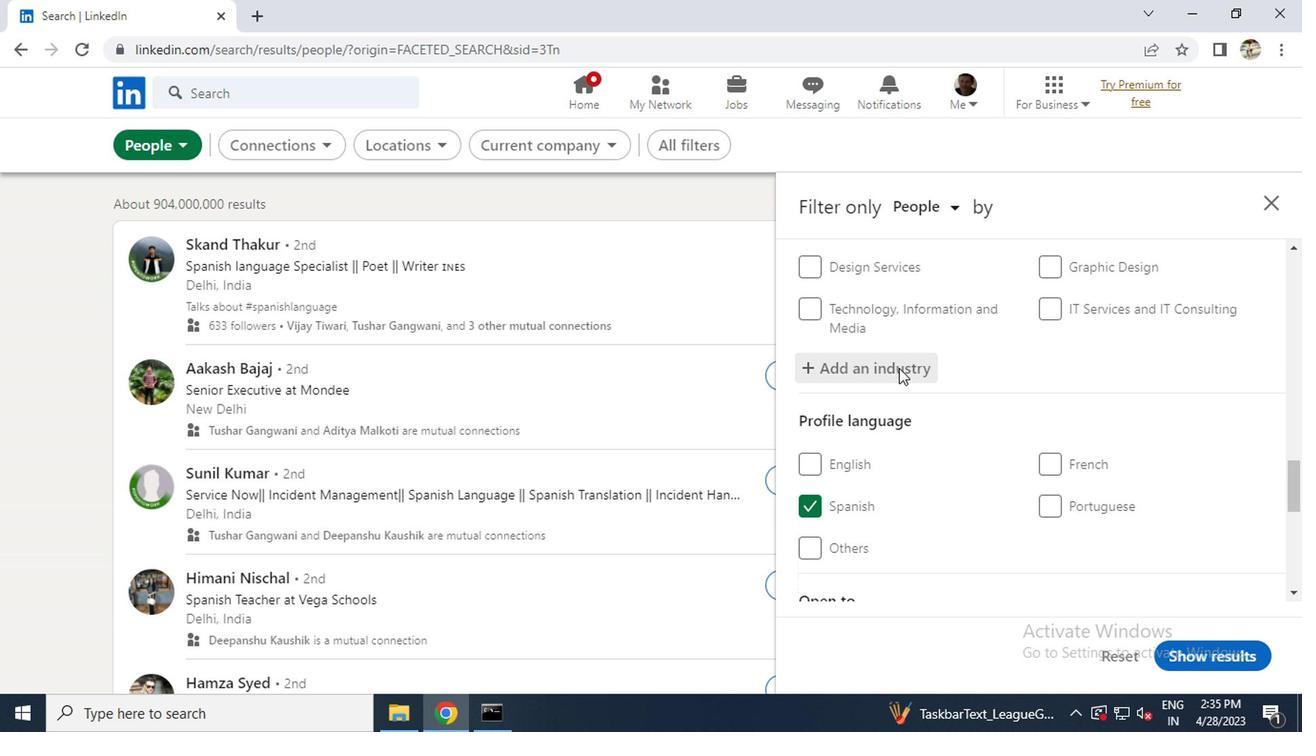 
Action: Mouse scrolled (894, 369) with delta (0, -1)
Screenshot: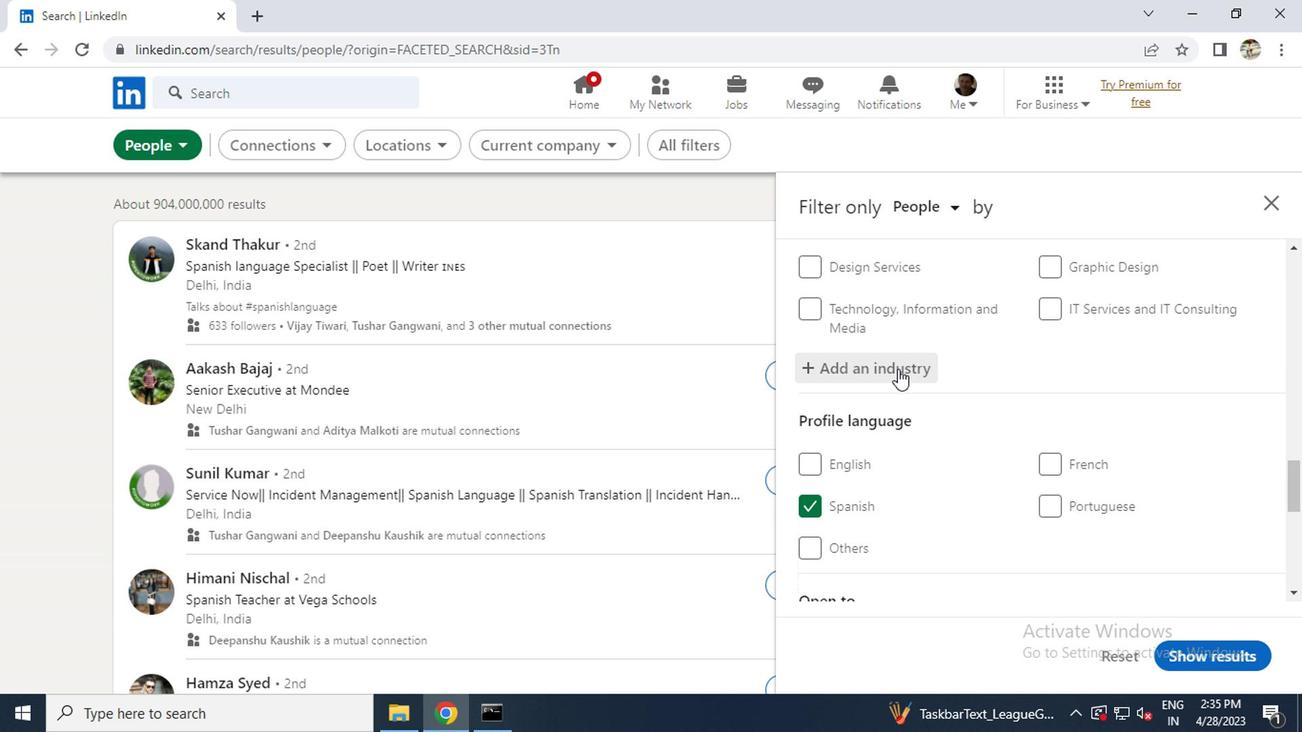 
Action: Mouse scrolled (894, 369) with delta (0, -1)
Screenshot: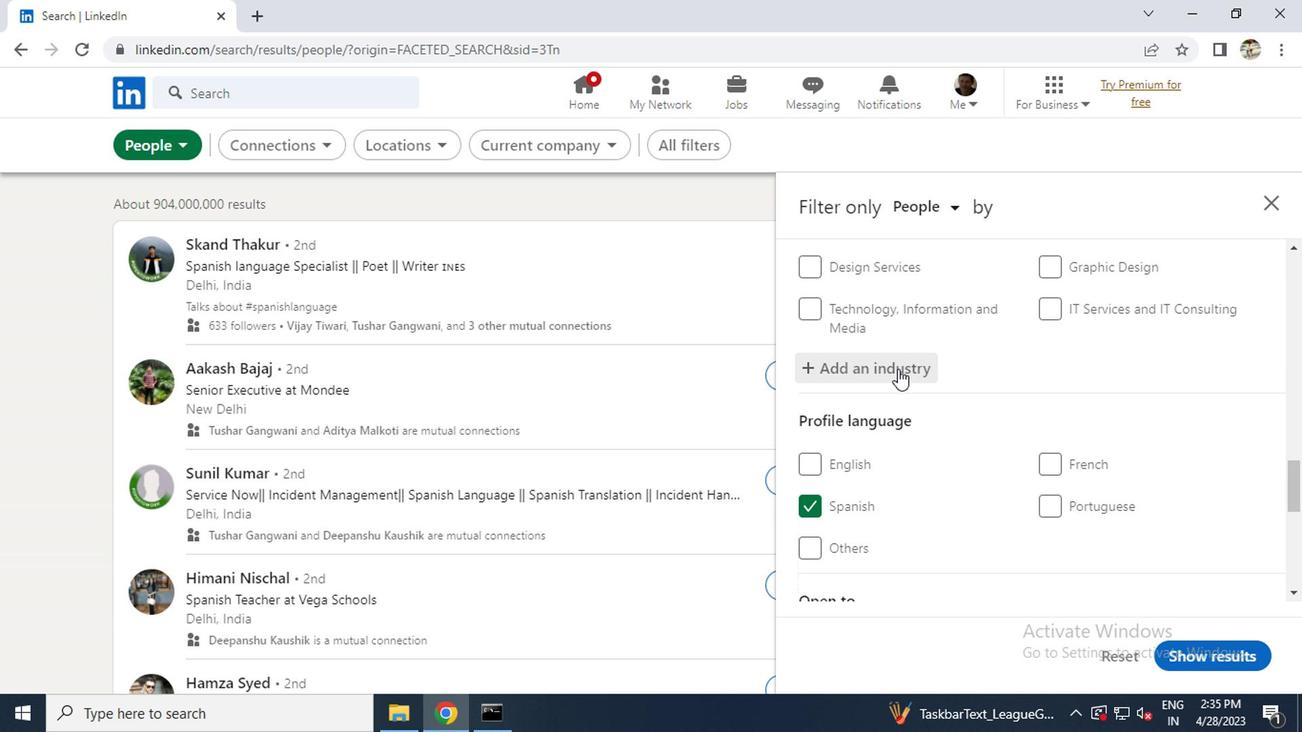 
Action: Mouse scrolled (894, 369) with delta (0, -1)
Screenshot: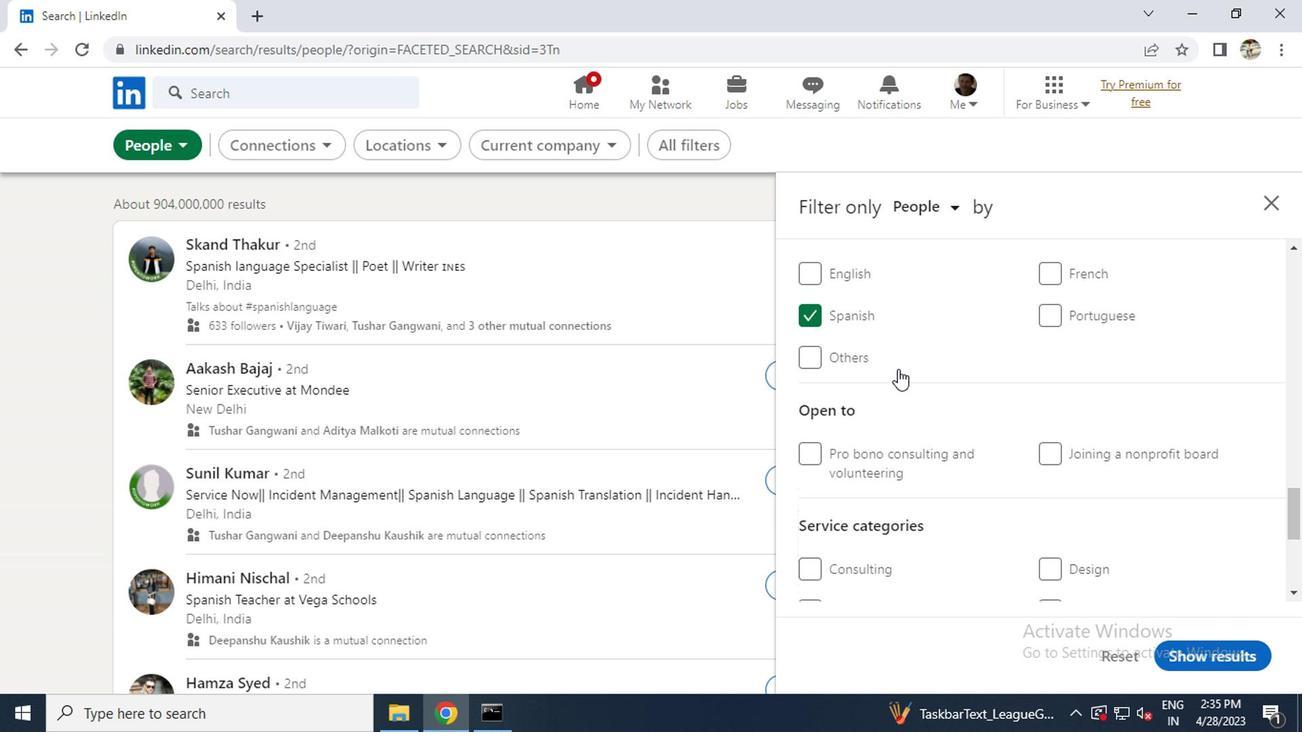 
Action: Mouse scrolled (894, 369) with delta (0, -1)
Screenshot: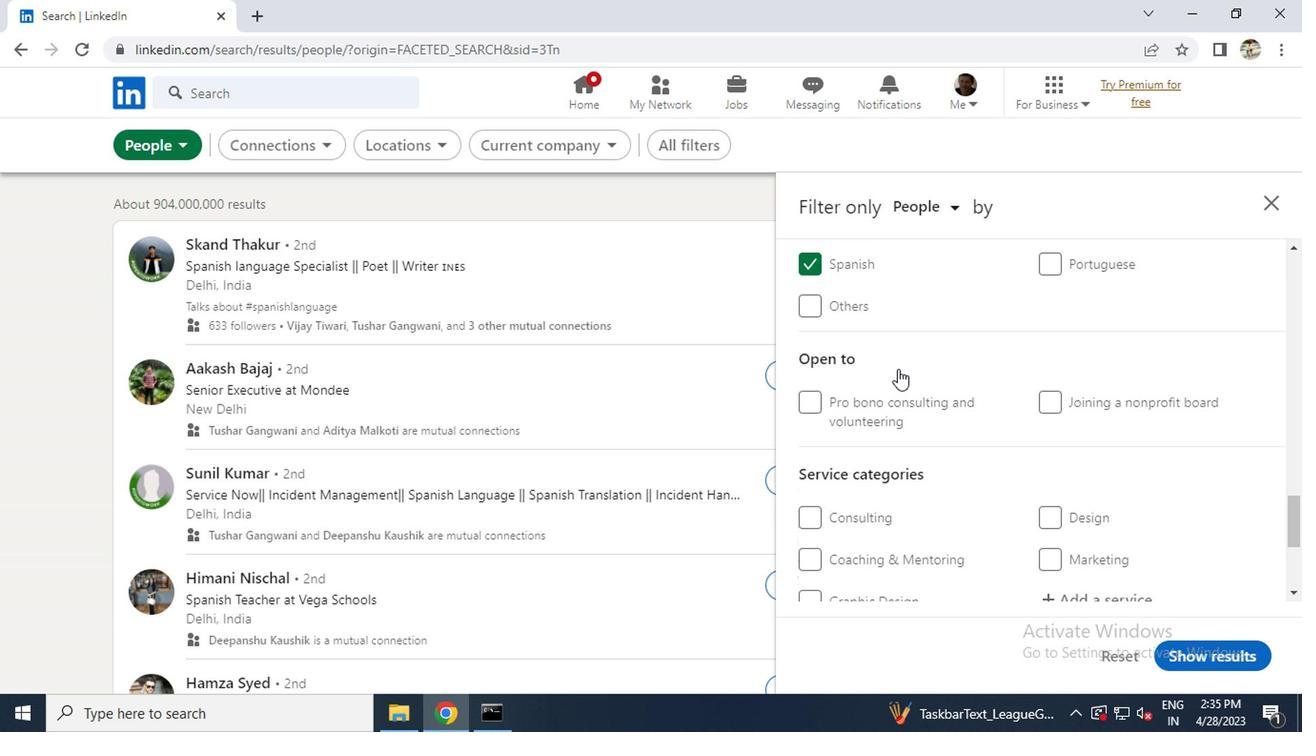 
Action: Mouse scrolled (894, 369) with delta (0, -1)
Screenshot: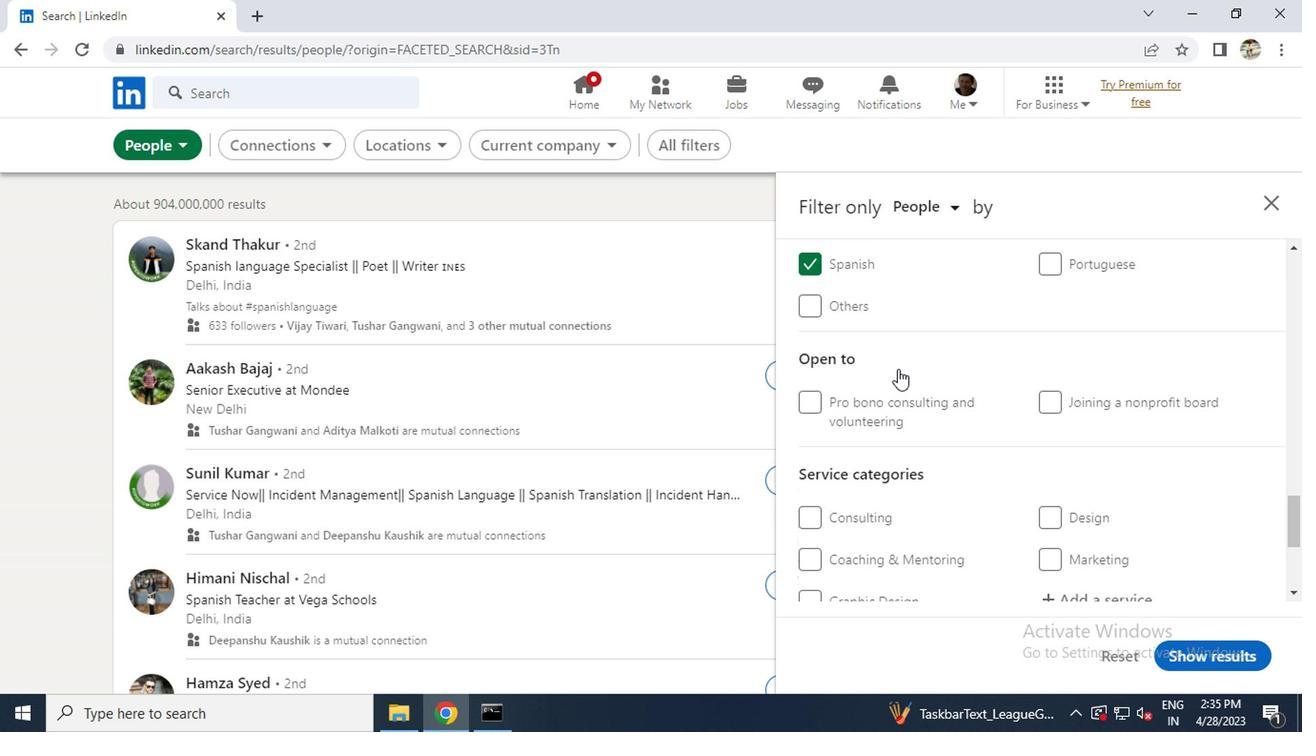 
Action: Mouse moved to (904, 373)
Screenshot: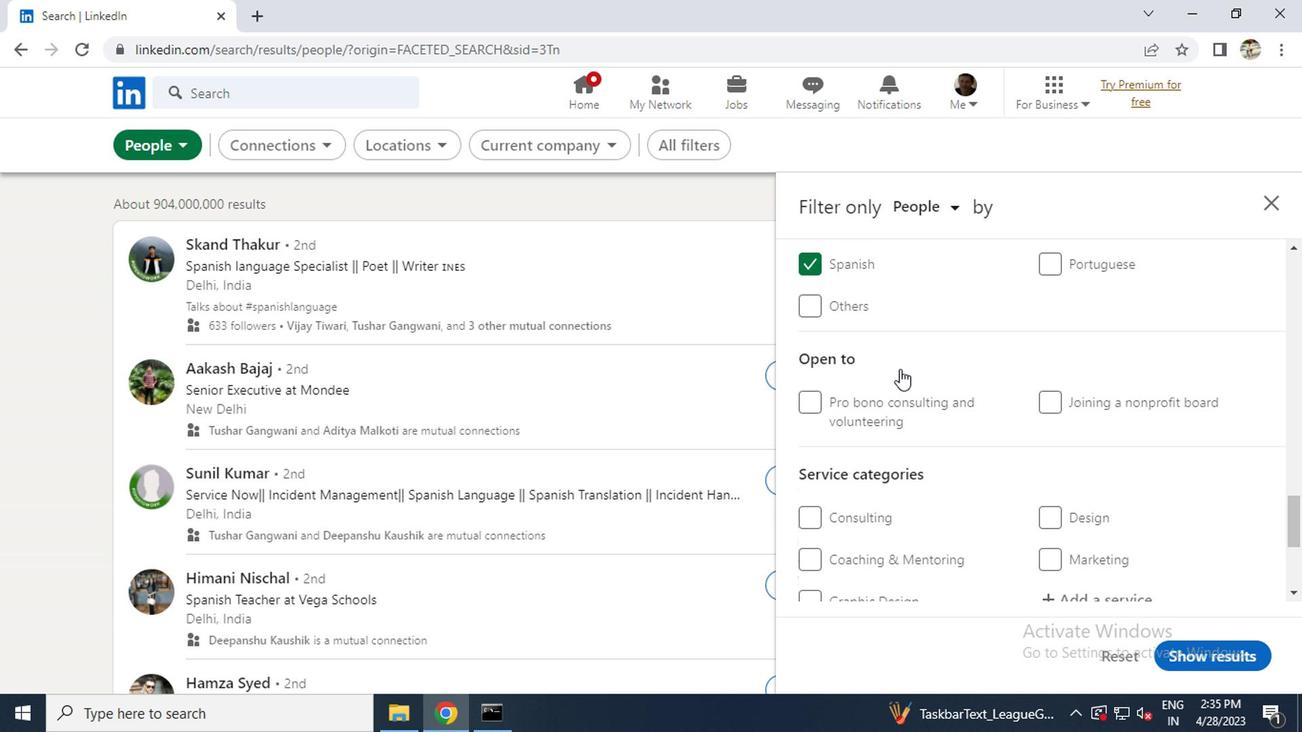 
Action: Mouse scrolled (904, 373) with delta (0, 0)
Screenshot: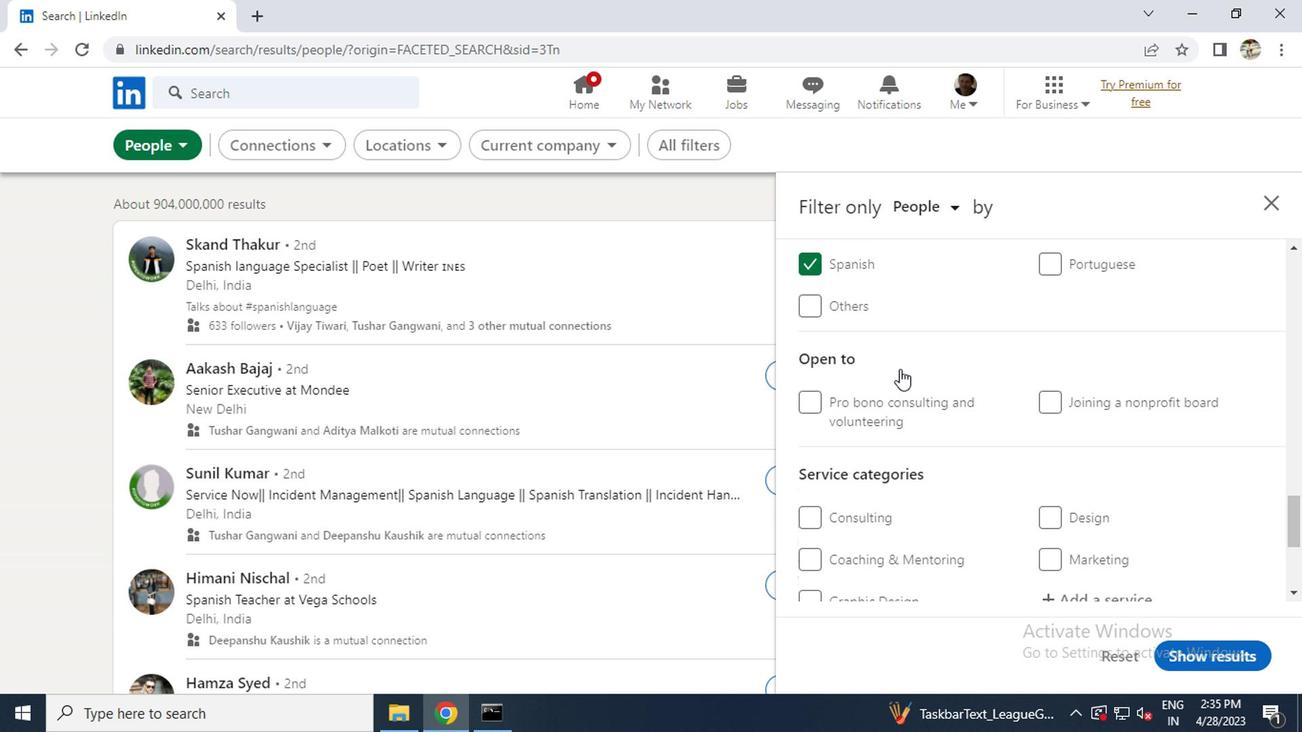 
Action: Mouse moved to (937, 429)
Screenshot: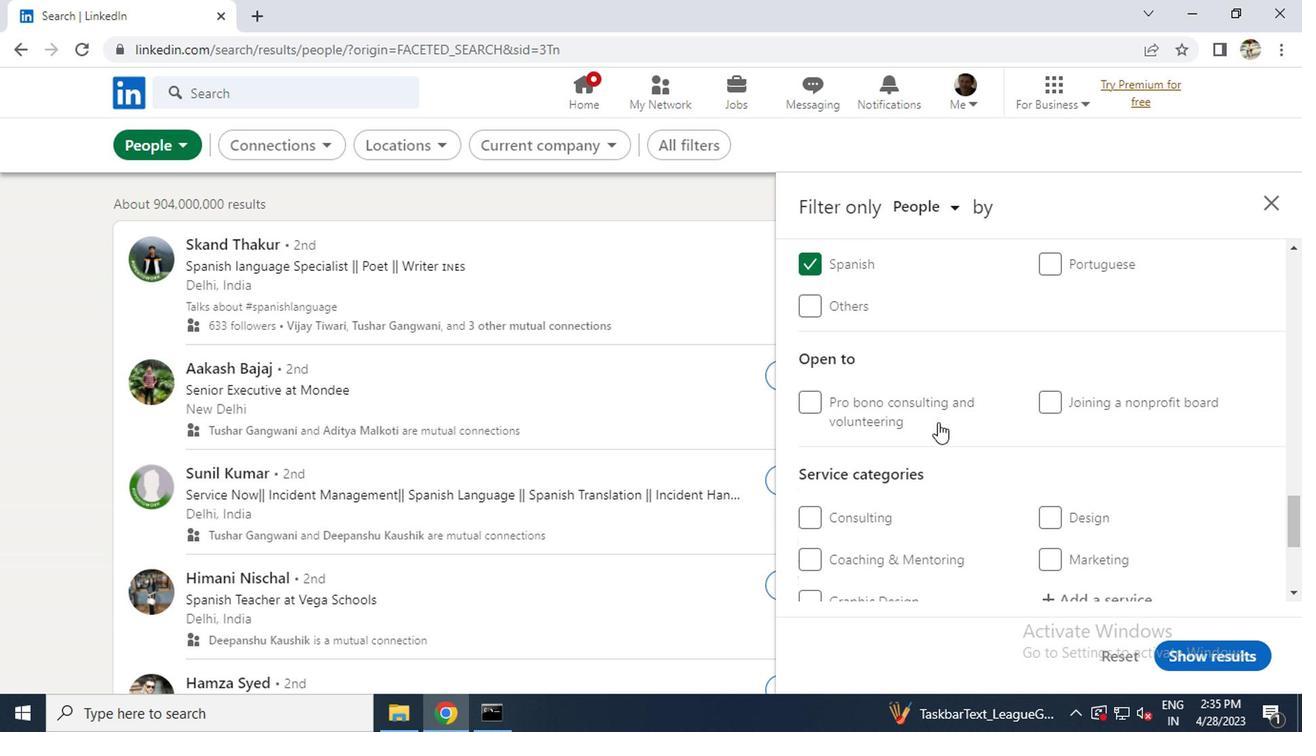 
Action: Mouse scrolled (937, 428) with delta (0, 0)
Screenshot: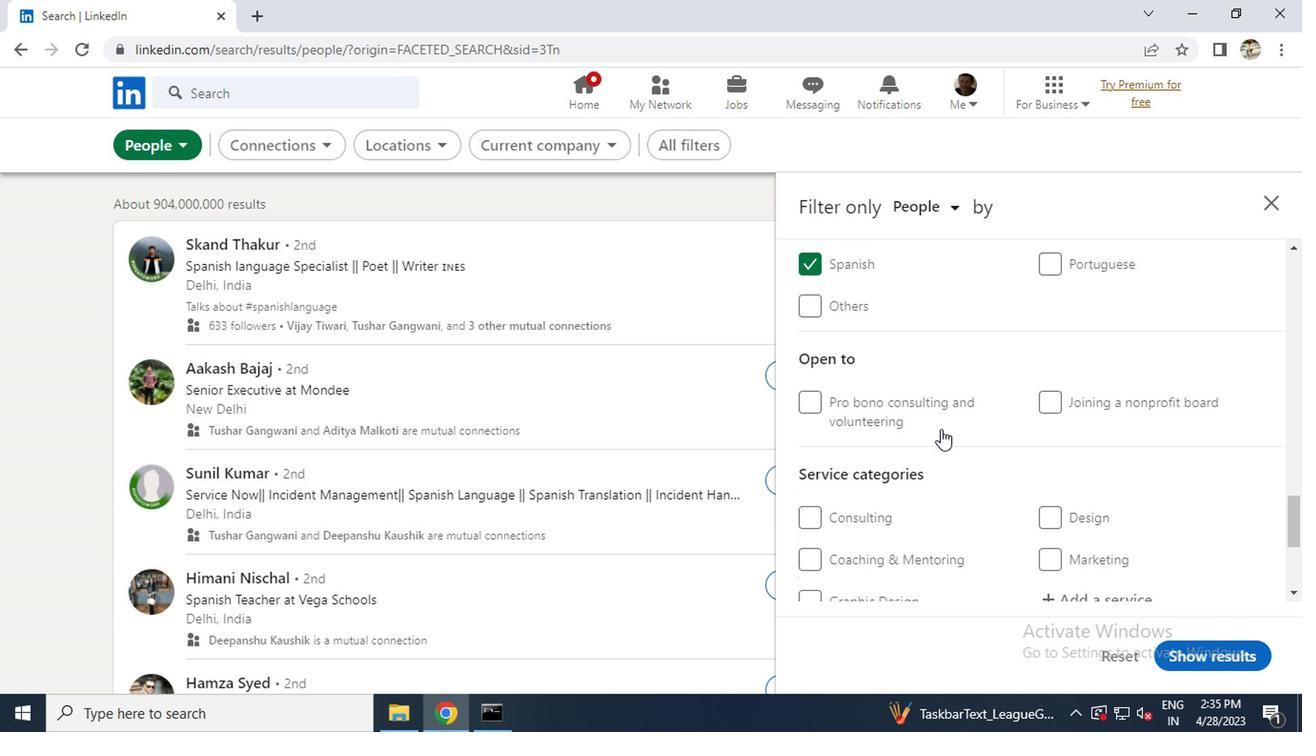 
Action: Mouse moved to (966, 446)
Screenshot: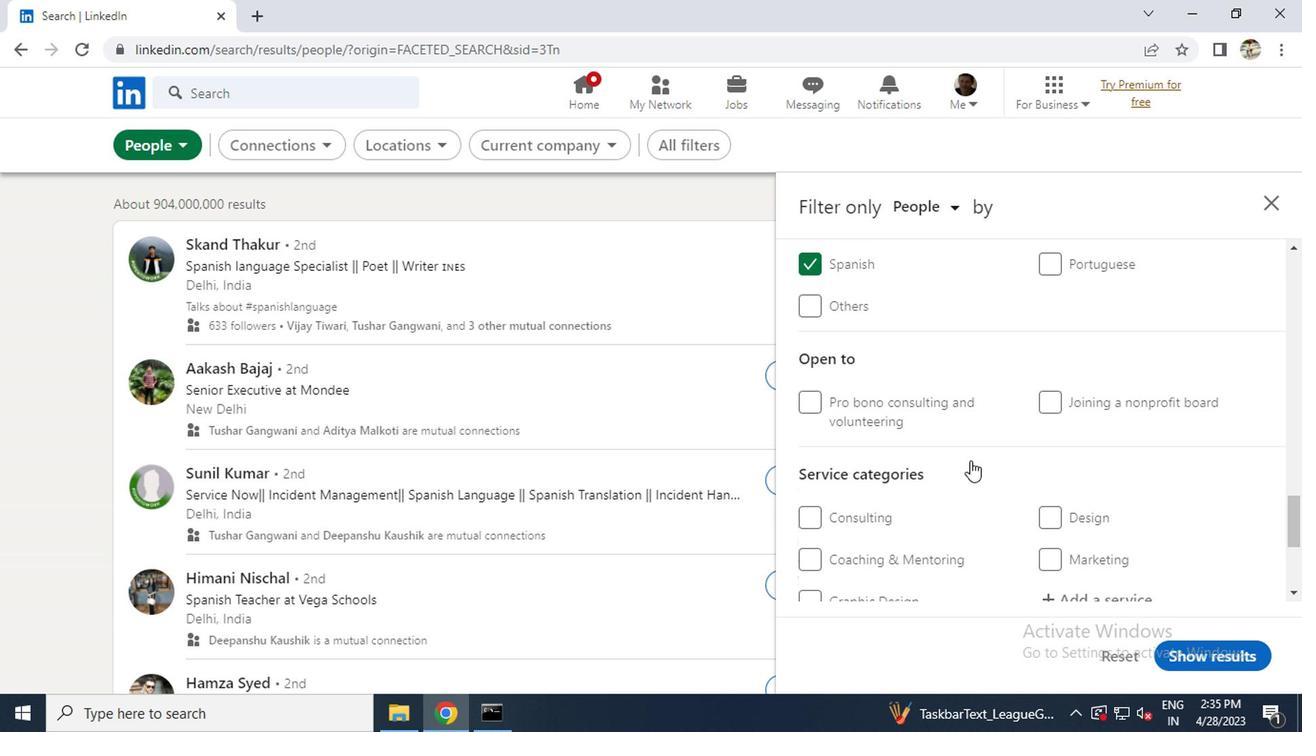 
Action: Mouse scrolled (966, 445) with delta (0, 0)
Screenshot: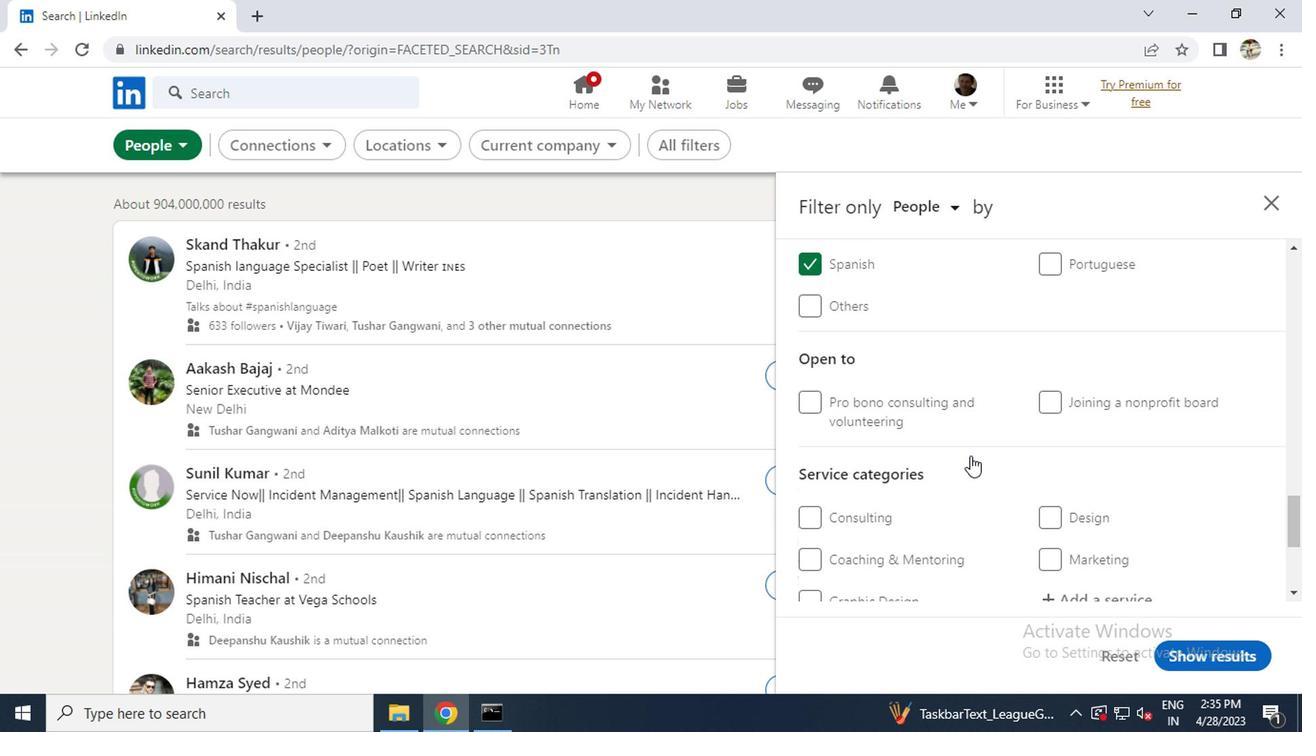 
Action: Mouse moved to (1064, 339)
Screenshot: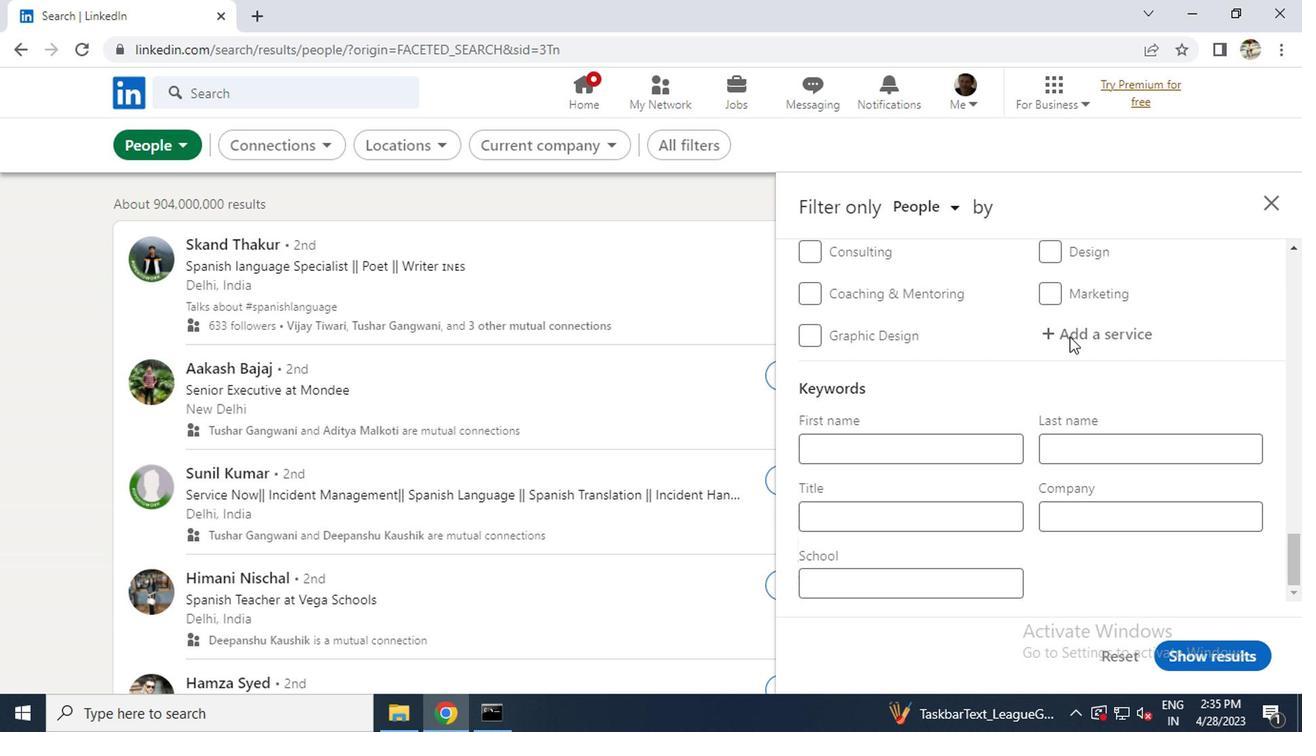 
Action: Mouse pressed left at (1064, 339)
Screenshot: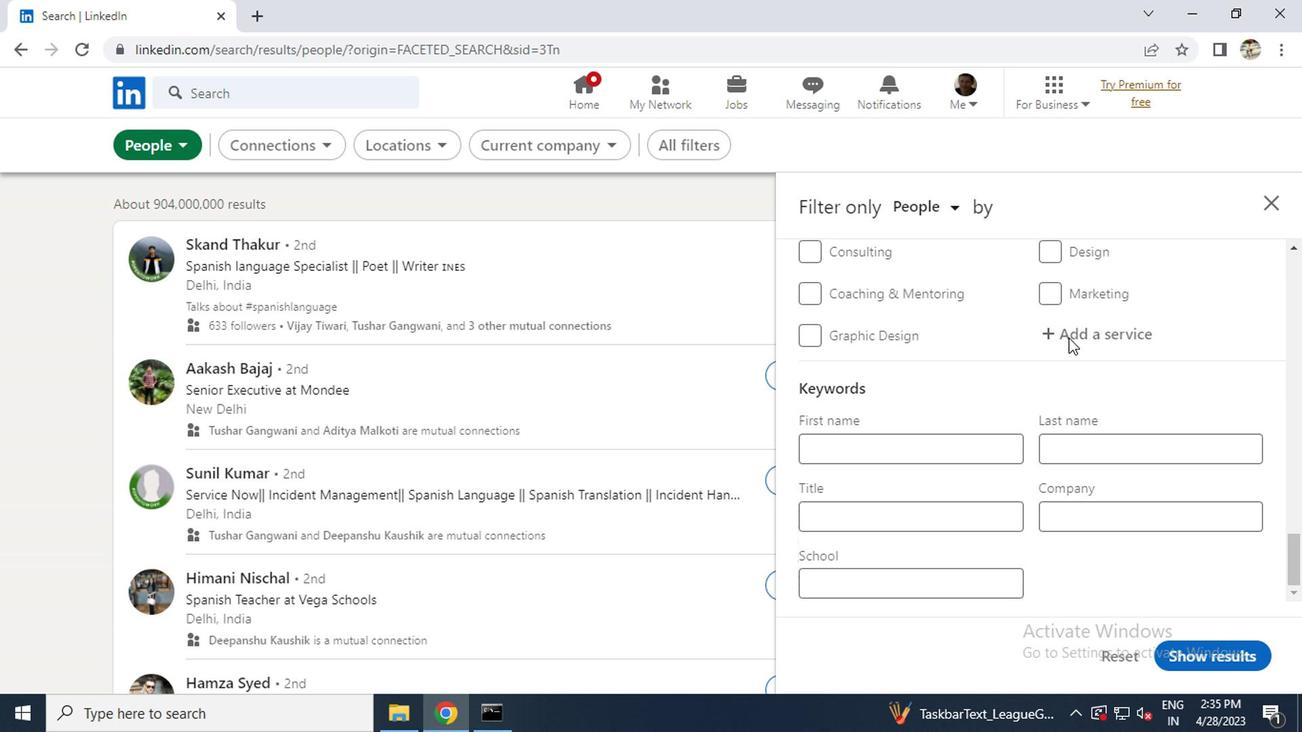 
Action: Mouse moved to (1066, 335)
Screenshot: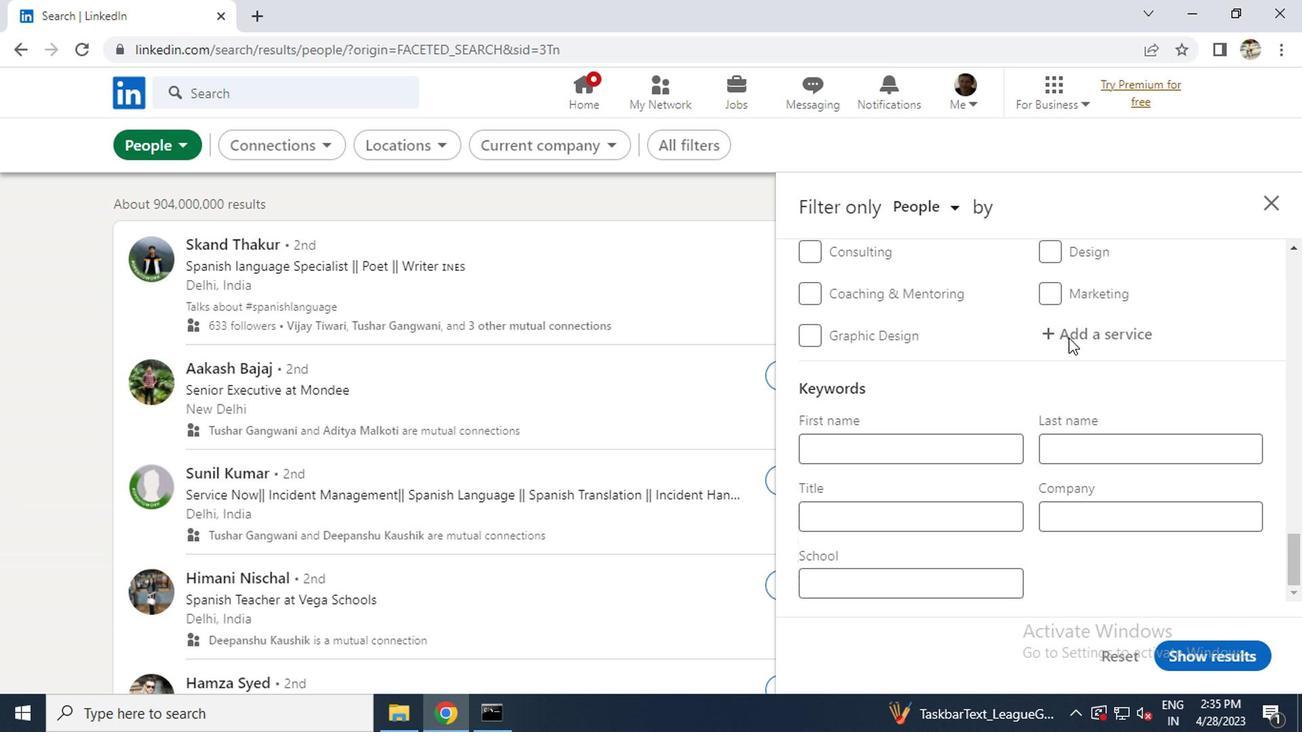 
Action: Mouse pressed left at (1066, 335)
Screenshot: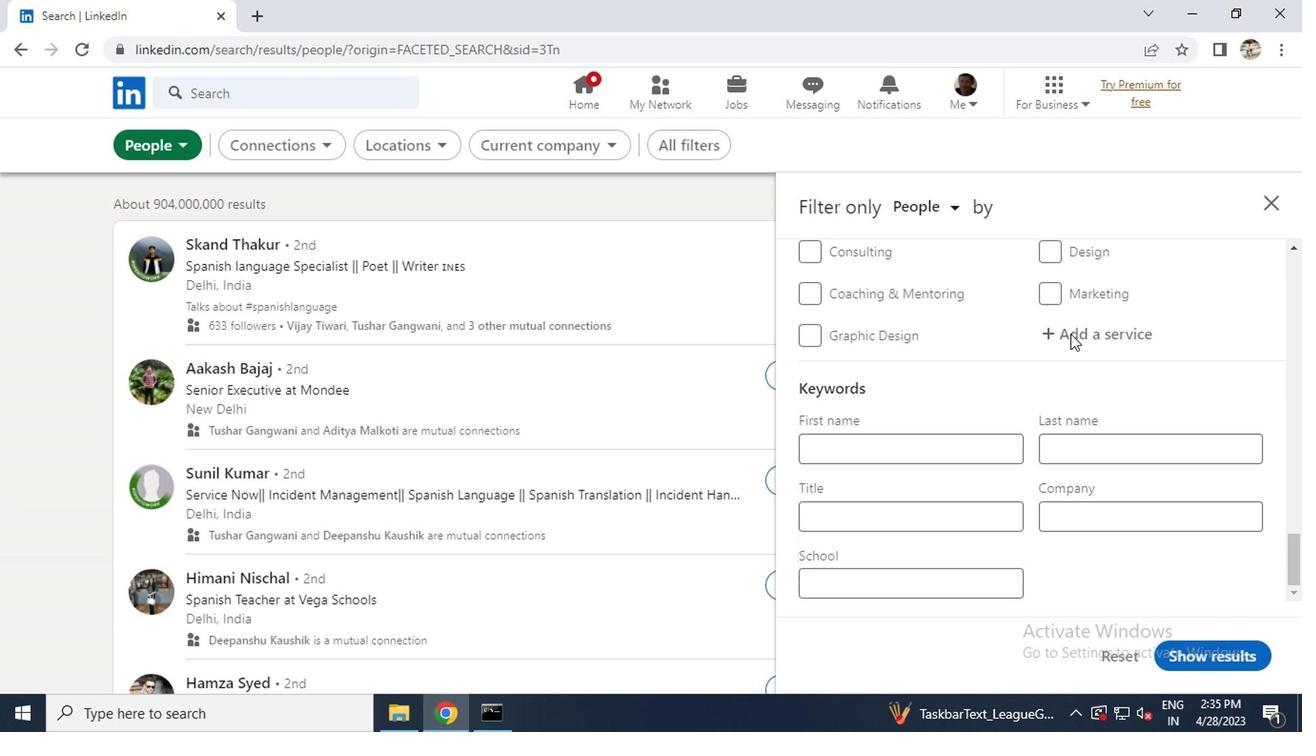 
Action: Key pressed <Key.caps_lock>N<Key.caps_lock>ETWOR
Screenshot: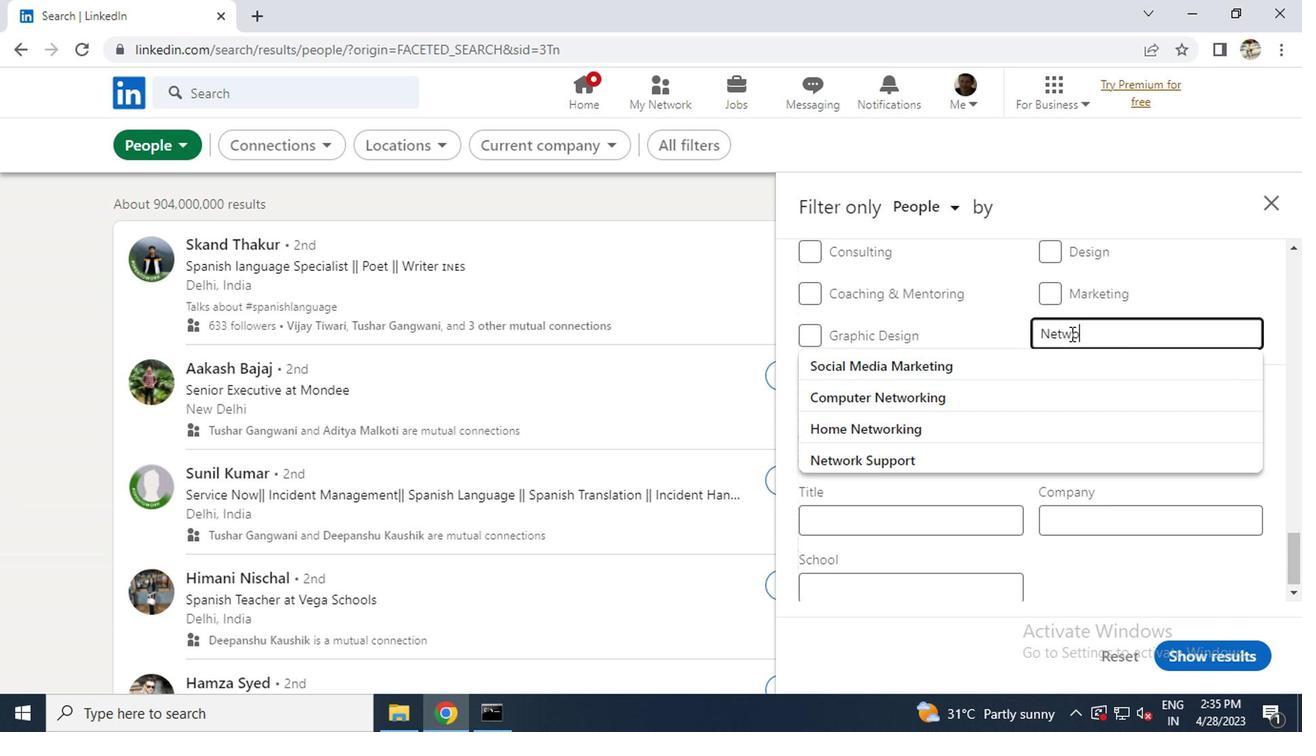 
Action: Mouse moved to (900, 454)
Screenshot: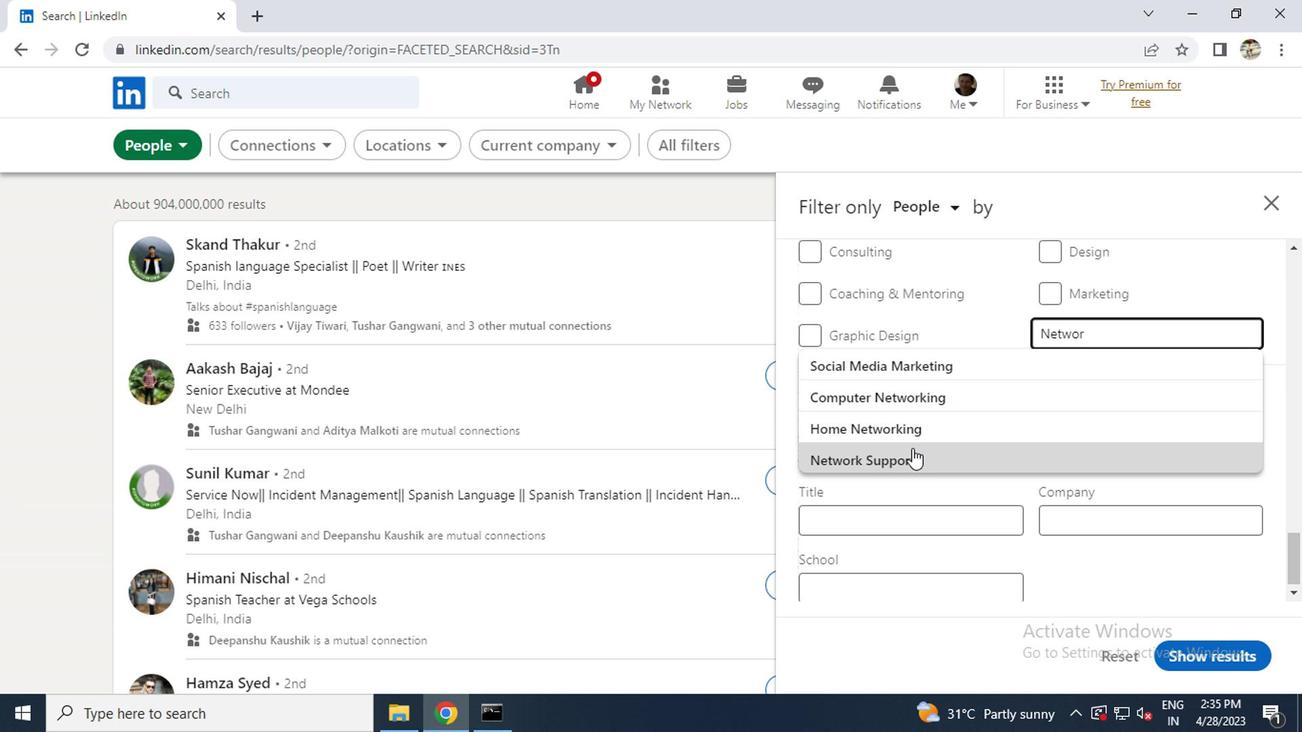
Action: Mouse pressed left at (900, 454)
Screenshot: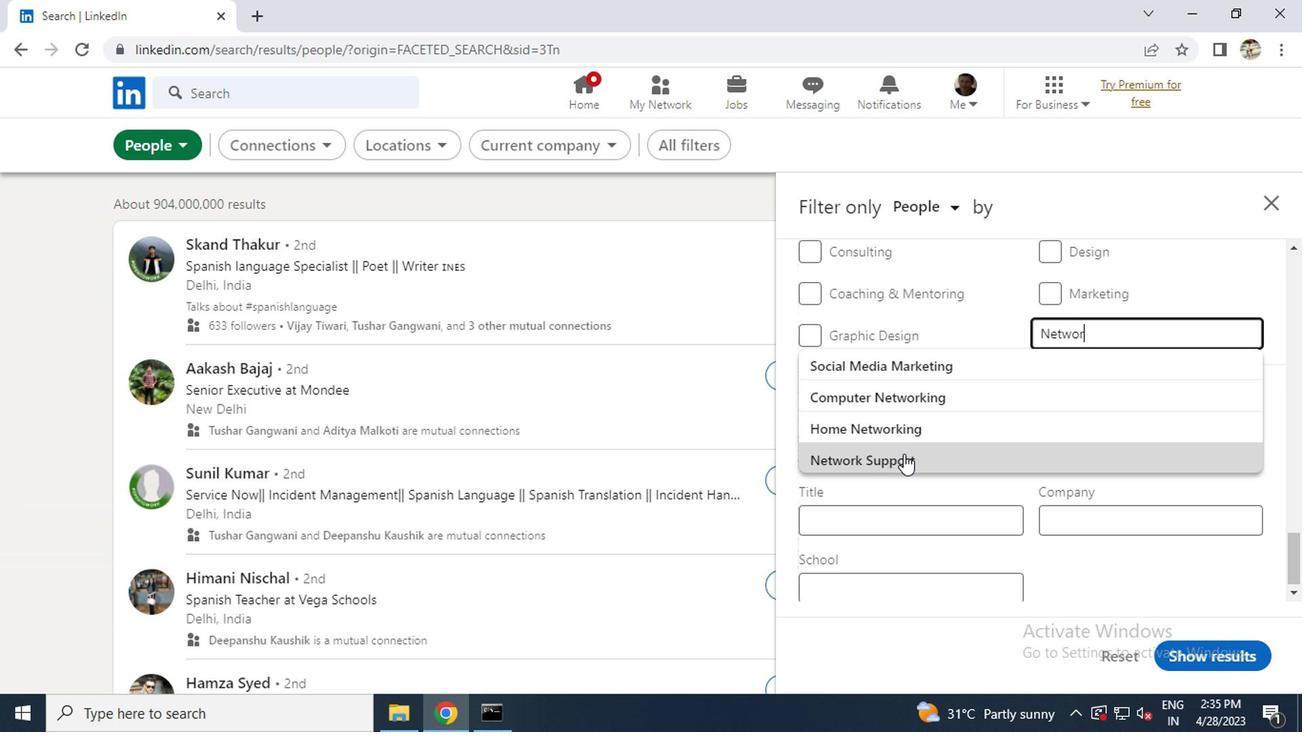 
Action: Mouse moved to (864, 553)
Screenshot: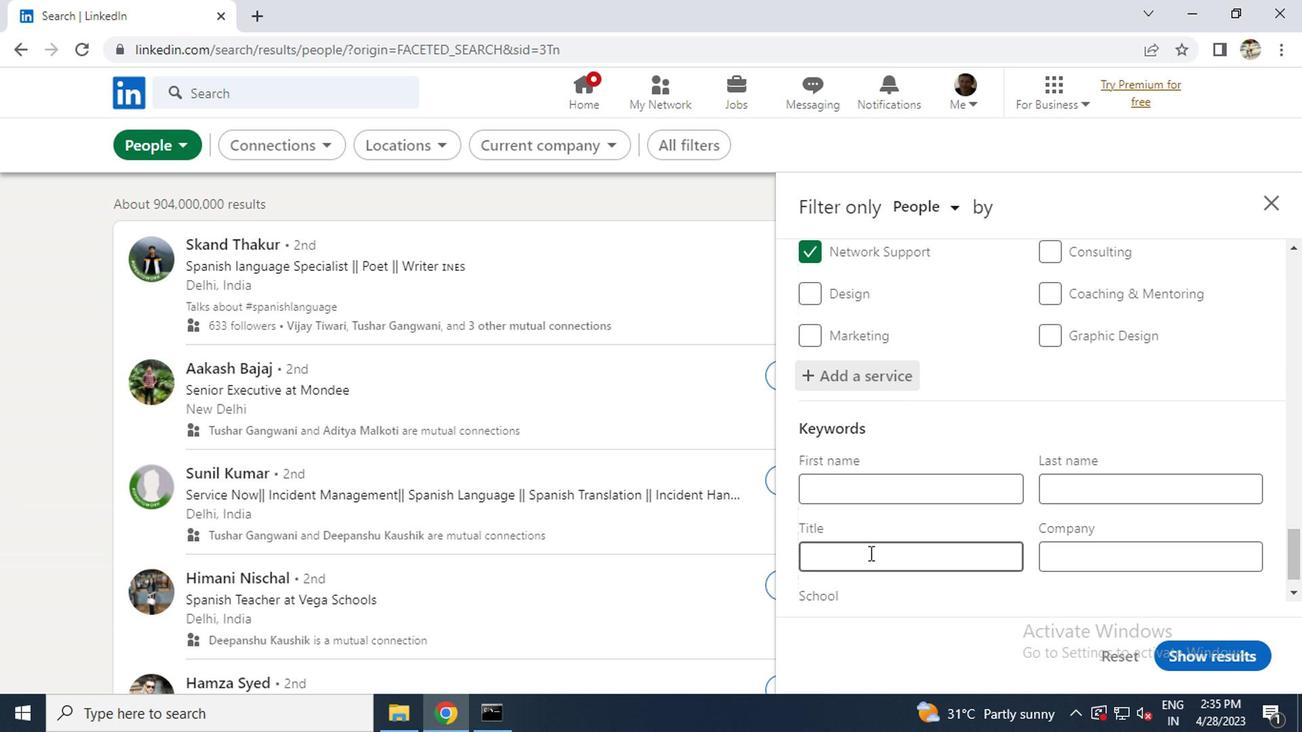 
Action: Mouse pressed left at (864, 553)
Screenshot: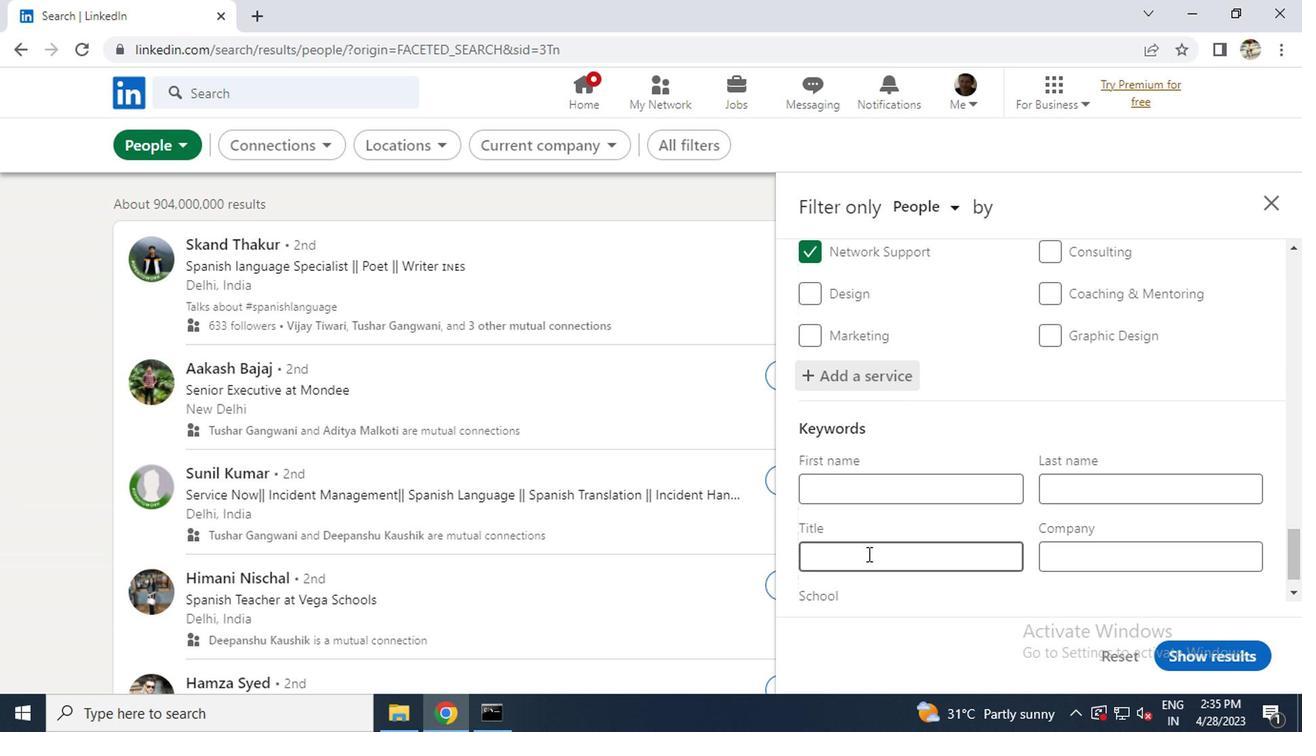 
Action: Key pressed <Key.caps_lock>S<Key.caps_lock>ALES<Key.space><Key.caps_lock>MA<Key.backspace><Key.backspace>M<Key.caps_lock>ANAGER
Screenshot: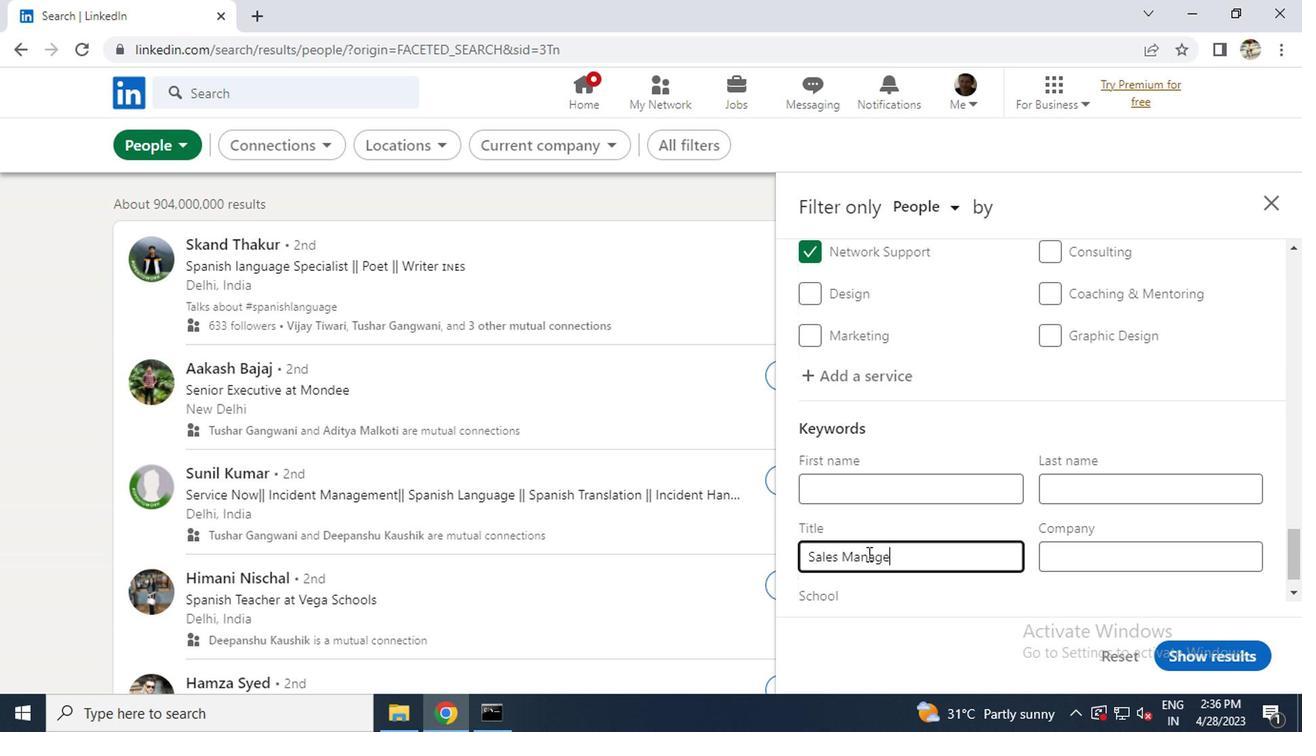 
Action: Mouse moved to (1170, 644)
Screenshot: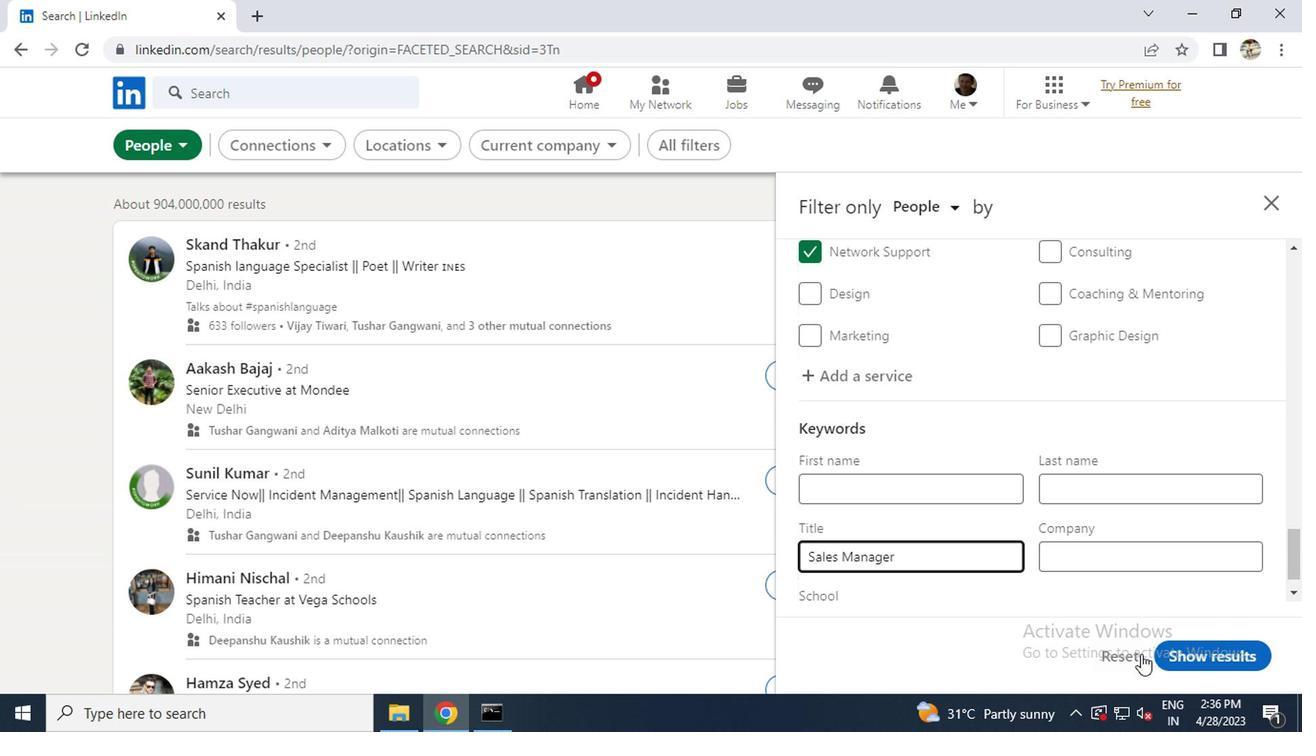 
Action: Mouse pressed left at (1170, 644)
Screenshot: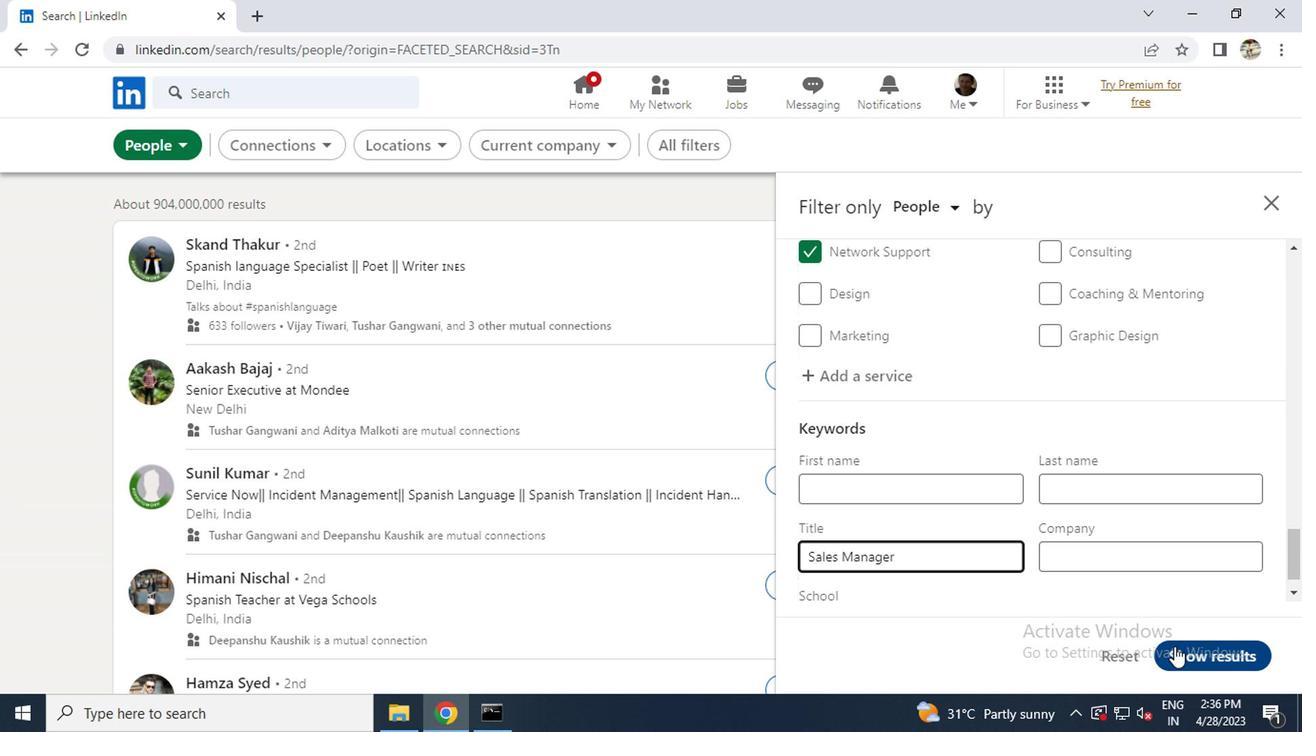 
